 Task: Try Incognito Mode.
Action: Mouse moved to (1019, 29)
Screenshot: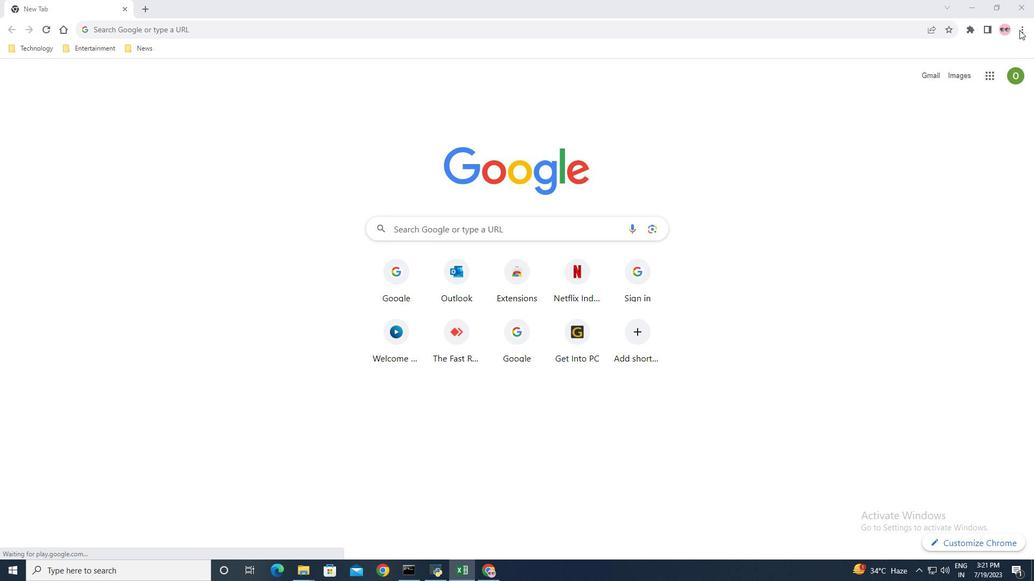 
Action: Mouse pressed left at (1019, 29)
Screenshot: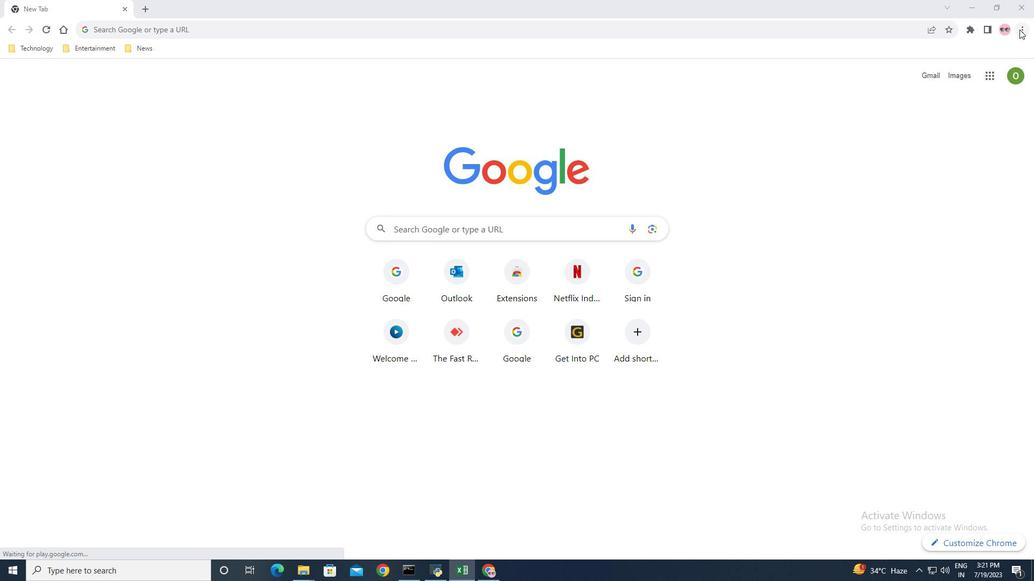
Action: Mouse moved to (928, 68)
Screenshot: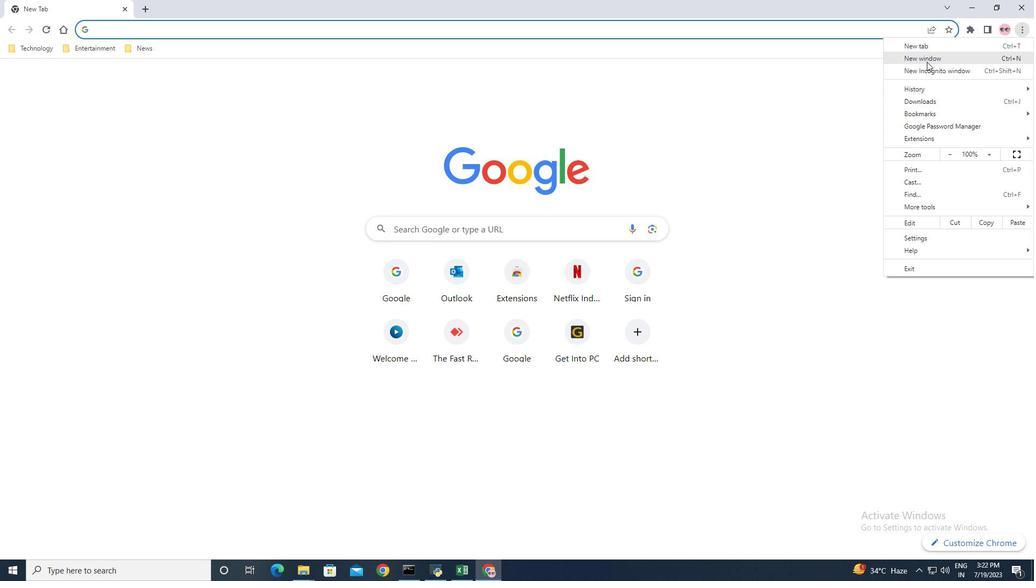 
Action: Mouse pressed left at (928, 68)
Screenshot: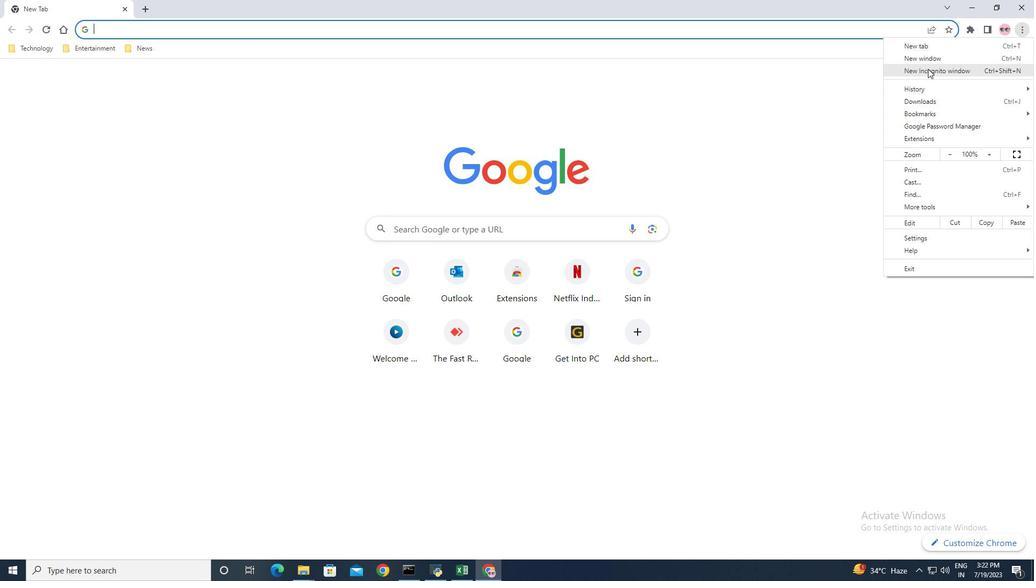 
Action: Mouse moved to (193, 30)
Screenshot: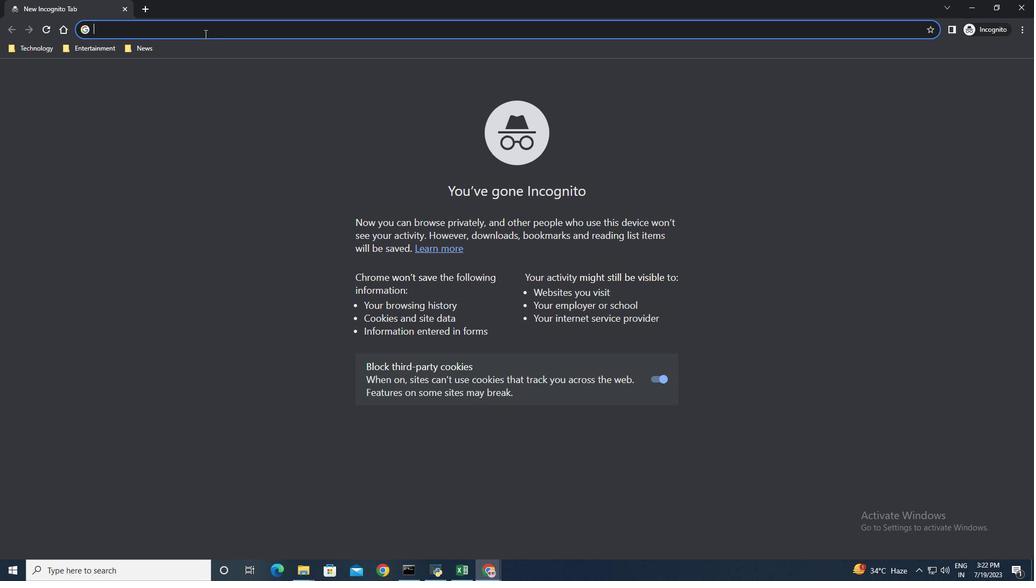 
Action: Mouse pressed left at (193, 30)
Screenshot: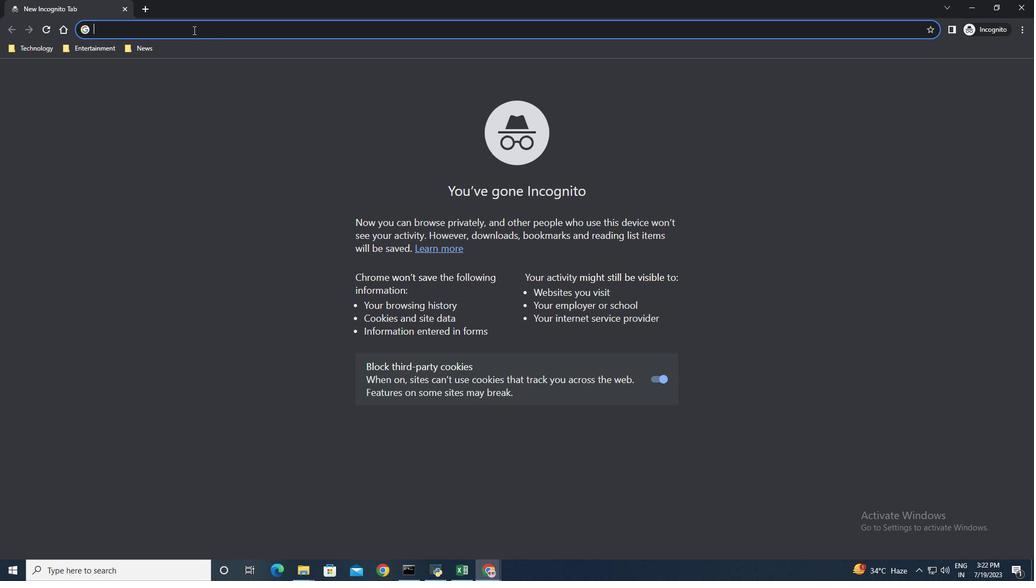 
Action: Key pressed www.news<Key.enter>
Screenshot: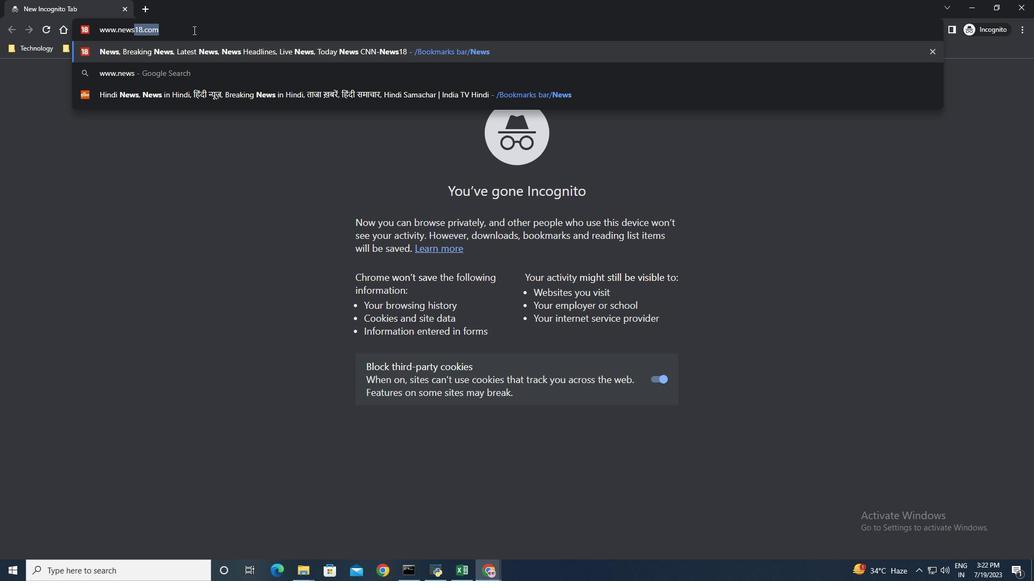 
Action: Mouse moved to (295, 271)
Screenshot: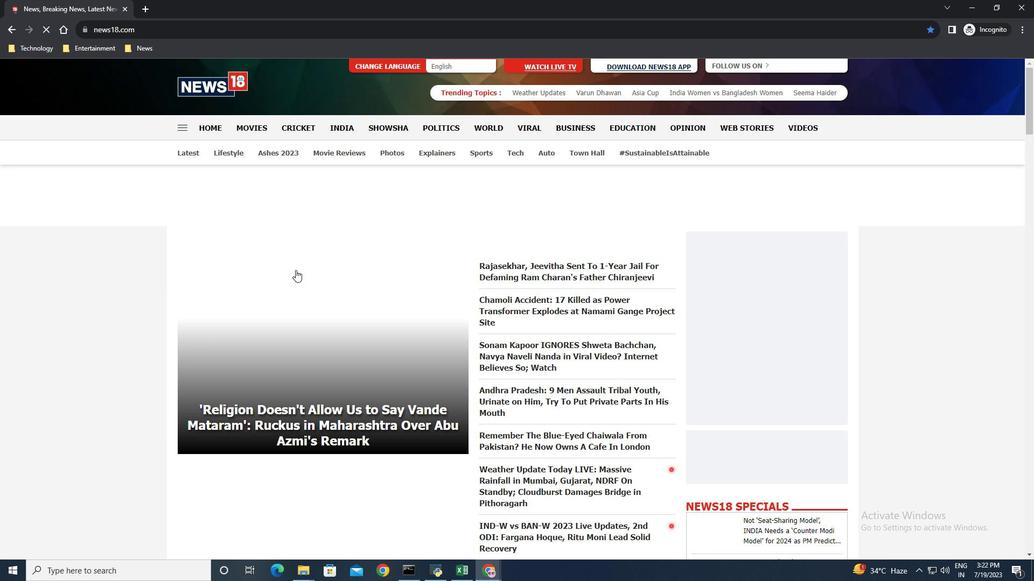 
Action: Mouse scrolled (295, 270) with delta (0, 0)
Screenshot: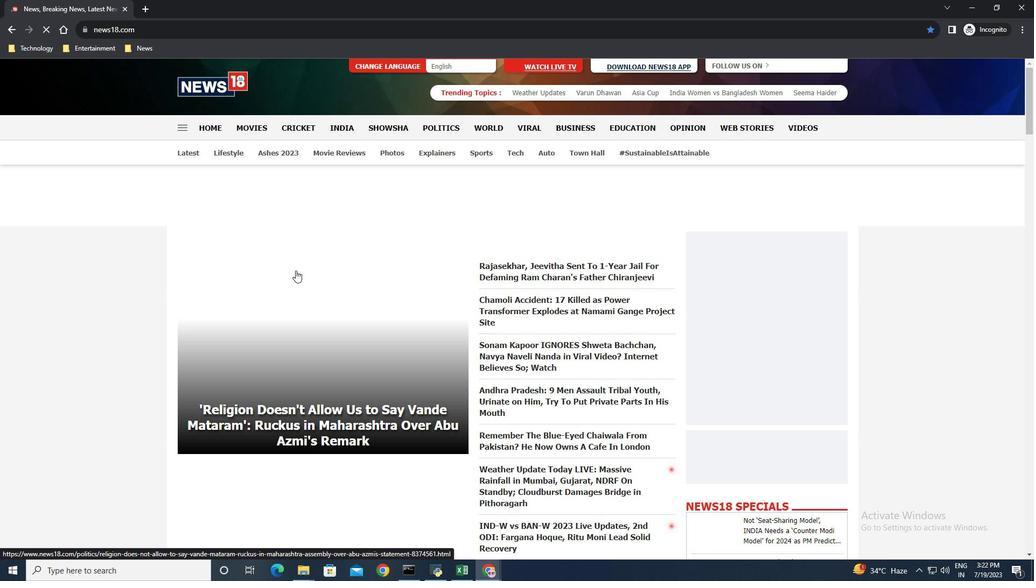 
Action: Mouse scrolled (295, 270) with delta (0, 0)
Screenshot: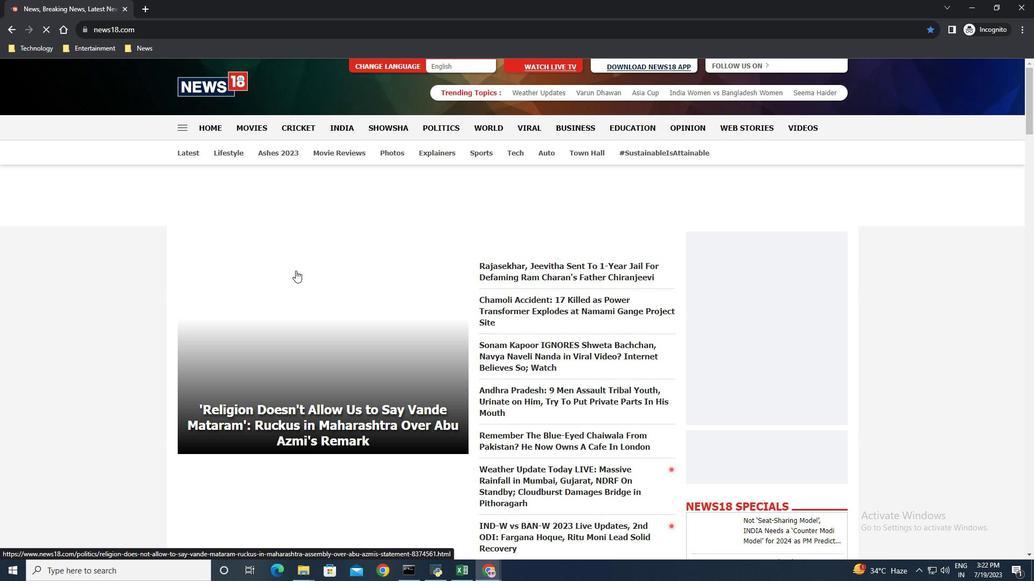 
Action: Mouse scrolled (295, 270) with delta (0, 0)
Screenshot: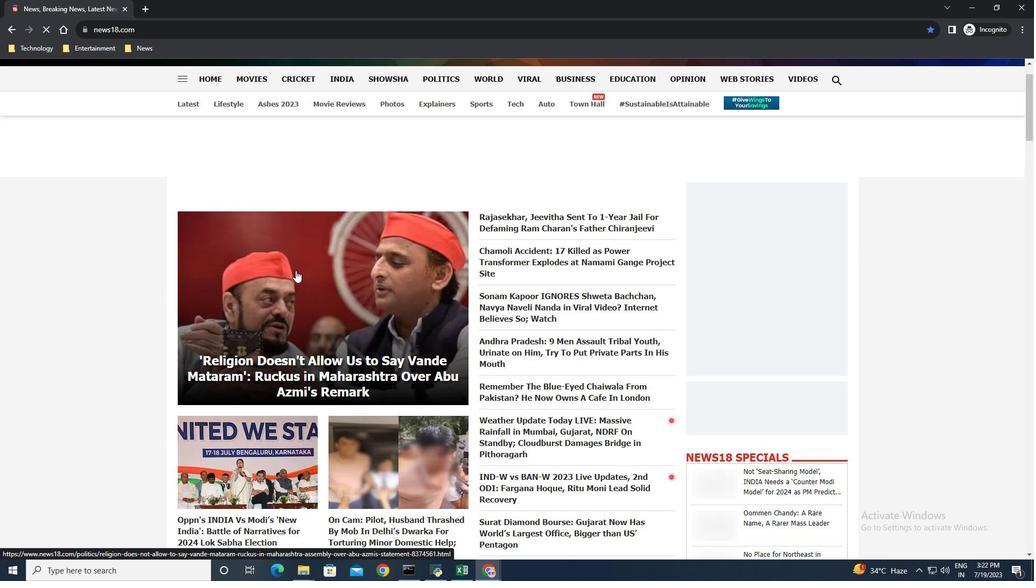 
Action: Mouse scrolled (295, 270) with delta (0, 0)
Screenshot: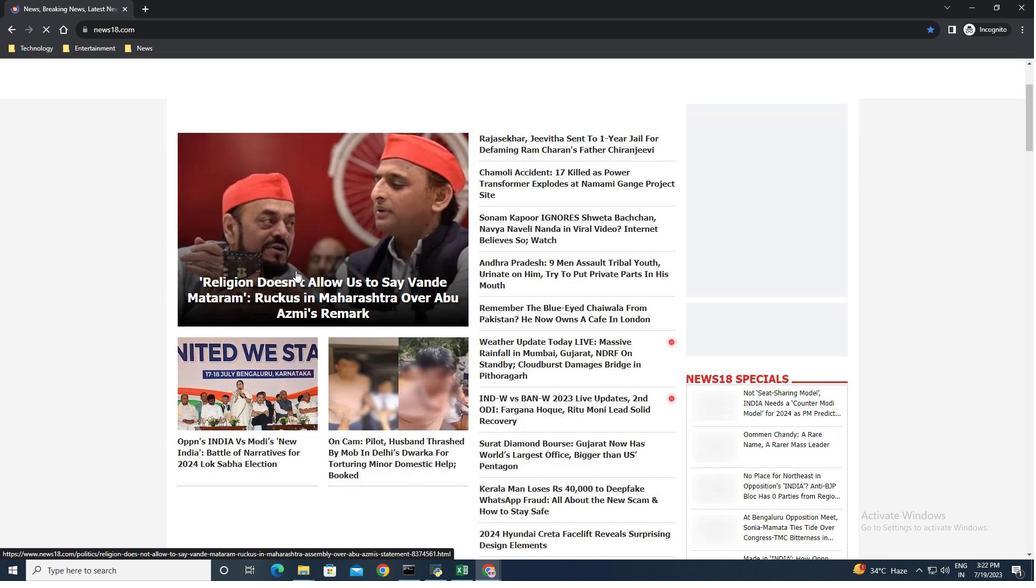 
Action: Mouse scrolled (295, 270) with delta (0, 0)
Screenshot: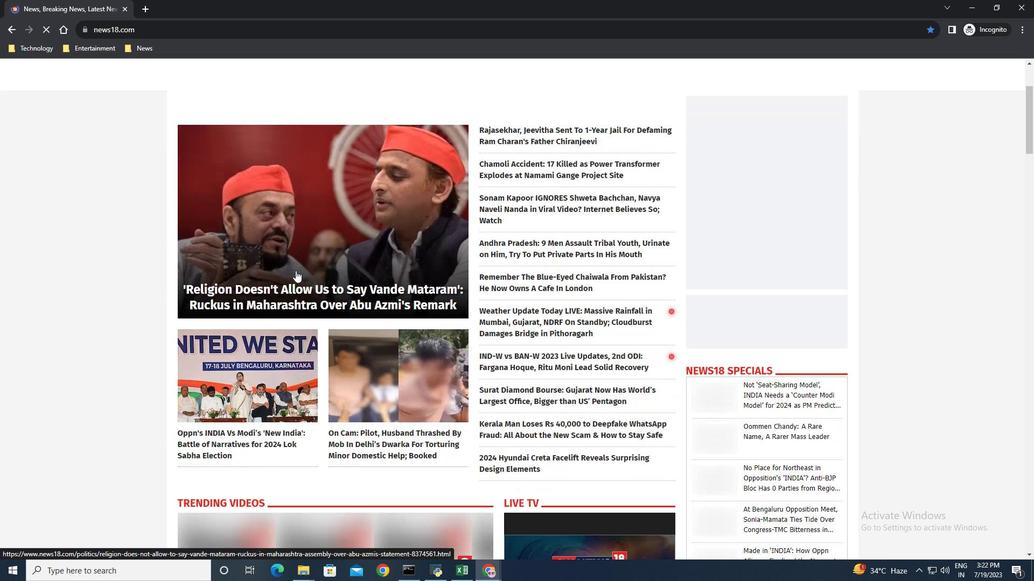 
Action: Mouse scrolled (295, 270) with delta (0, 0)
Screenshot: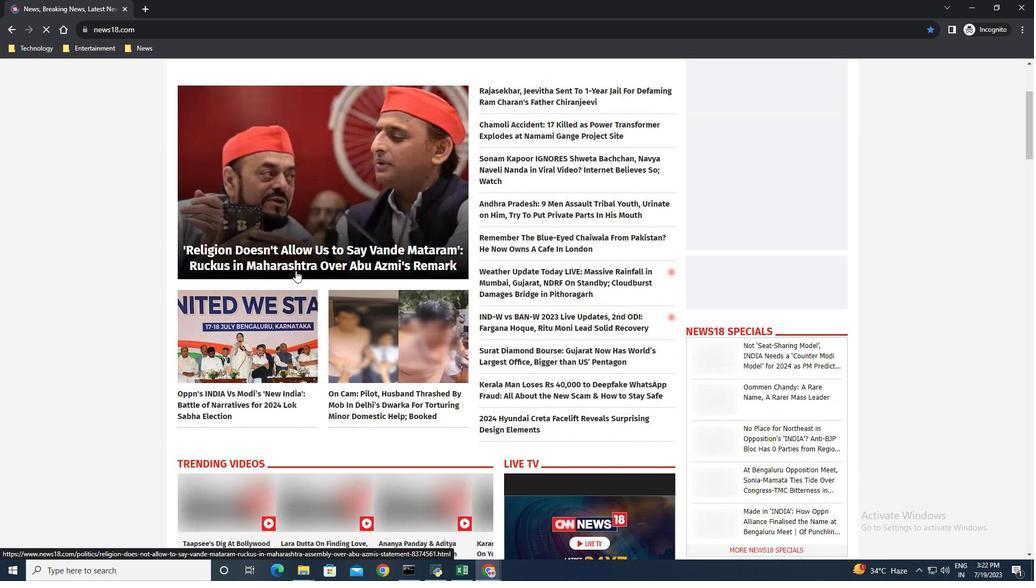 
Action: Mouse scrolled (295, 270) with delta (0, 0)
Screenshot: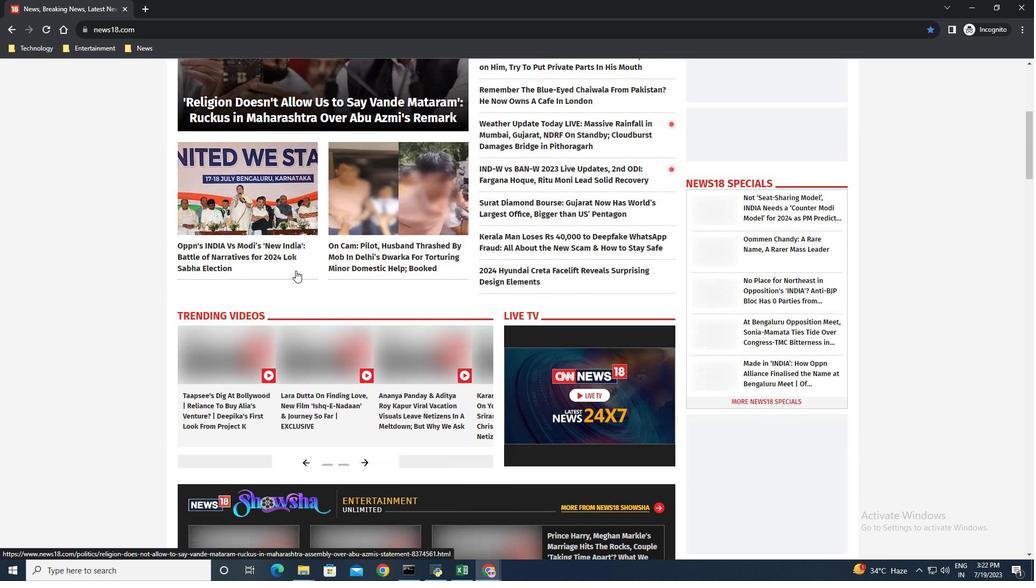 
Action: Mouse scrolled (295, 270) with delta (0, 0)
Screenshot: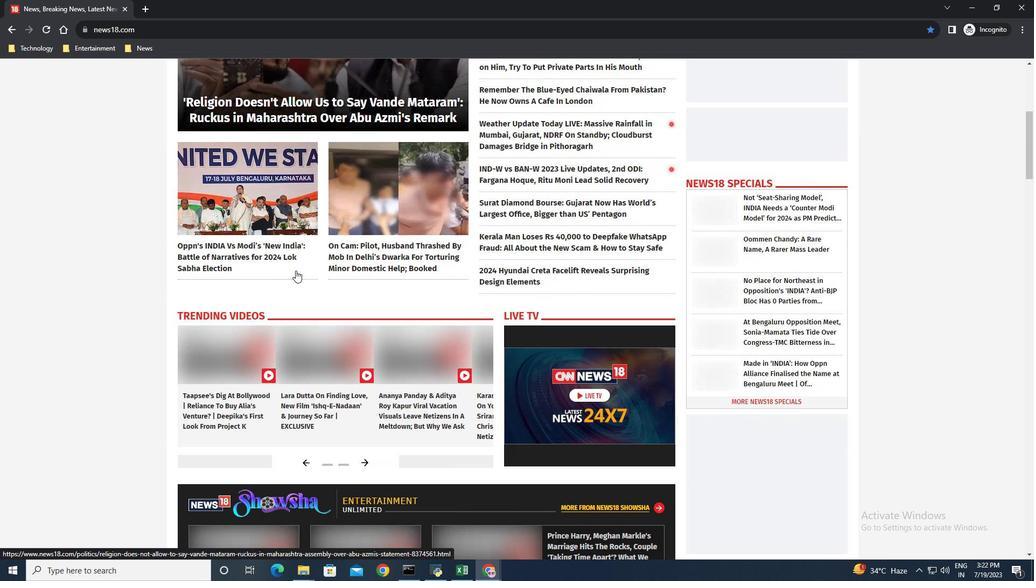 
Action: Mouse scrolled (295, 270) with delta (0, 0)
Screenshot: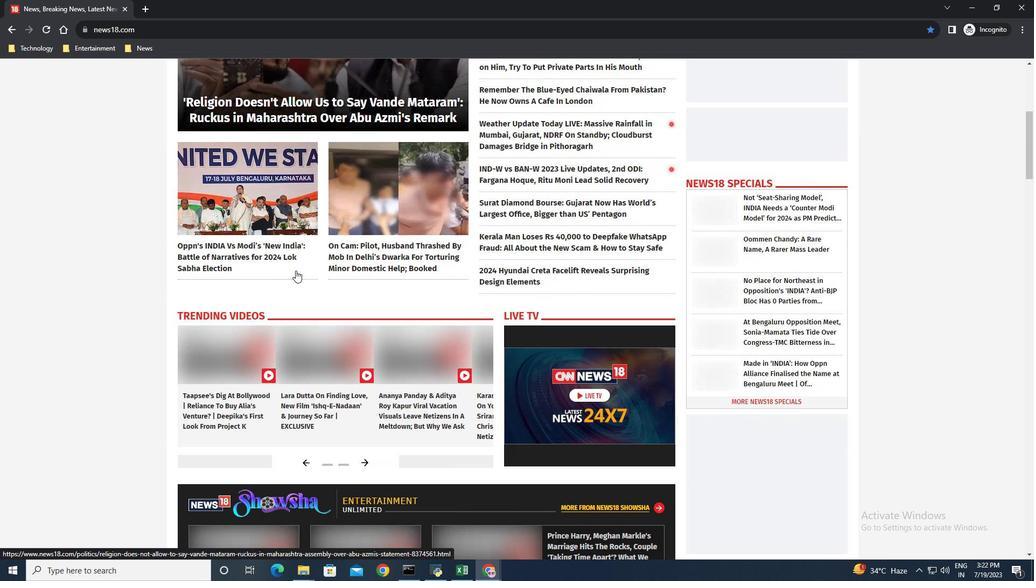 
Action: Mouse scrolled (295, 270) with delta (0, 0)
Screenshot: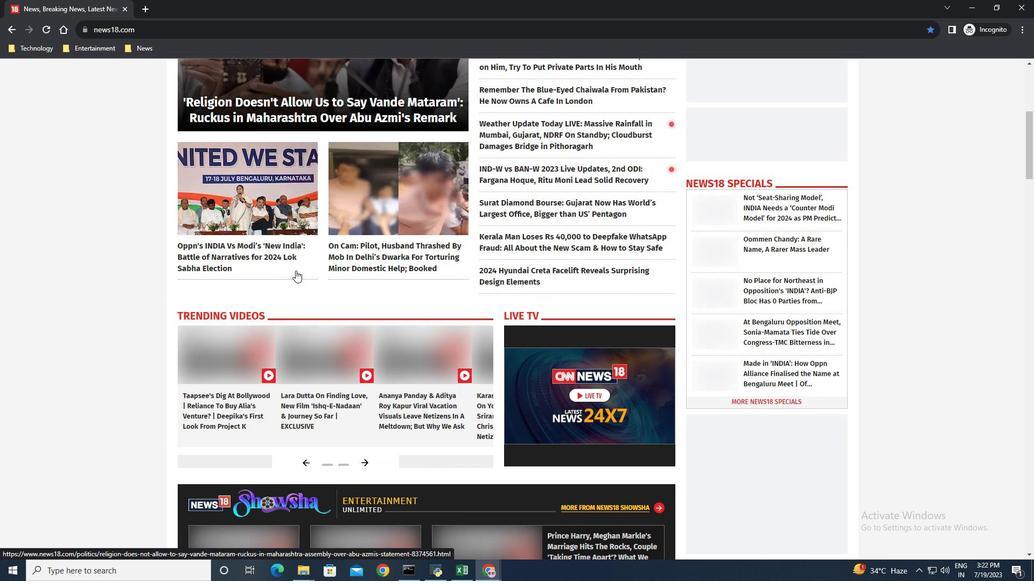 
Action: Mouse scrolled (295, 270) with delta (0, 0)
Screenshot: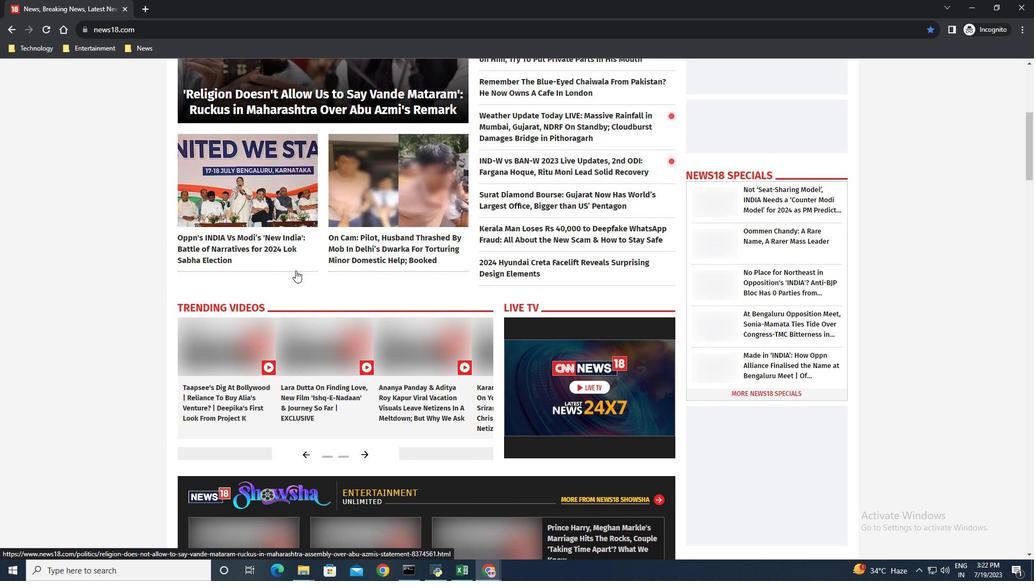 
Action: Mouse scrolled (295, 270) with delta (0, 0)
Screenshot: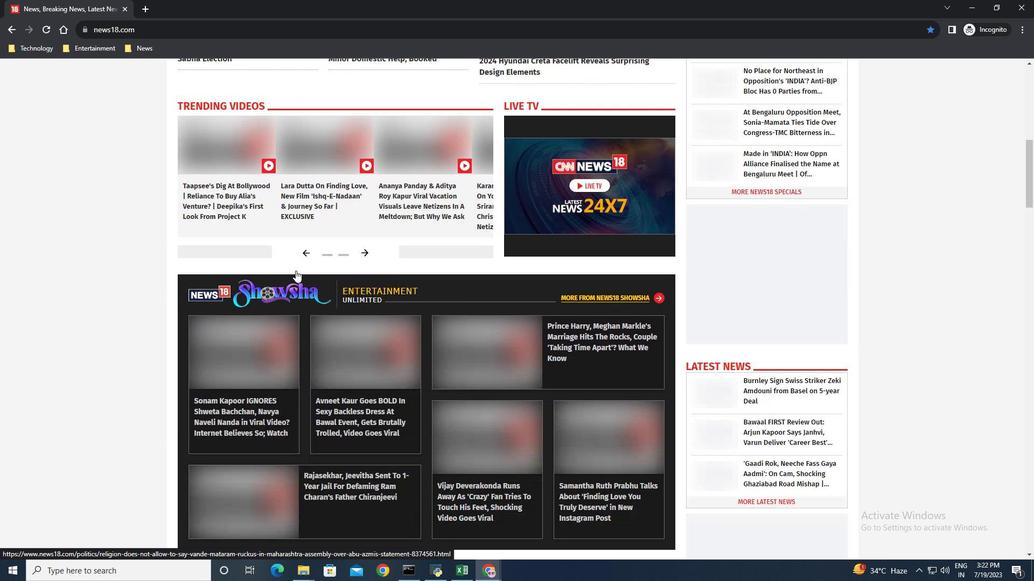 
Action: Mouse scrolled (295, 270) with delta (0, 0)
Screenshot: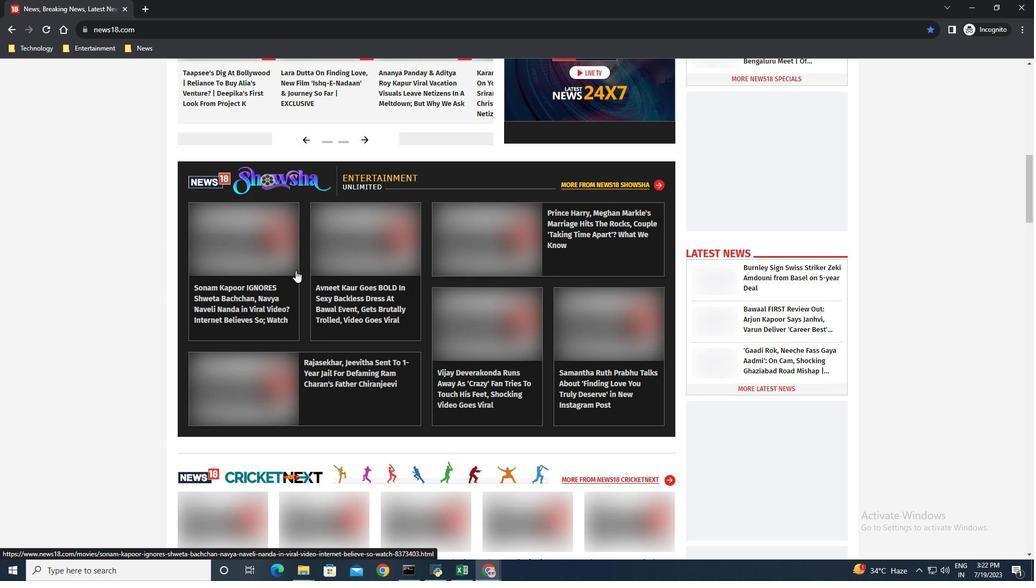 
Action: Mouse scrolled (295, 270) with delta (0, 0)
Screenshot: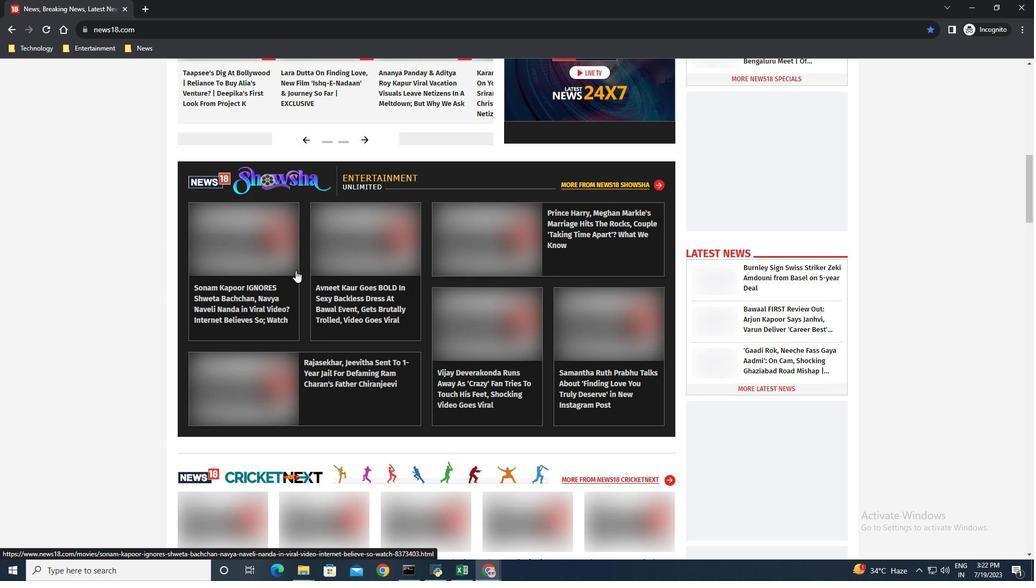 
Action: Mouse scrolled (295, 270) with delta (0, 0)
Screenshot: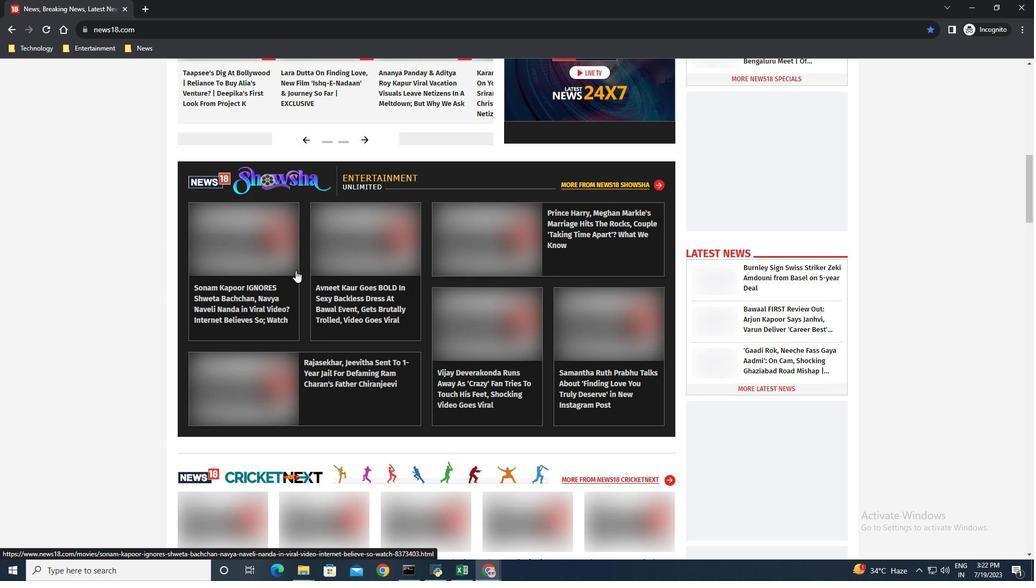 
Action: Mouse scrolled (295, 270) with delta (0, 0)
Screenshot: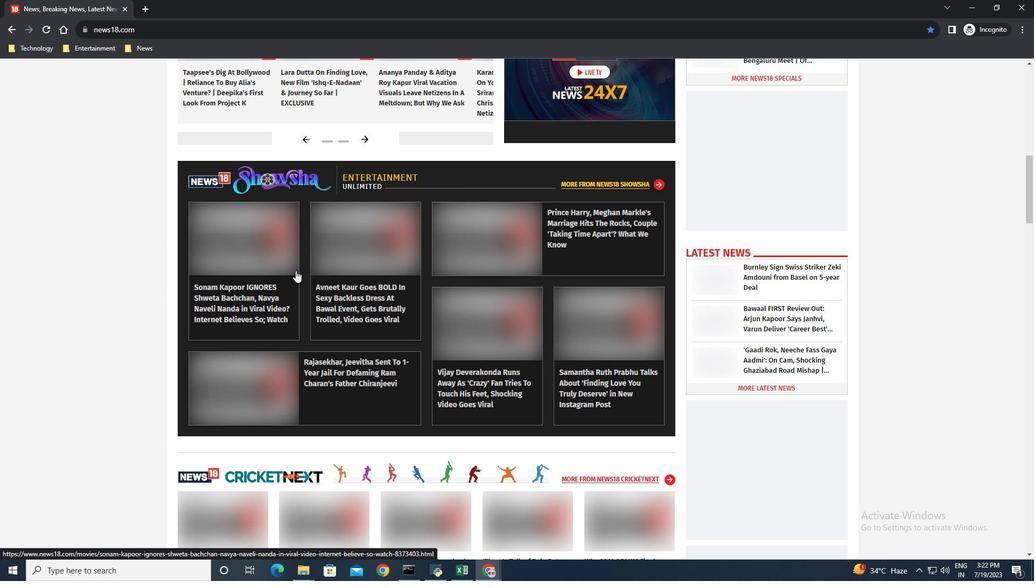
Action: Mouse scrolled (295, 270) with delta (0, 0)
Screenshot: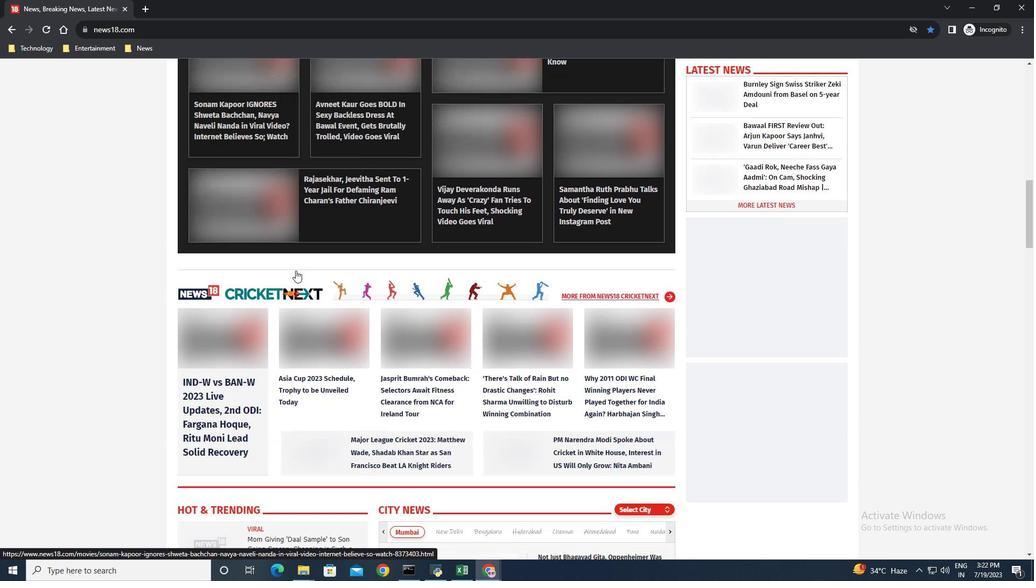 
Action: Mouse scrolled (295, 270) with delta (0, 0)
Screenshot: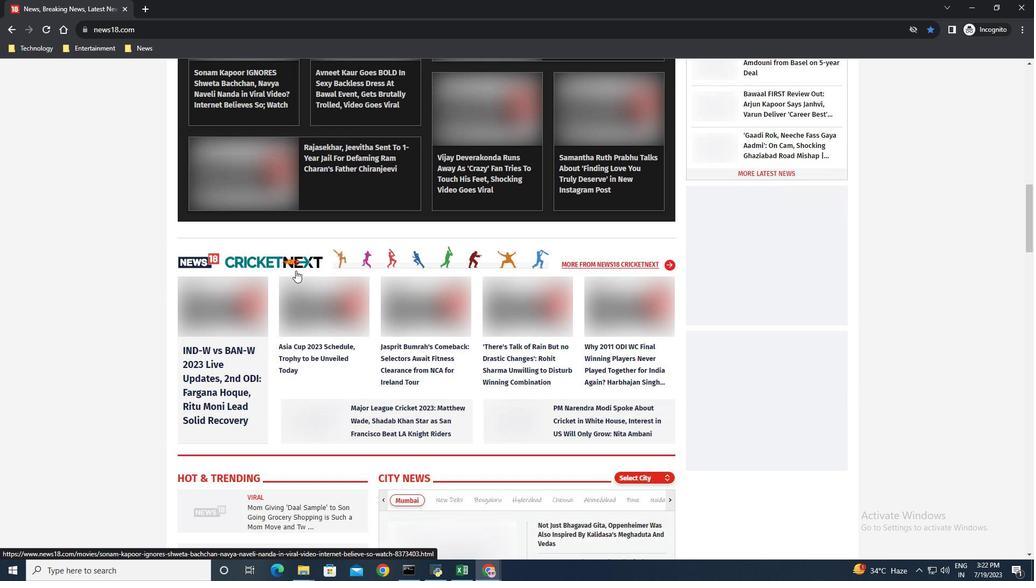 
Action: Mouse scrolled (295, 270) with delta (0, 0)
Screenshot: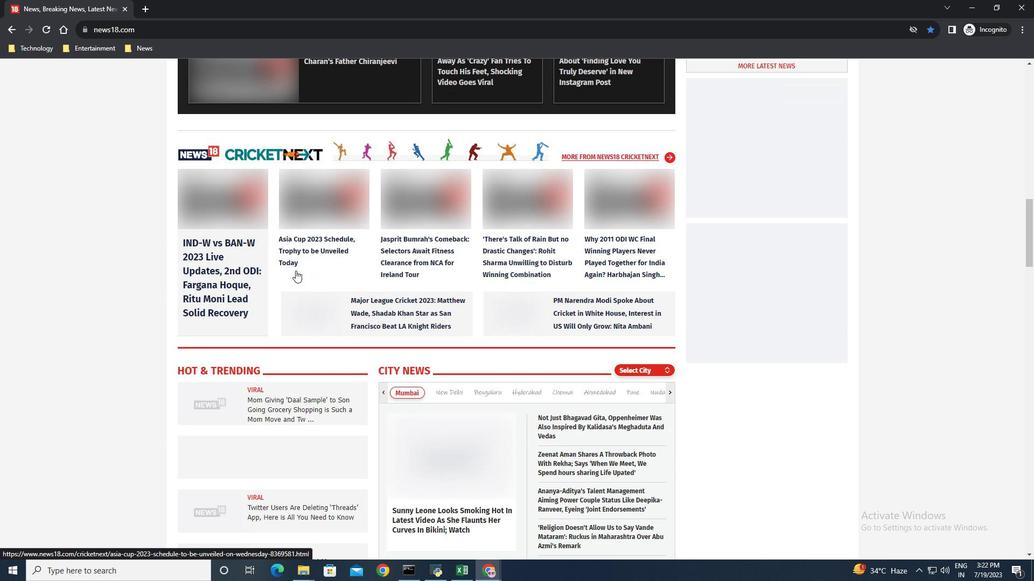 
Action: Mouse scrolled (295, 270) with delta (0, 0)
Screenshot: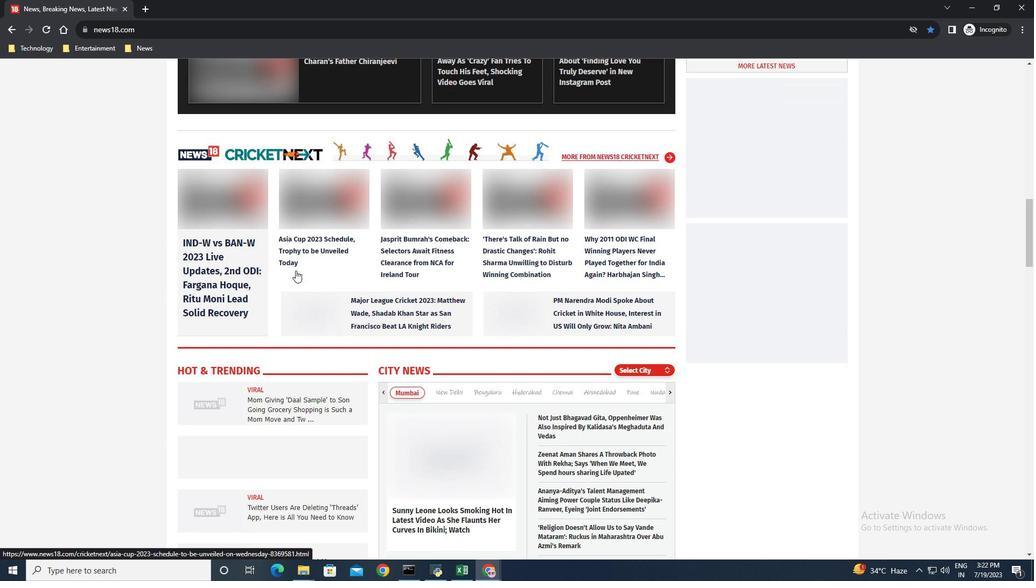 
Action: Mouse scrolled (295, 270) with delta (0, 0)
Screenshot: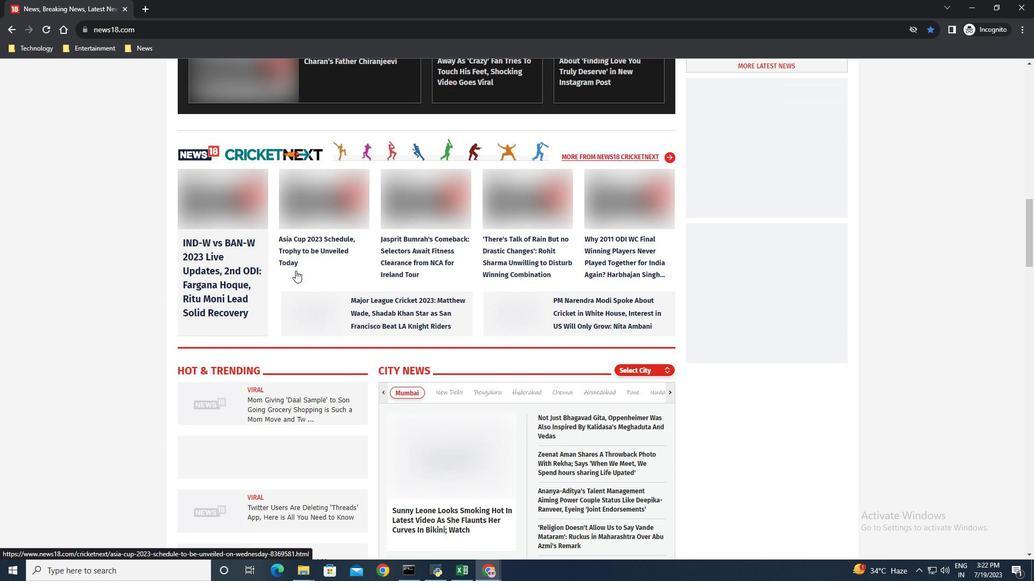 
Action: Mouse scrolled (295, 270) with delta (0, 0)
Screenshot: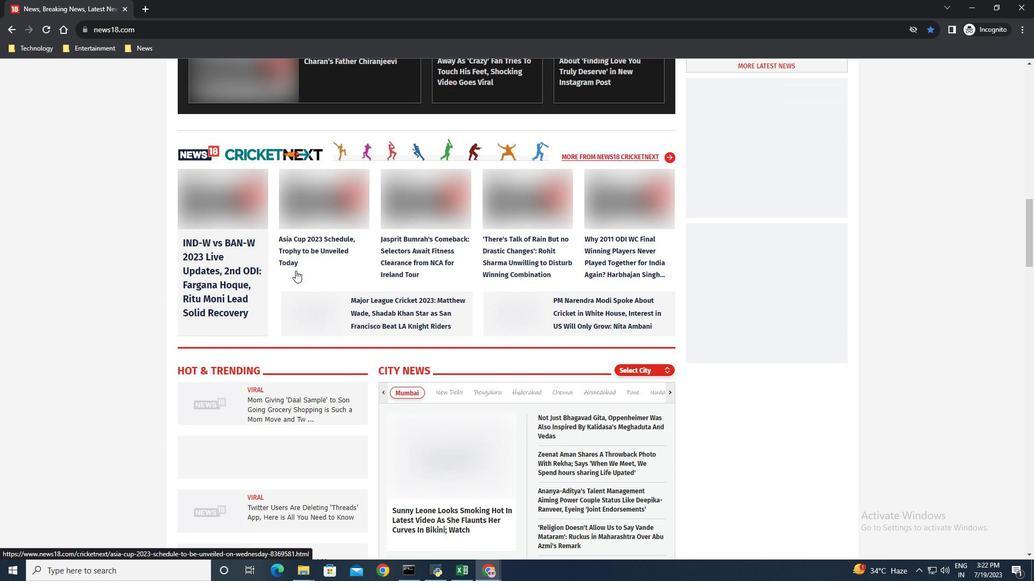 
Action: Mouse scrolled (295, 270) with delta (0, 0)
Screenshot: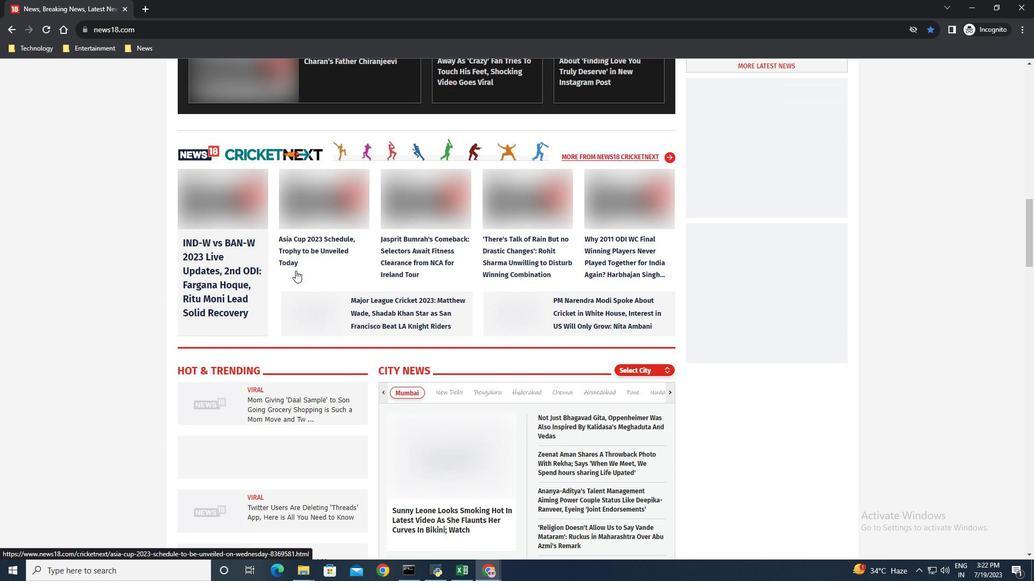 
Action: Mouse scrolled (295, 270) with delta (0, 0)
Screenshot: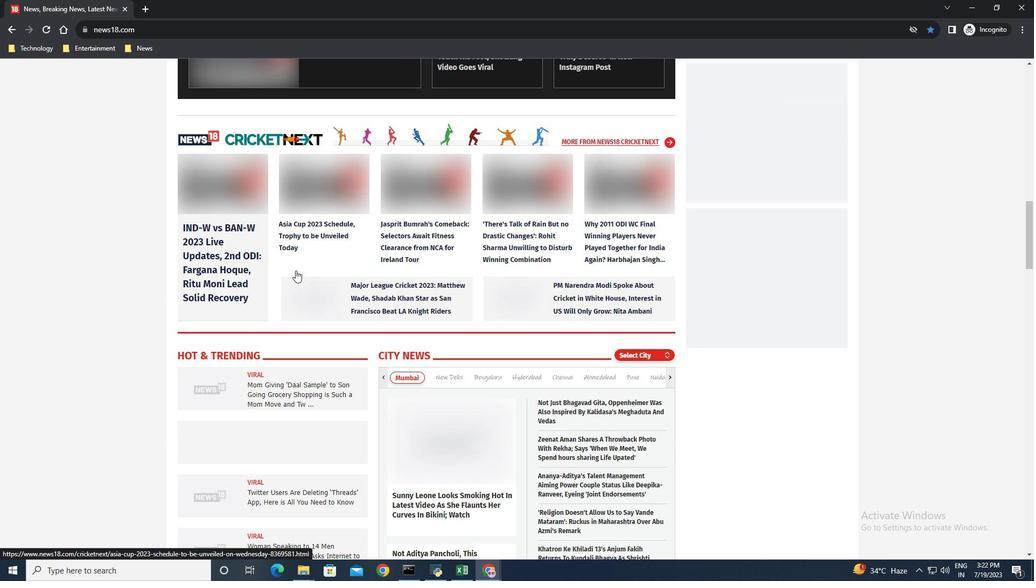 
Action: Mouse scrolled (295, 270) with delta (0, 0)
Screenshot: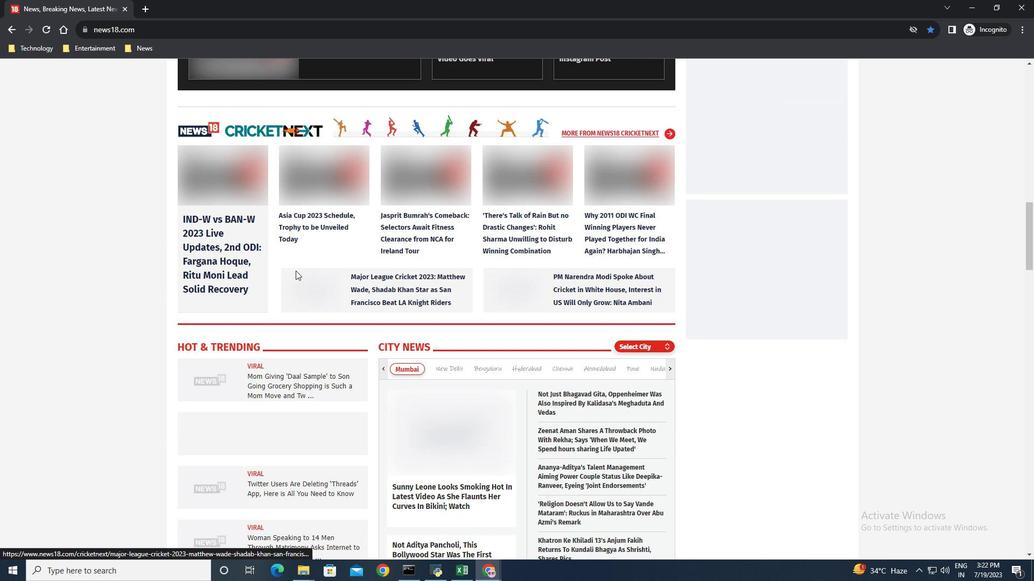 
Action: Mouse scrolled (295, 270) with delta (0, 0)
Screenshot: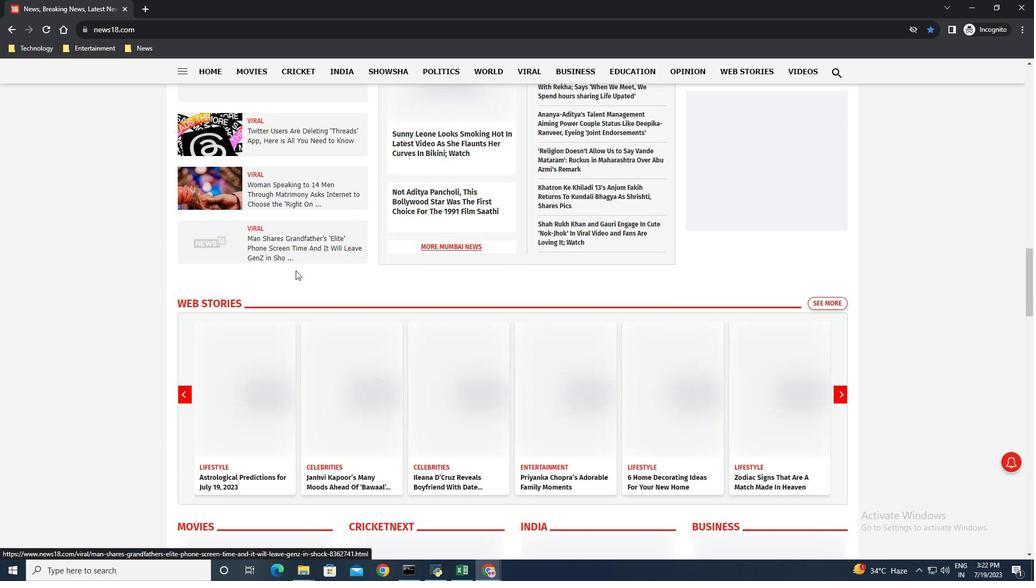 
Action: Mouse scrolled (295, 270) with delta (0, 0)
Screenshot: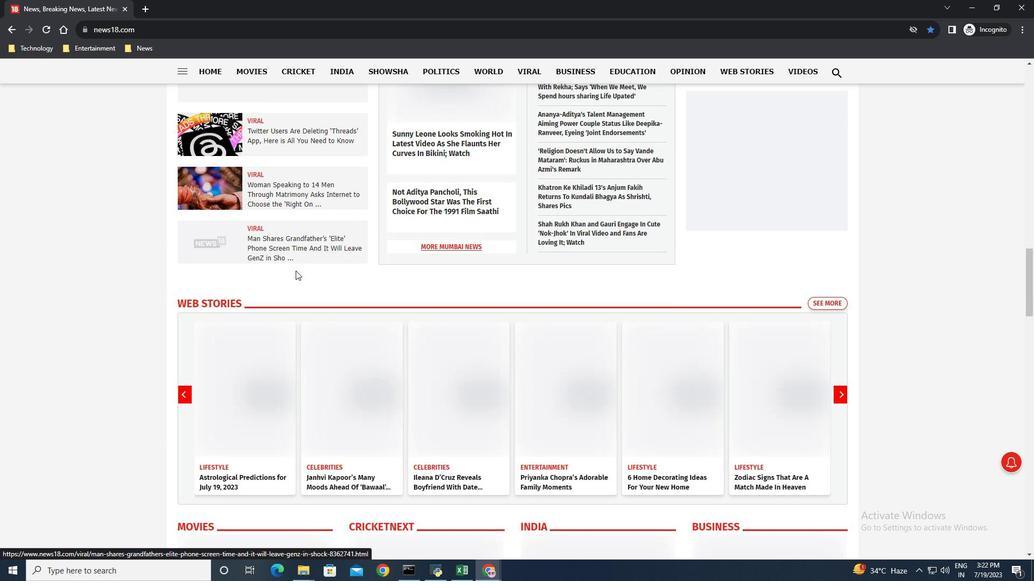 
Action: Mouse scrolled (295, 270) with delta (0, 0)
Screenshot: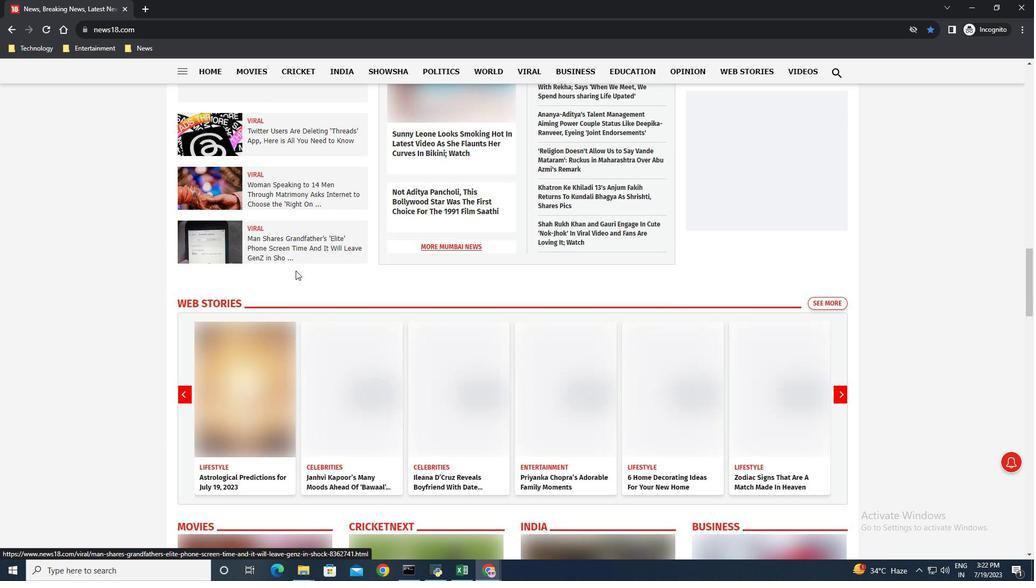 
Action: Mouse scrolled (295, 270) with delta (0, 0)
Screenshot: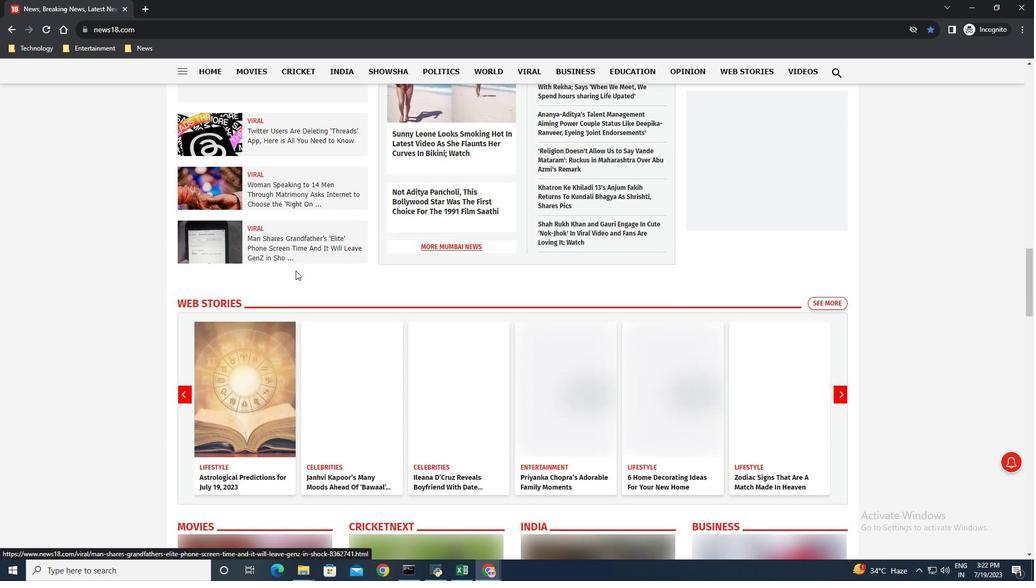 
Action: Mouse scrolled (295, 270) with delta (0, 0)
Screenshot: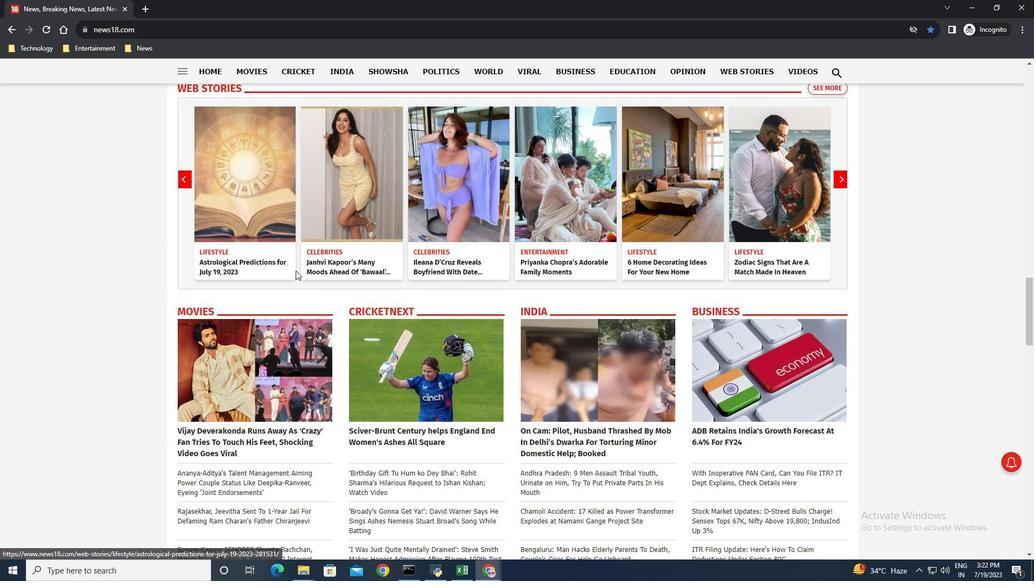 
Action: Mouse scrolled (295, 270) with delta (0, 0)
Screenshot: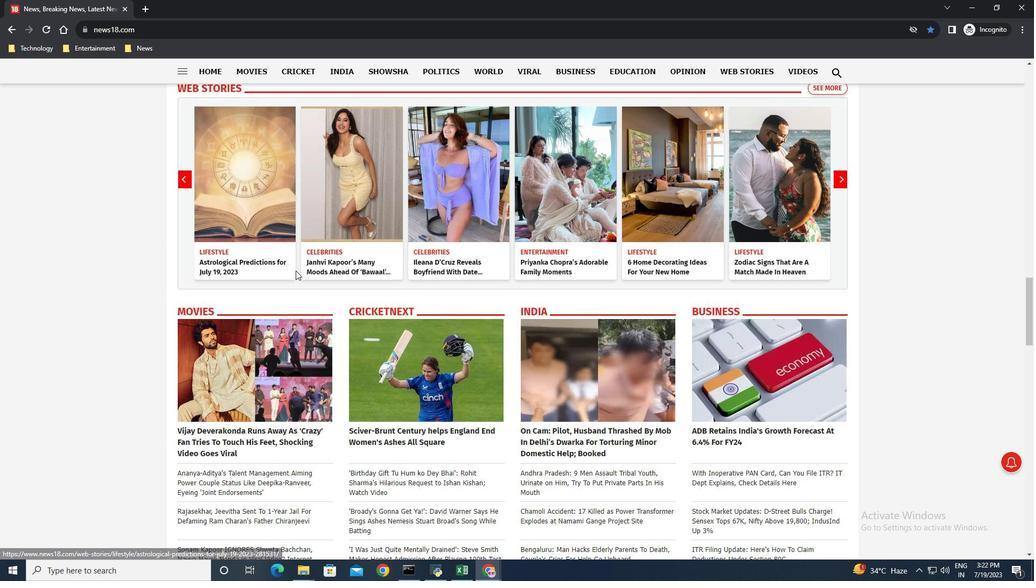 
Action: Mouse scrolled (295, 270) with delta (0, 0)
Screenshot: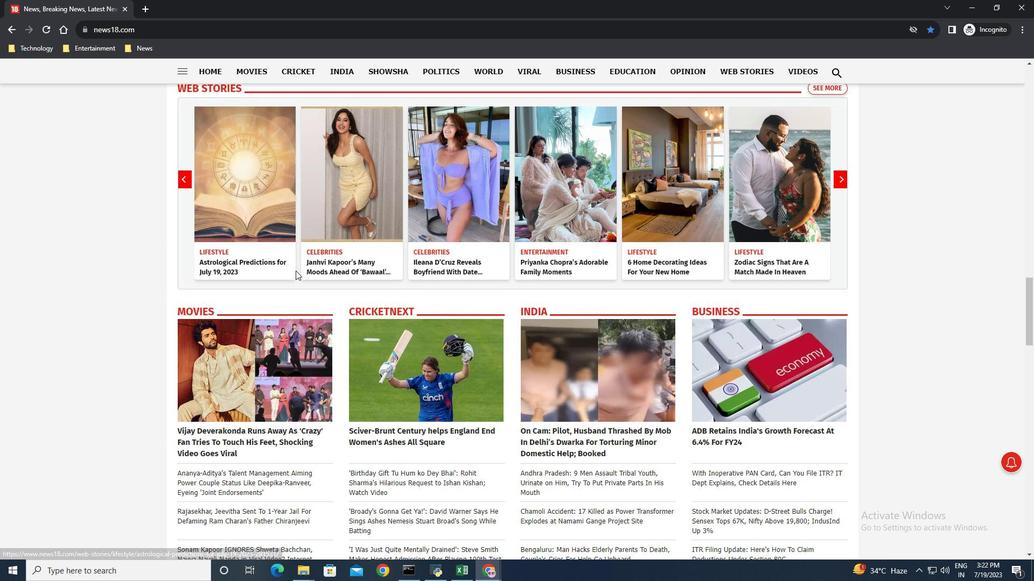 
Action: Mouse scrolled (295, 270) with delta (0, 0)
Screenshot: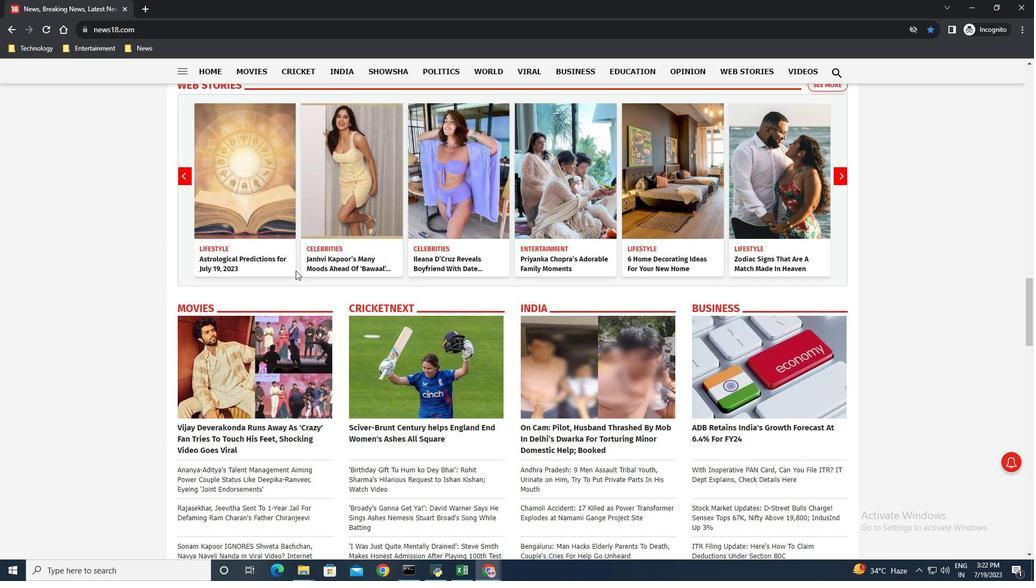 
Action: Mouse scrolled (295, 270) with delta (0, 0)
Screenshot: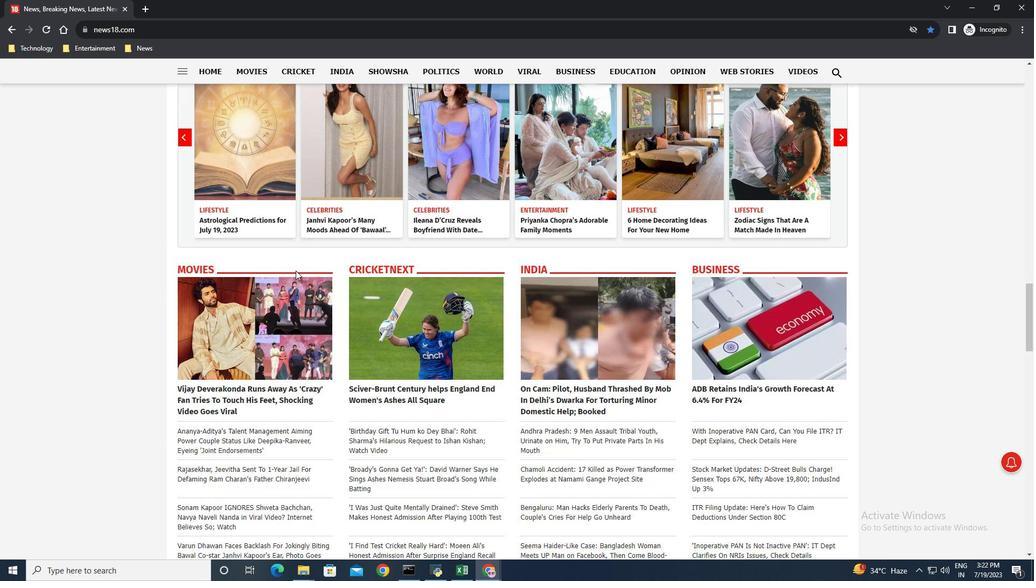 
Action: Mouse scrolled (295, 270) with delta (0, 0)
Screenshot: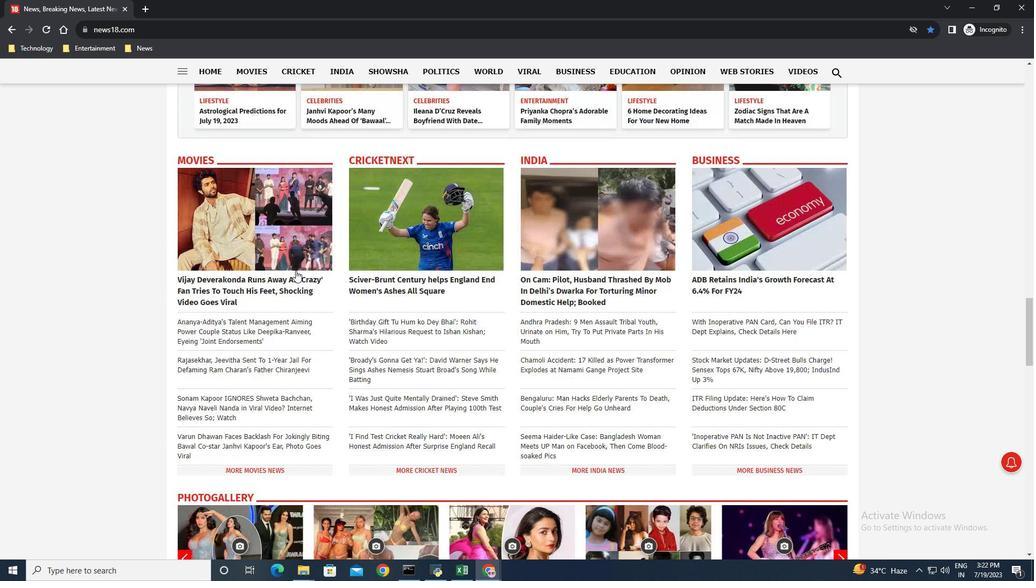 
Action: Mouse scrolled (295, 270) with delta (0, 0)
Screenshot: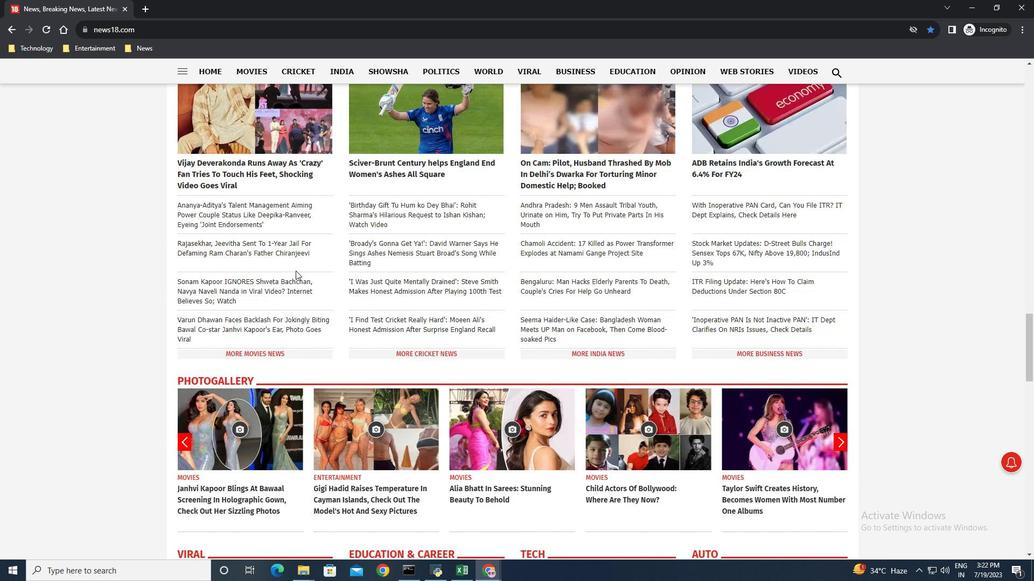 
Action: Mouse scrolled (295, 270) with delta (0, 0)
Screenshot: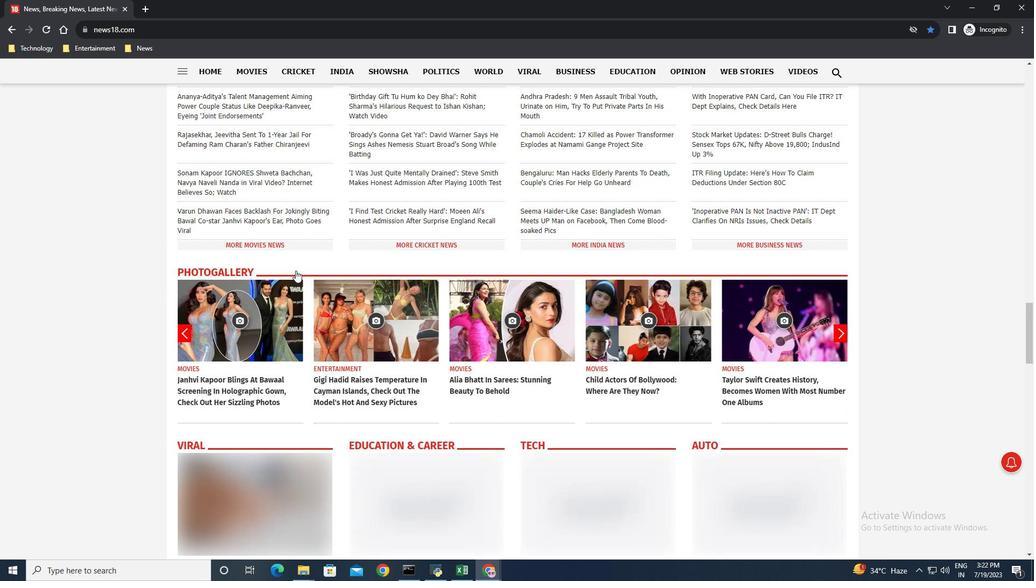 
Action: Mouse scrolled (295, 270) with delta (0, 0)
Screenshot: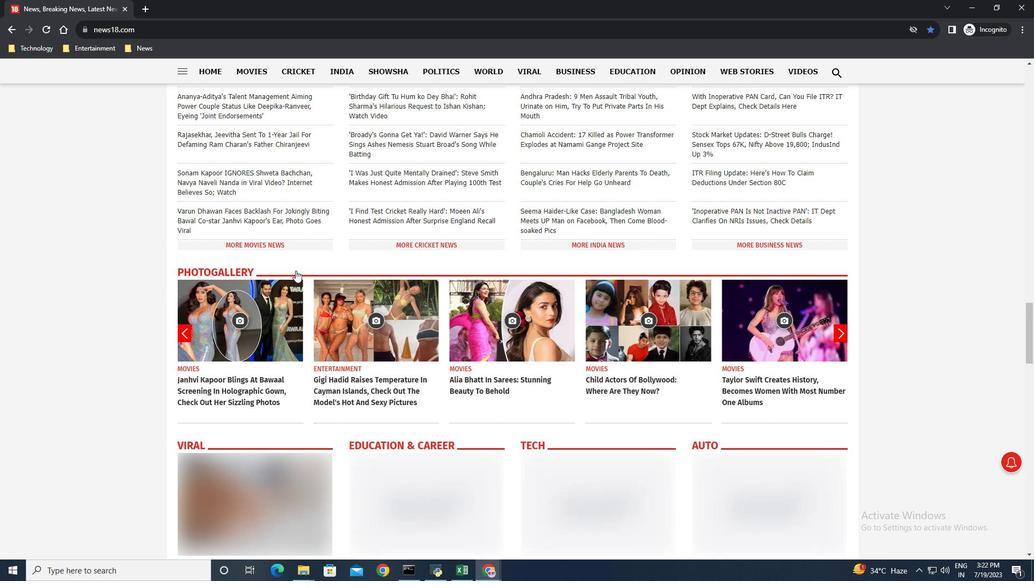 
Action: Mouse scrolled (295, 270) with delta (0, 0)
Screenshot: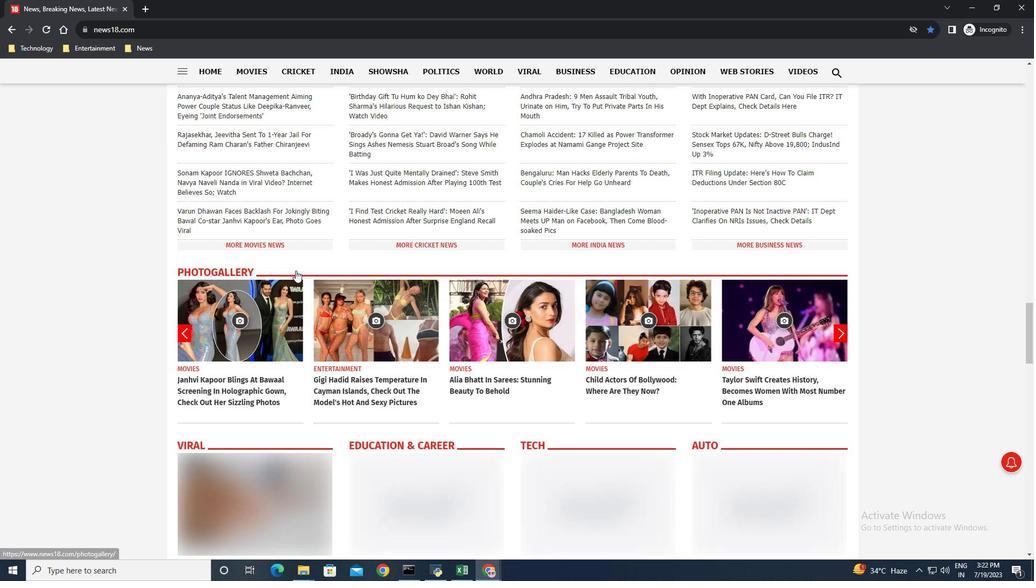 
Action: Mouse scrolled (295, 270) with delta (0, 0)
Screenshot: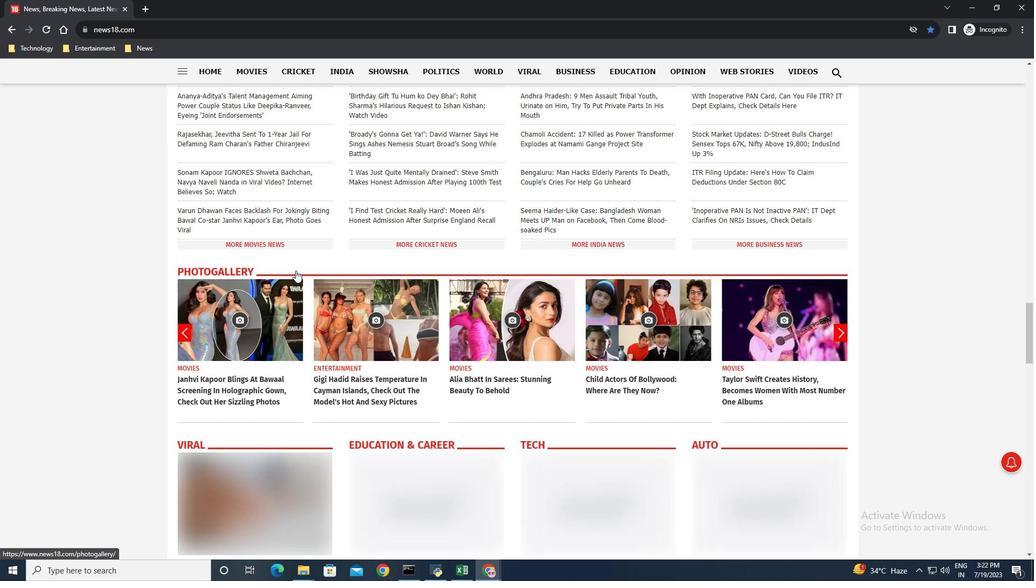 
Action: Mouse scrolled (295, 270) with delta (0, 0)
Screenshot: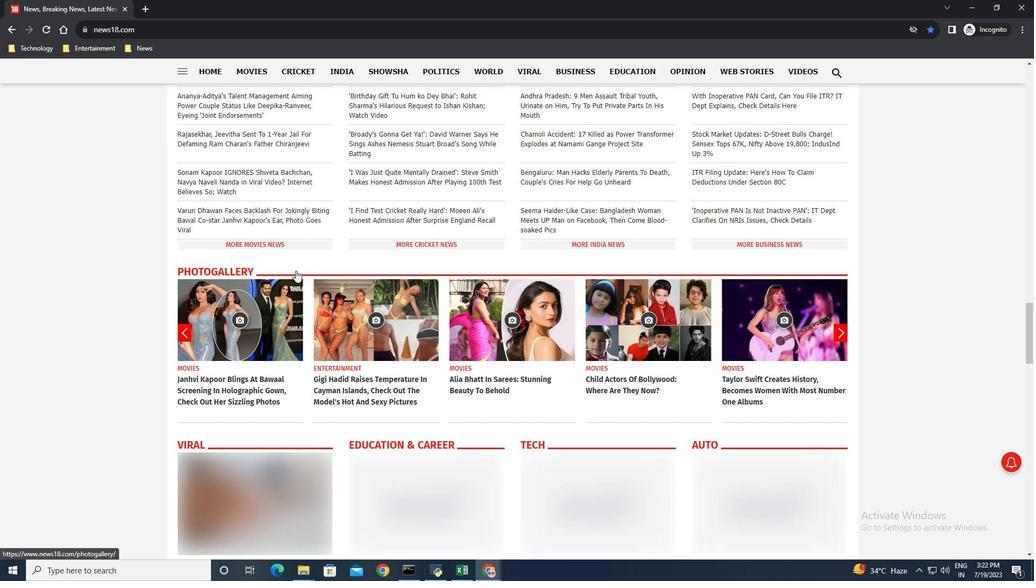 
Action: Mouse scrolled (295, 270) with delta (0, 0)
Screenshot: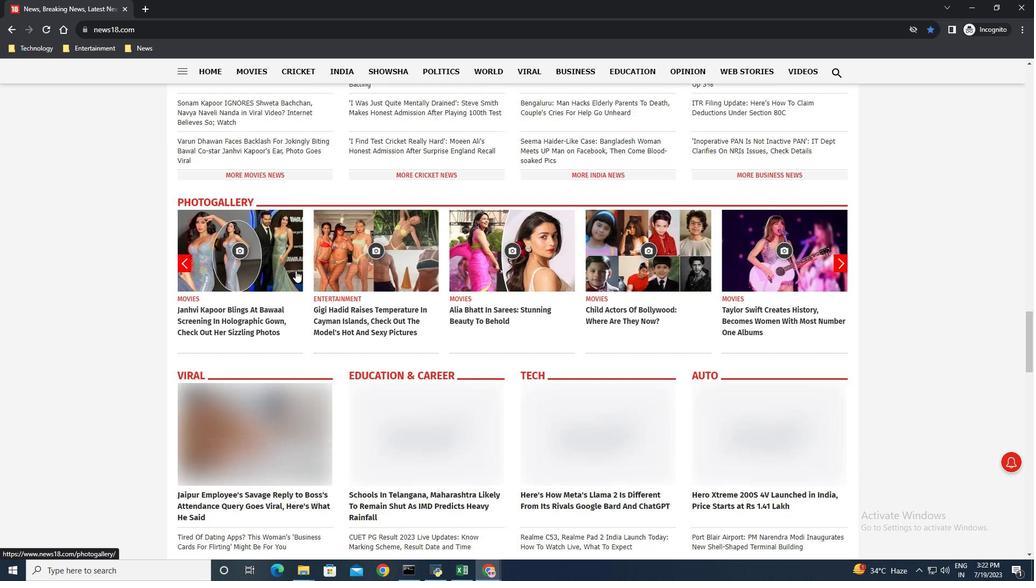 
Action: Mouse moved to (296, 272)
Screenshot: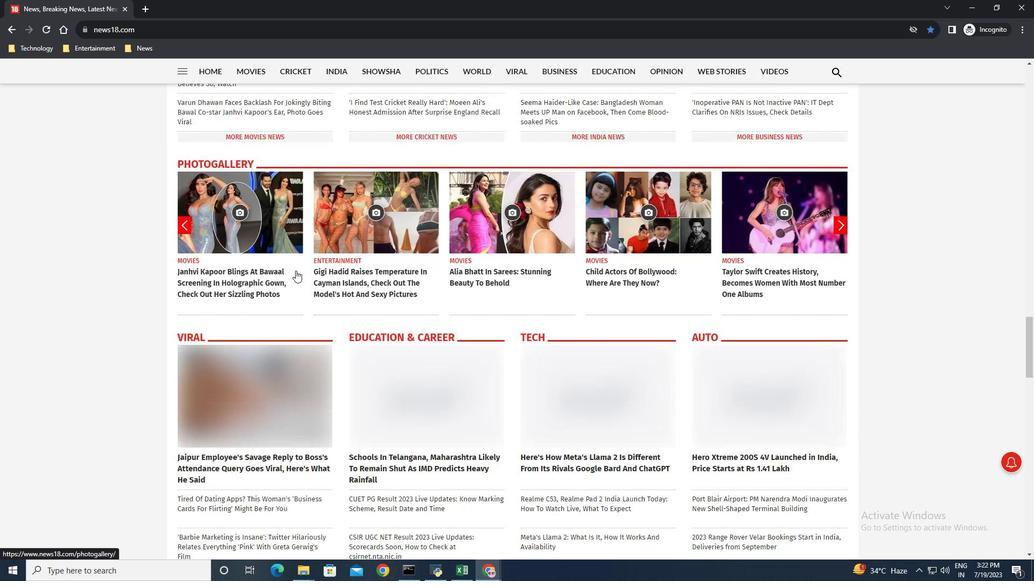 
Action: Mouse scrolled (296, 272) with delta (0, 0)
Screenshot: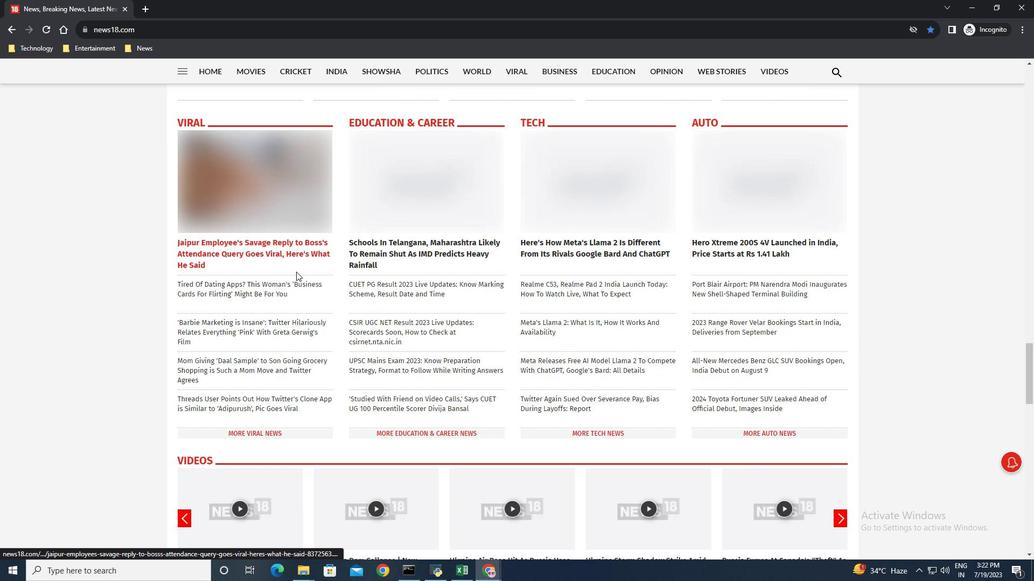 
Action: Mouse scrolled (296, 272) with delta (0, 0)
Screenshot: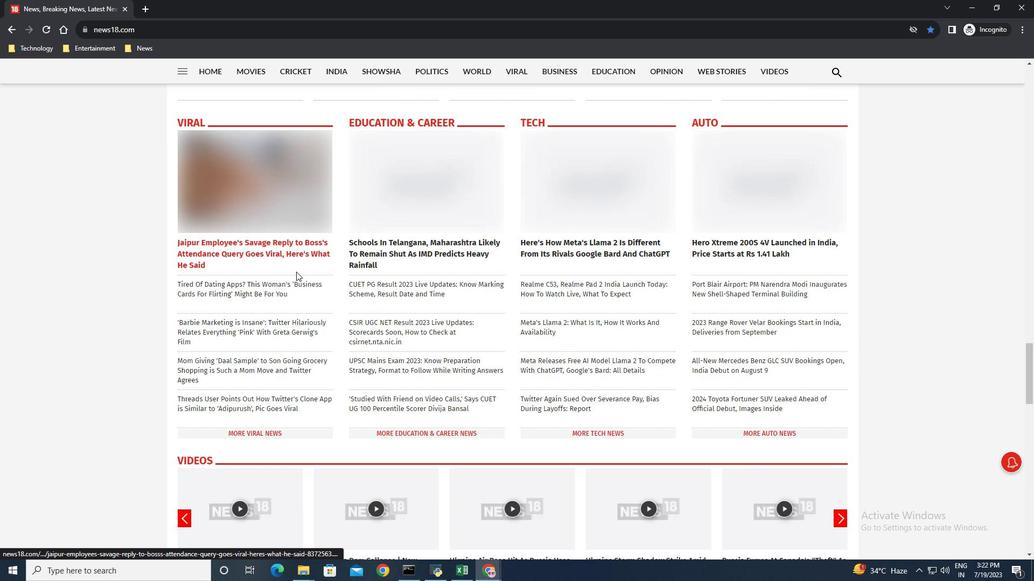 
Action: Mouse scrolled (296, 272) with delta (0, 0)
Screenshot: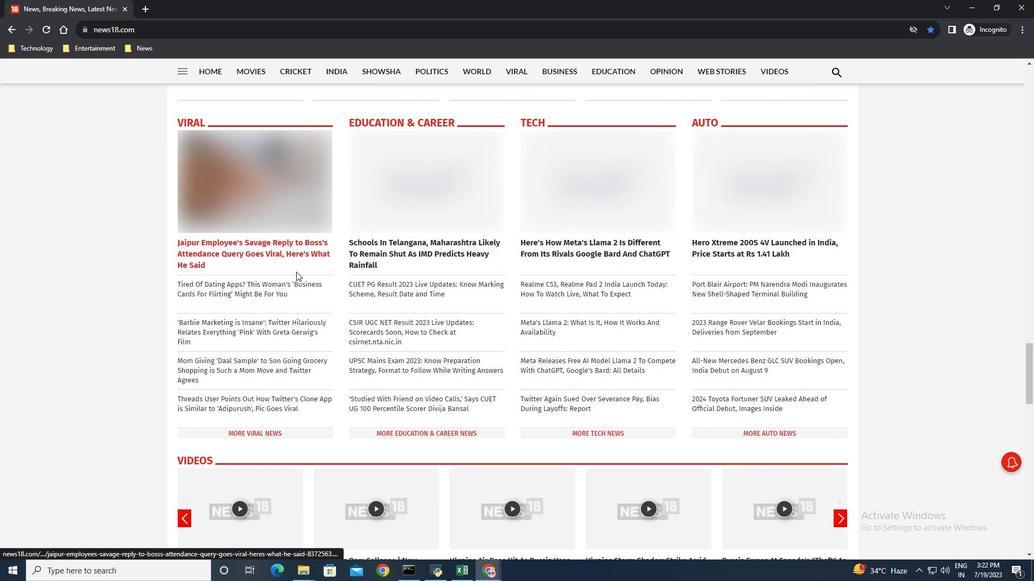 
Action: Mouse scrolled (296, 272) with delta (0, 0)
Screenshot: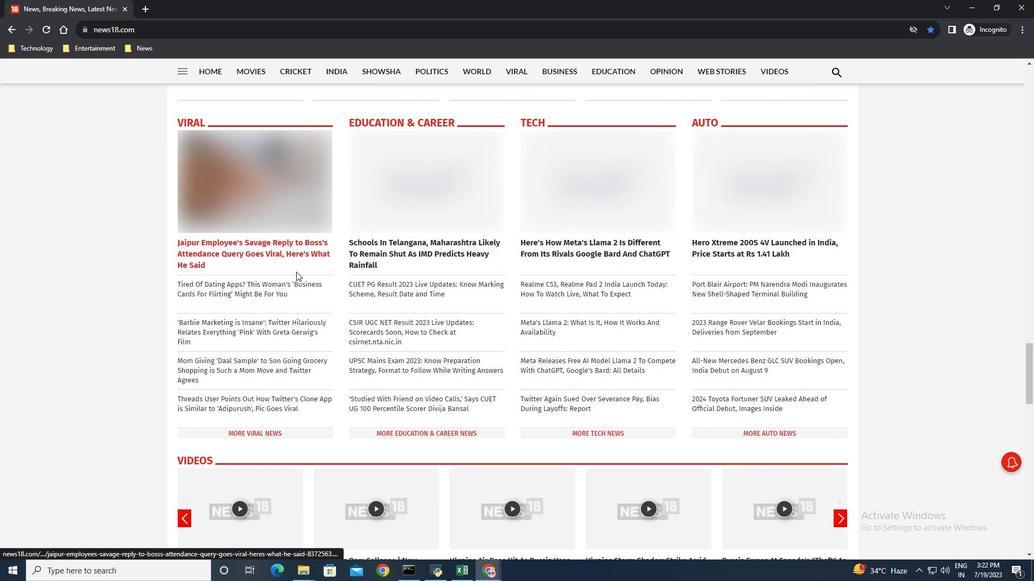 
Action: Mouse scrolled (296, 272) with delta (0, 0)
Screenshot: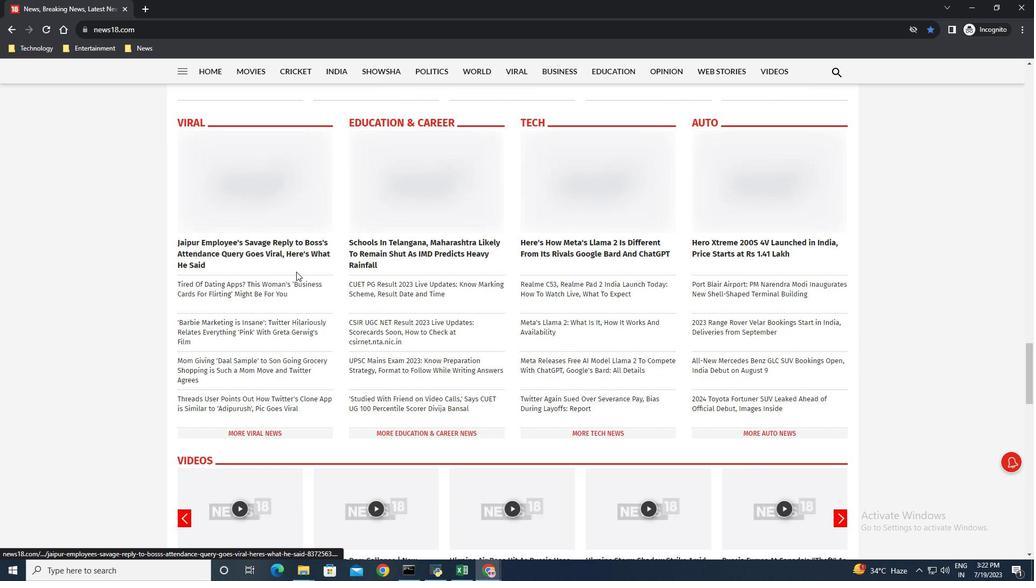 
Action: Mouse scrolled (296, 272) with delta (0, 0)
Screenshot: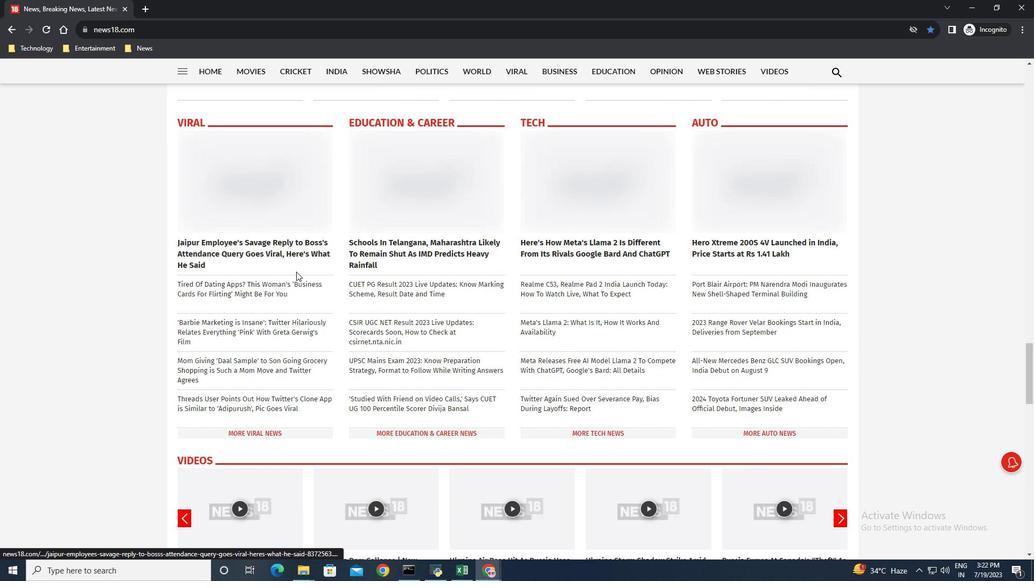 
Action: Mouse scrolled (296, 272) with delta (0, 0)
Screenshot: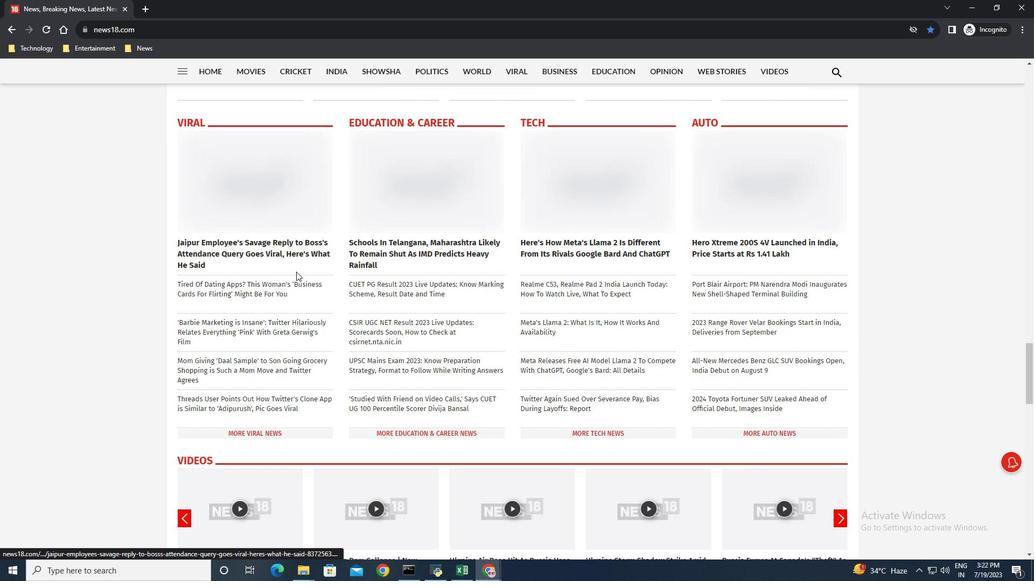 
Action: Mouse scrolled (296, 272) with delta (0, 0)
Screenshot: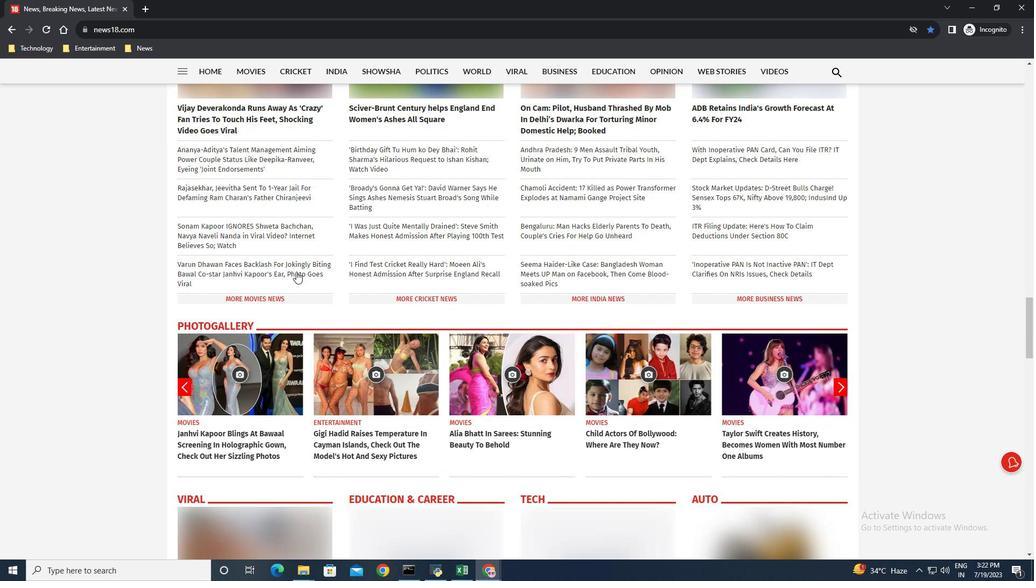 
Action: Mouse scrolled (296, 272) with delta (0, 0)
Screenshot: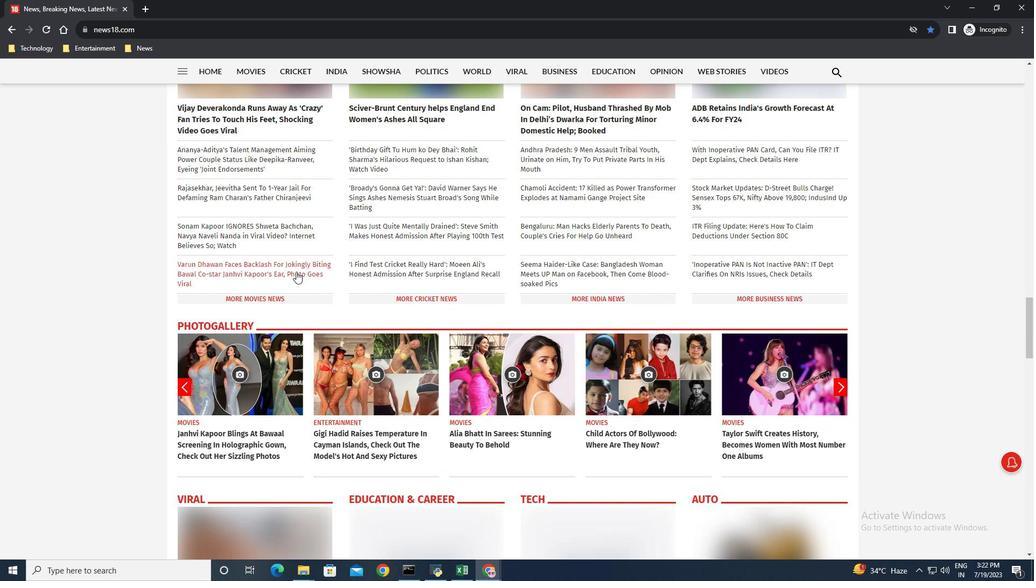 
Action: Mouse scrolled (296, 272) with delta (0, 0)
Screenshot: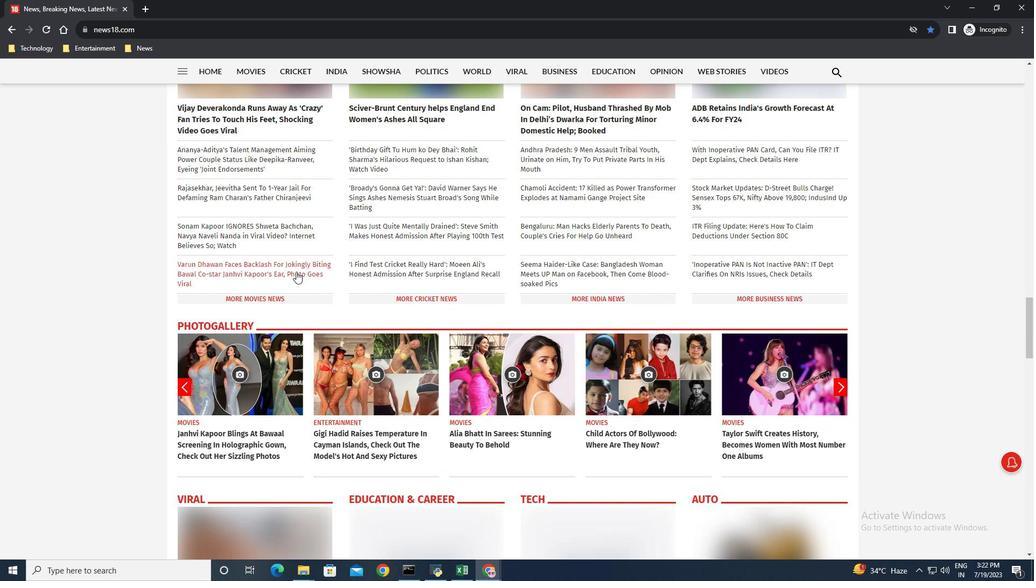 
Action: Mouse scrolled (296, 272) with delta (0, 0)
Screenshot: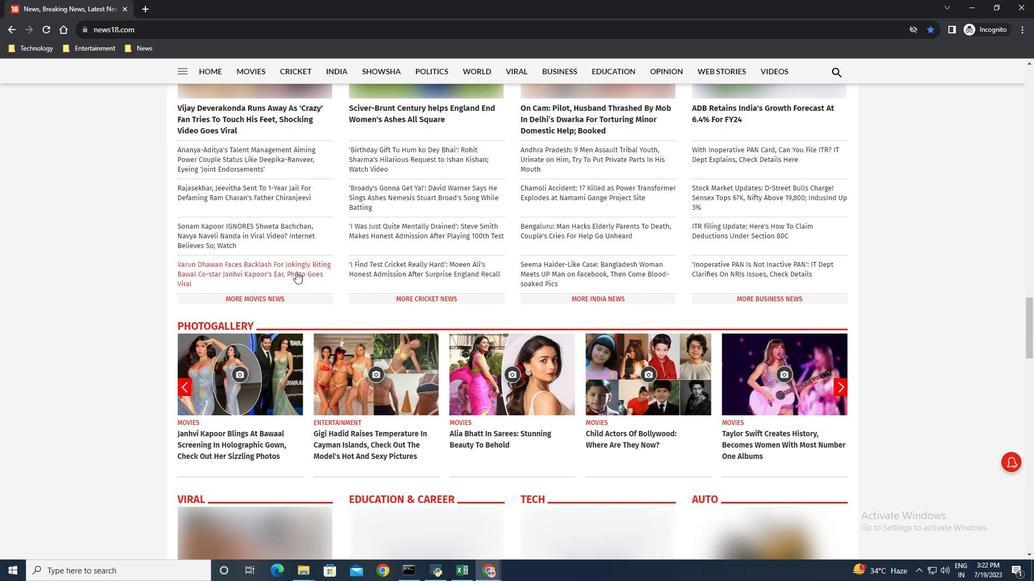 
Action: Mouse scrolled (296, 272) with delta (0, 0)
Screenshot: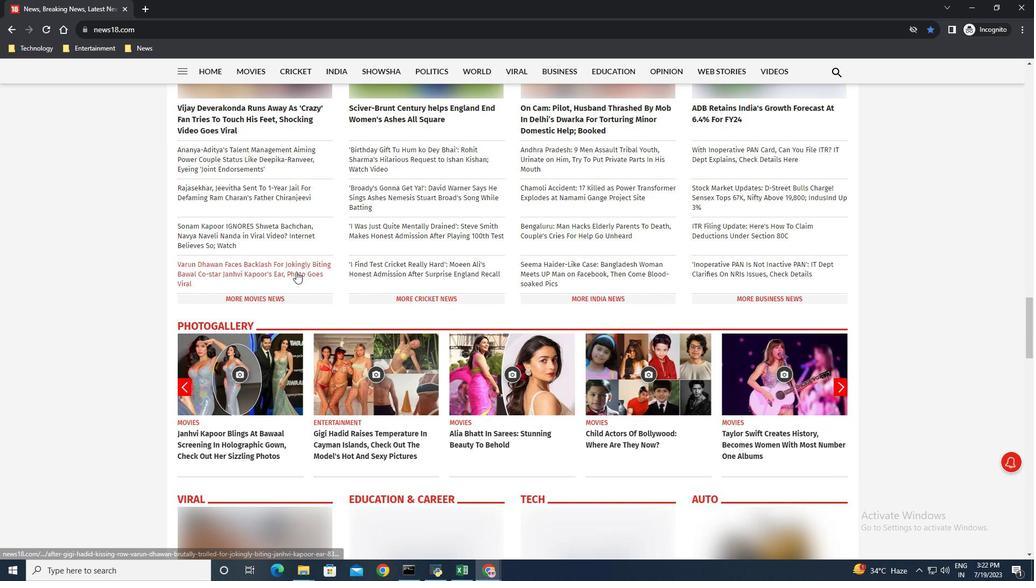 
Action: Mouse scrolled (296, 272) with delta (0, 0)
Screenshot: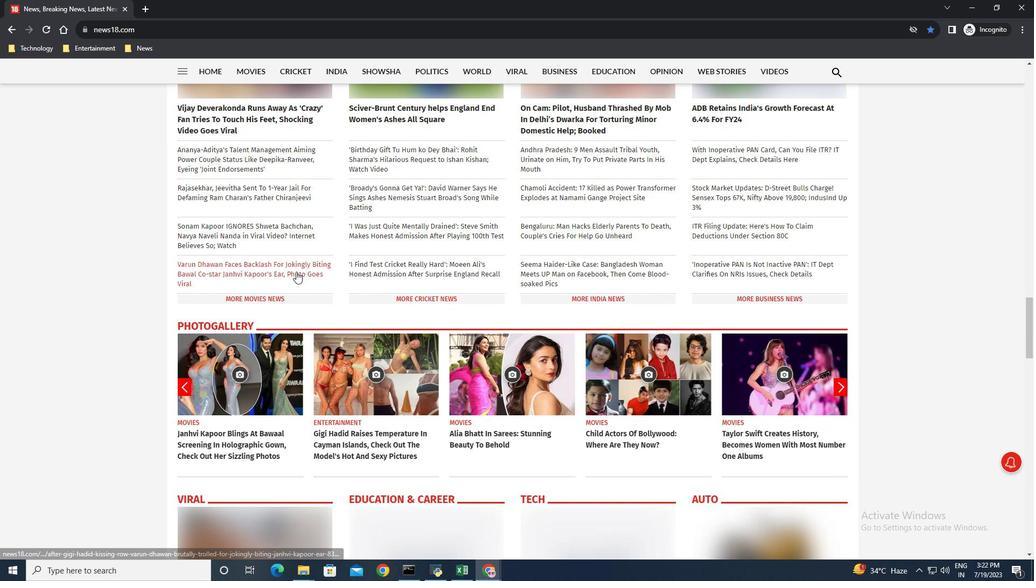 
Action: Mouse scrolled (296, 272) with delta (0, 0)
Screenshot: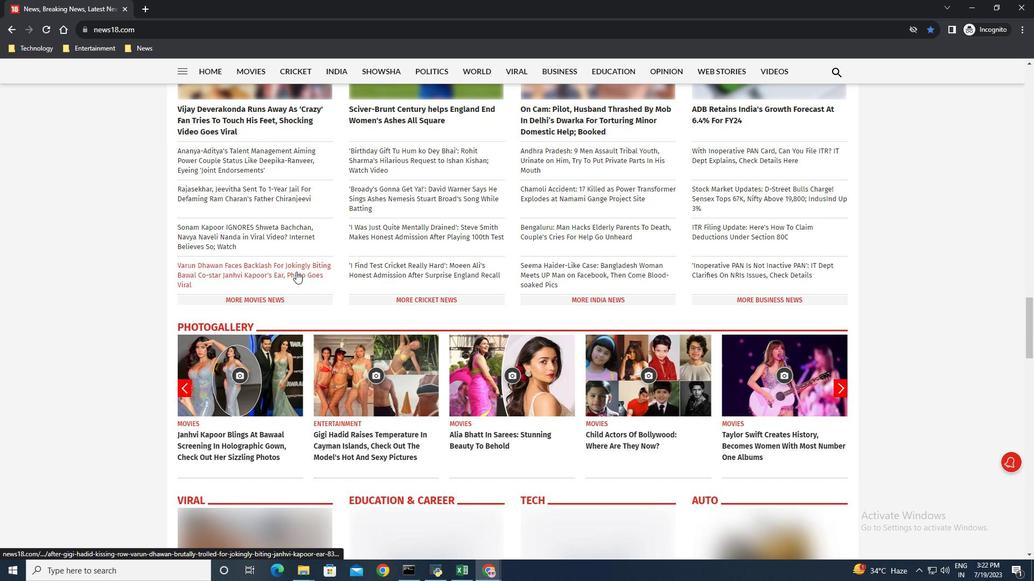 
Action: Mouse scrolled (296, 272) with delta (0, 0)
Screenshot: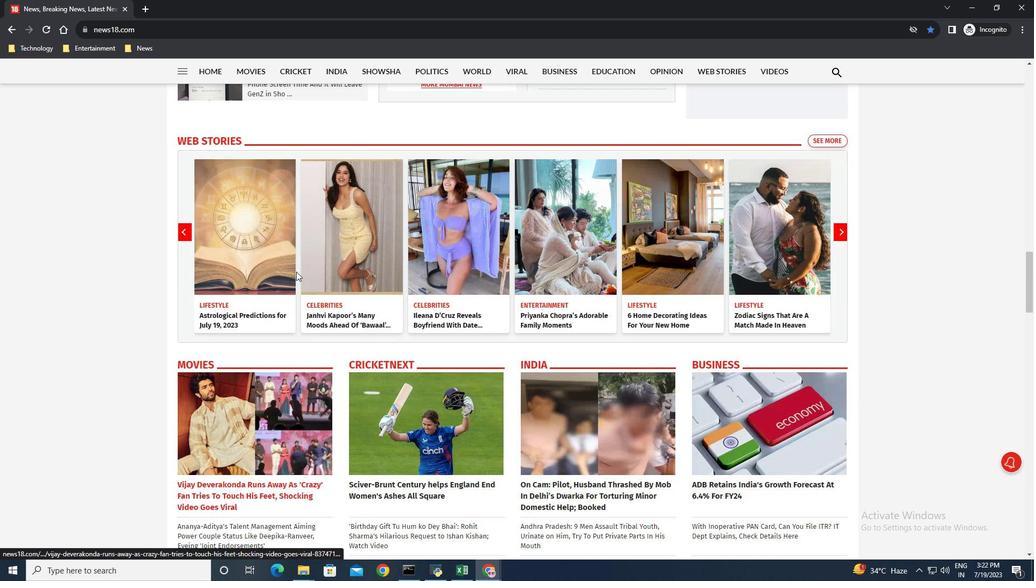 
Action: Mouse scrolled (296, 272) with delta (0, 0)
Screenshot: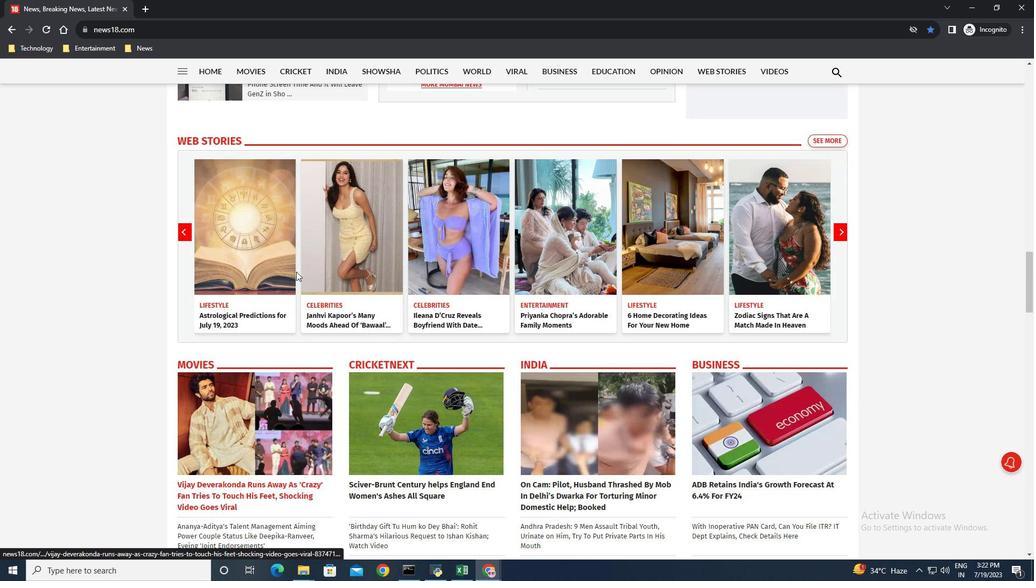 
Action: Mouse scrolled (296, 272) with delta (0, 0)
Screenshot: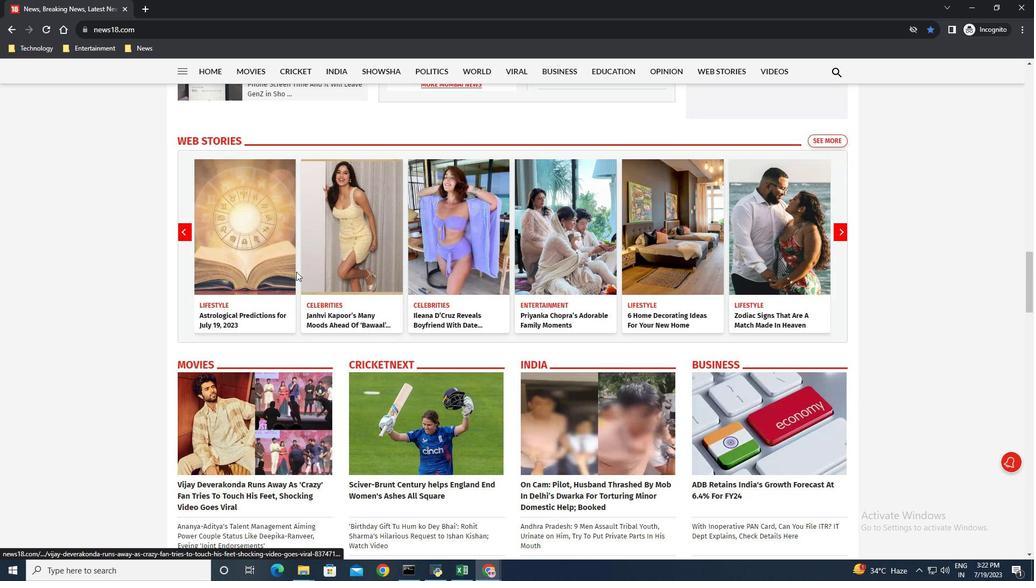 
Action: Mouse scrolled (296, 272) with delta (0, 0)
Screenshot: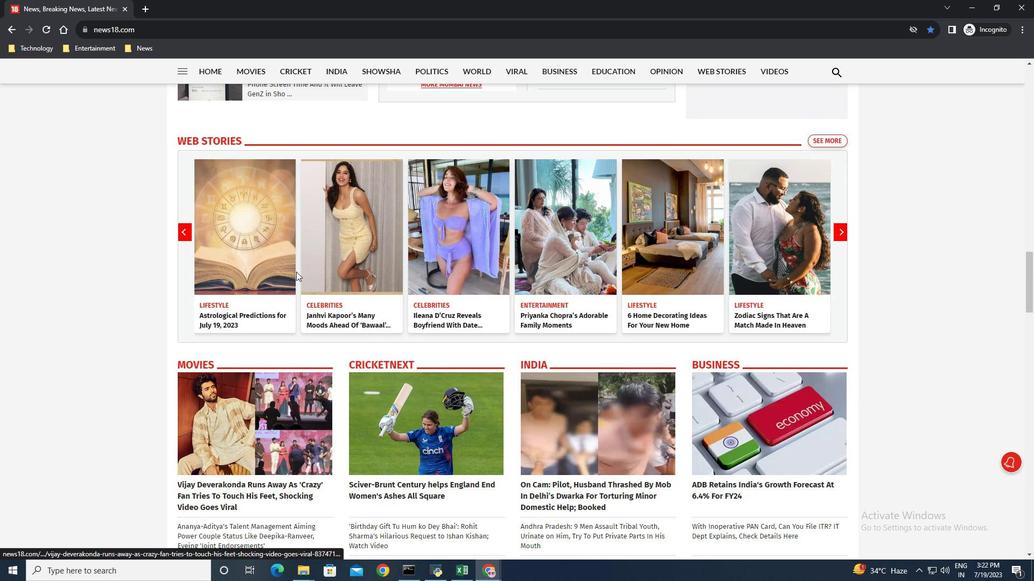 
Action: Mouse scrolled (296, 272) with delta (0, 0)
Screenshot: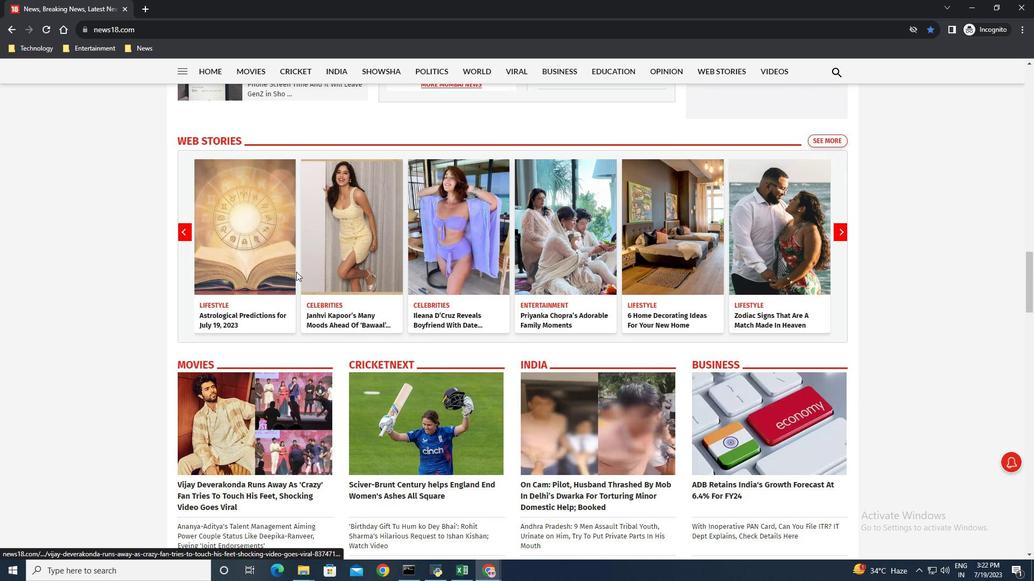 
Action: Mouse scrolled (296, 272) with delta (0, 0)
Screenshot: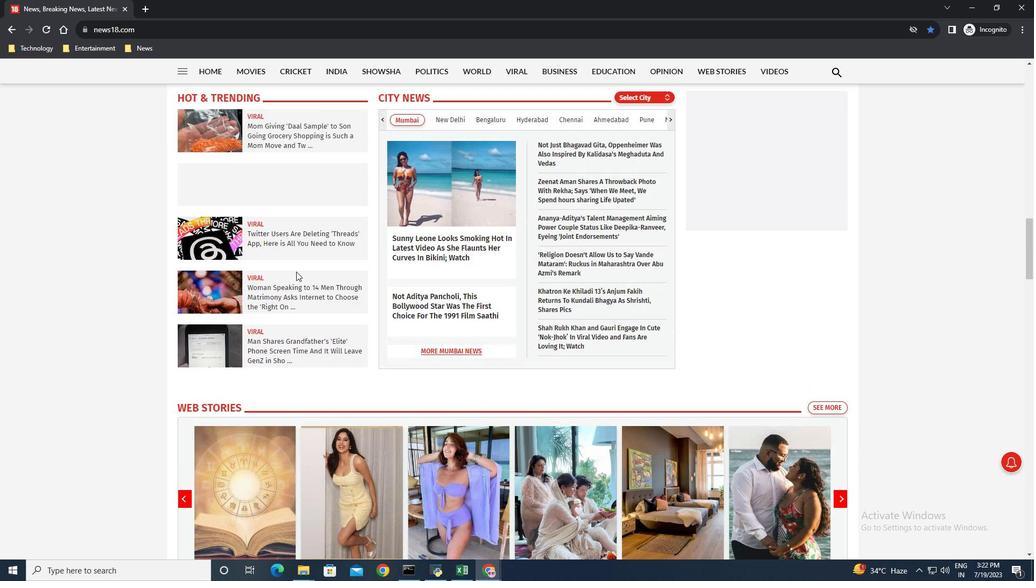 
Action: Mouse scrolled (296, 272) with delta (0, 0)
Screenshot: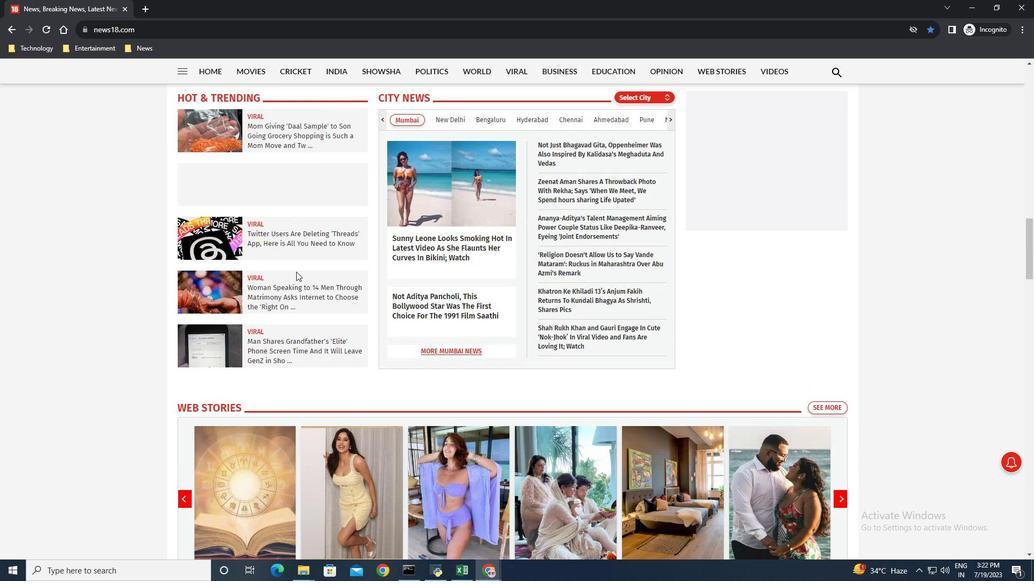 
Action: Mouse scrolled (296, 272) with delta (0, 0)
Screenshot: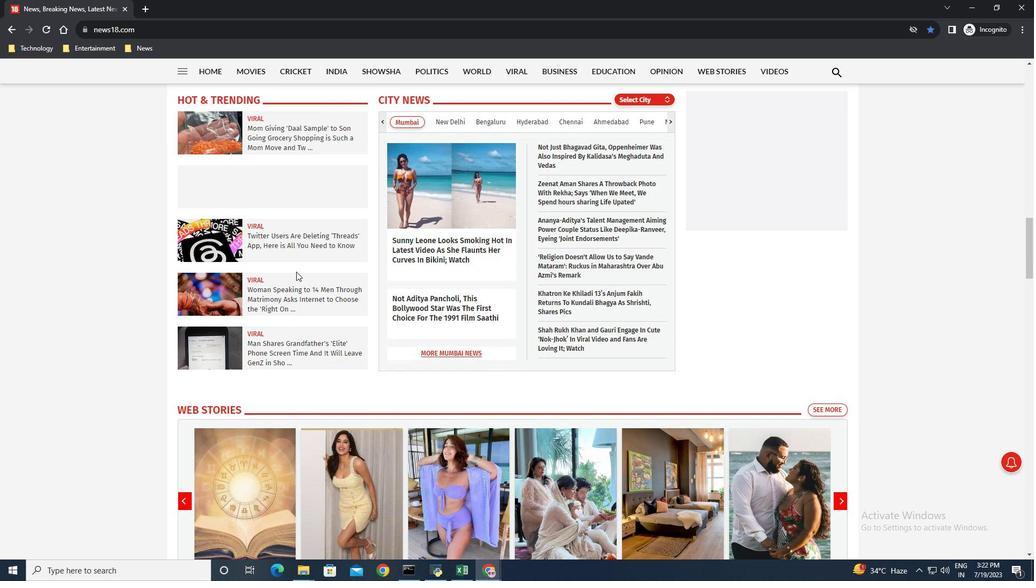 
Action: Mouse scrolled (296, 272) with delta (0, 0)
Screenshot: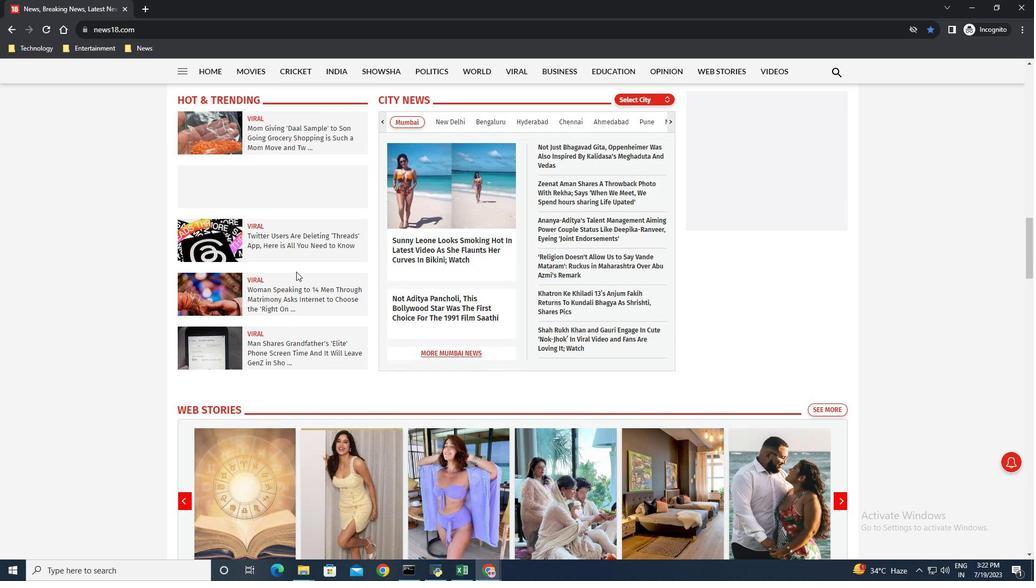 
Action: Mouse scrolled (296, 272) with delta (0, 0)
Screenshot: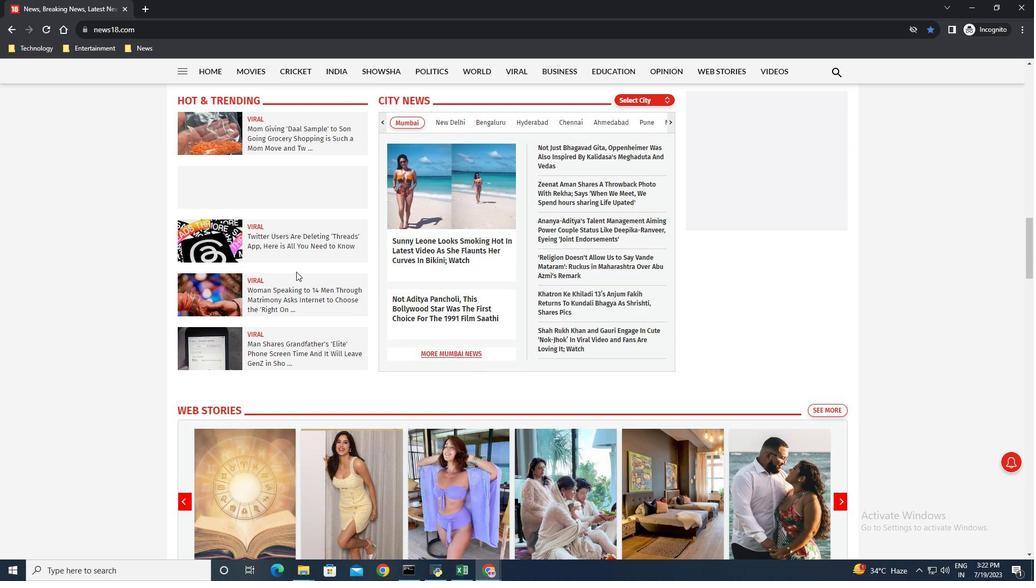 
Action: Mouse scrolled (296, 272) with delta (0, 0)
Screenshot: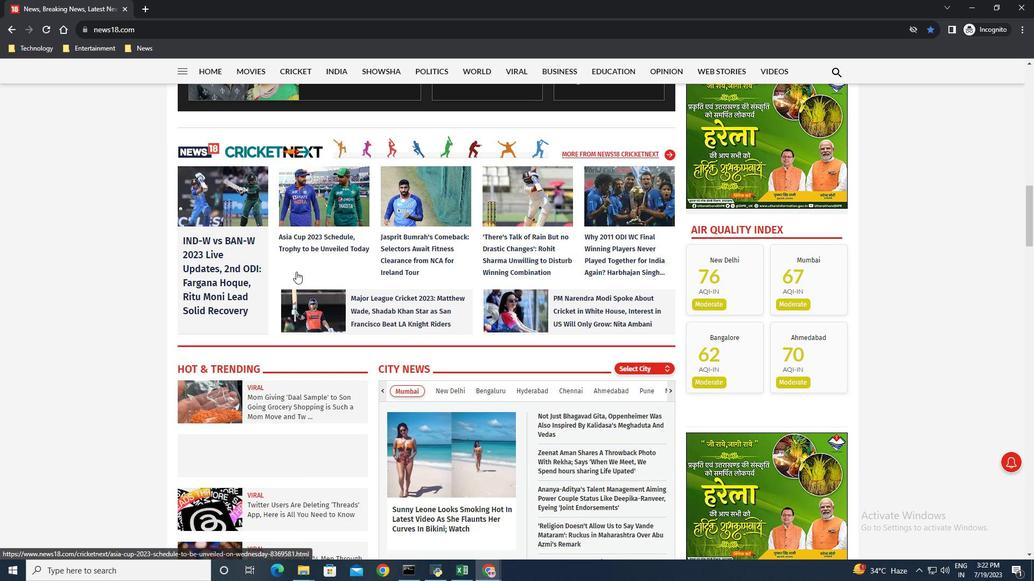 
Action: Mouse scrolled (296, 272) with delta (0, 0)
Screenshot: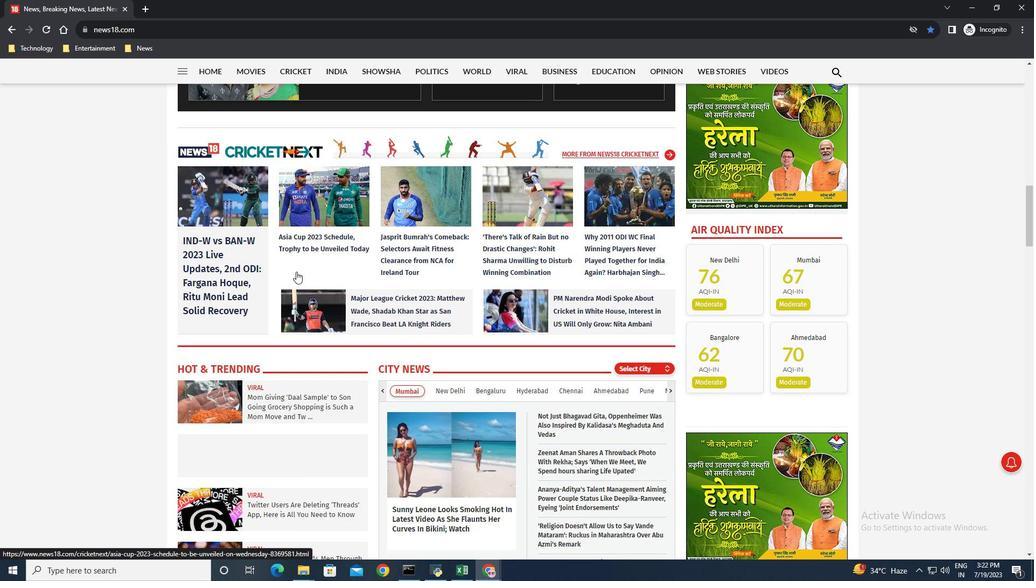 
Action: Mouse scrolled (296, 272) with delta (0, 0)
Screenshot: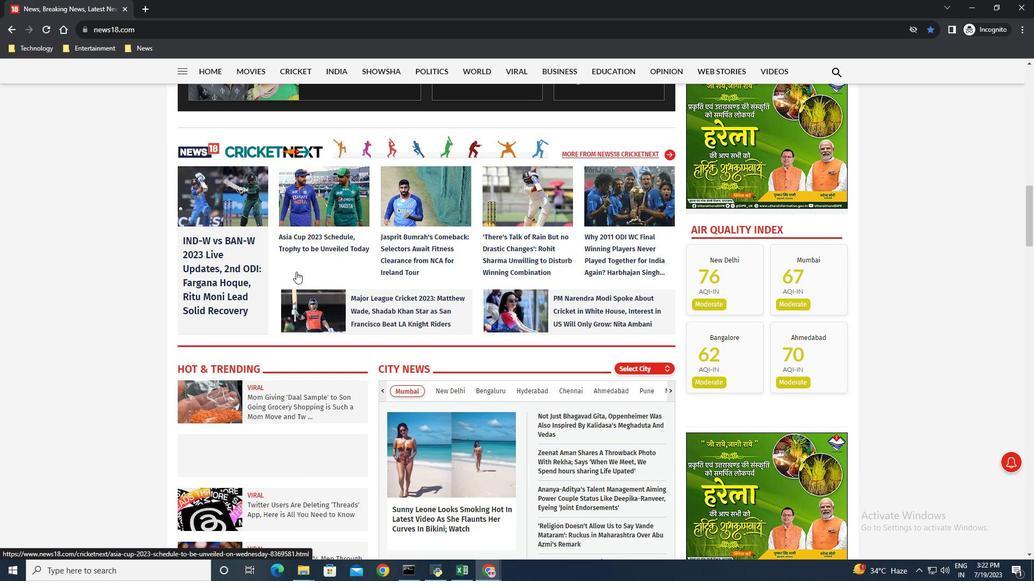 
Action: Mouse scrolled (296, 272) with delta (0, 0)
Screenshot: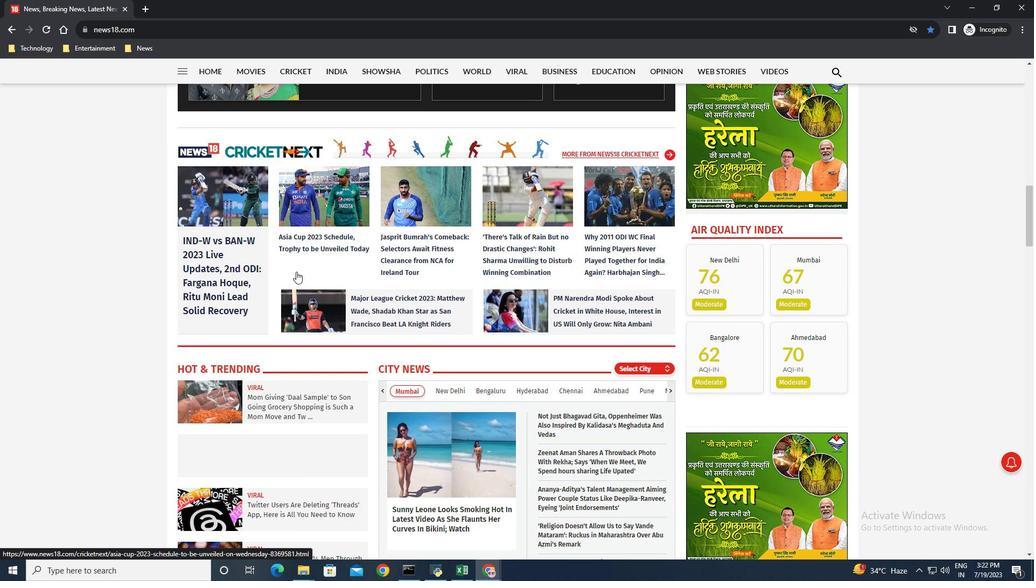
Action: Mouse scrolled (296, 272) with delta (0, 0)
Screenshot: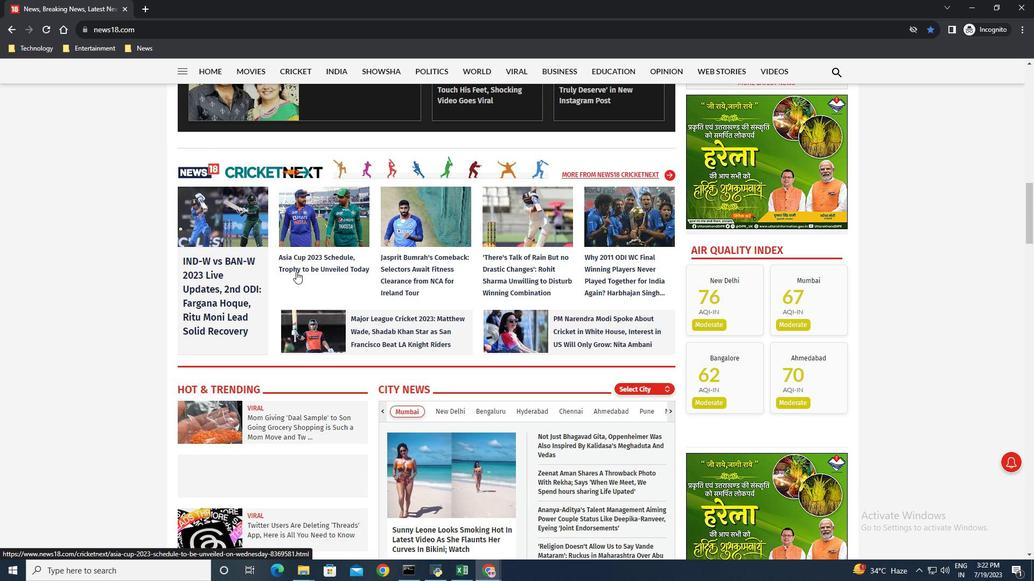 
Action: Mouse scrolled (296, 272) with delta (0, 0)
Screenshot: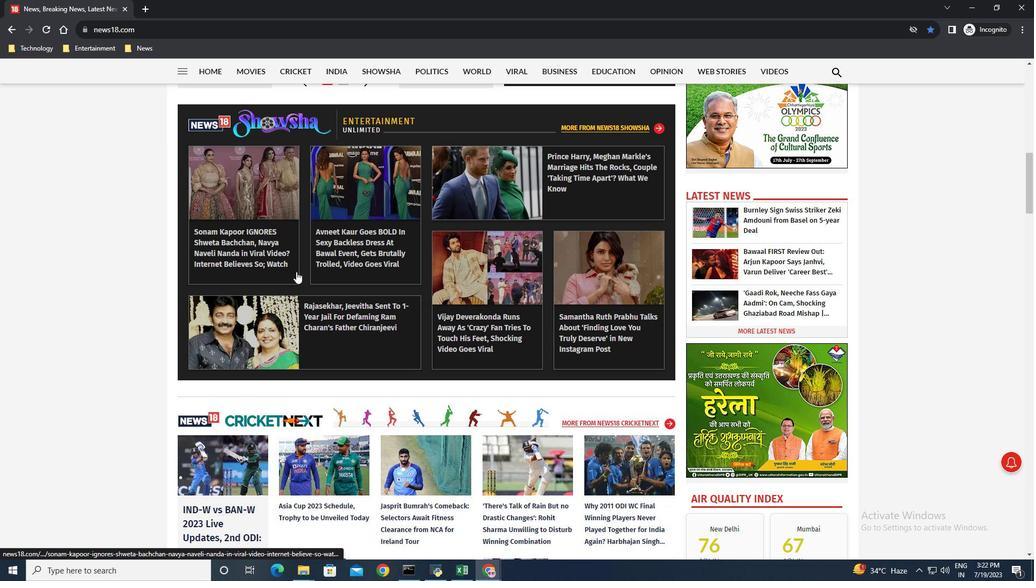 
Action: Mouse scrolled (296, 272) with delta (0, 0)
Screenshot: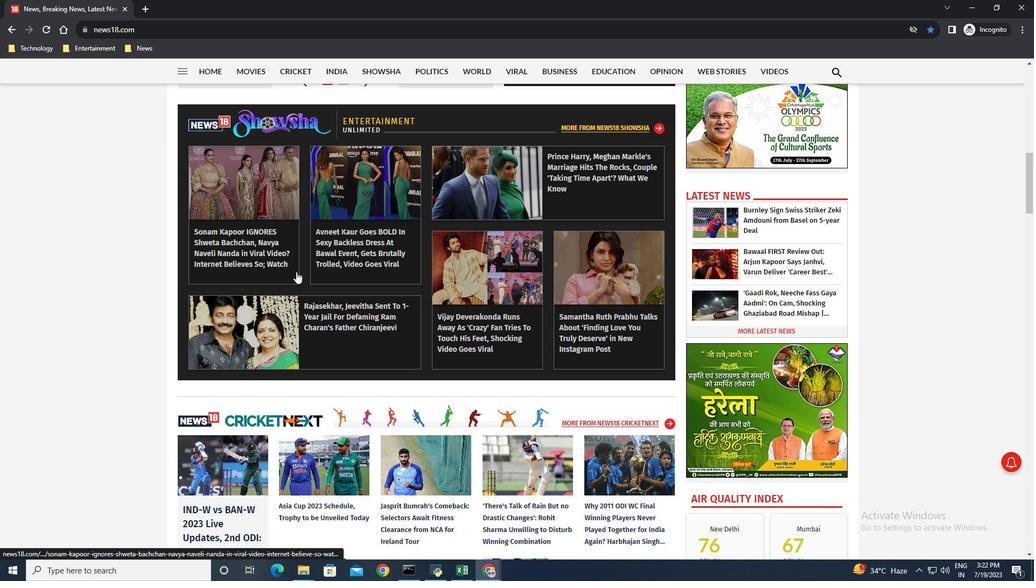 
Action: Mouse scrolled (296, 272) with delta (0, 0)
Screenshot: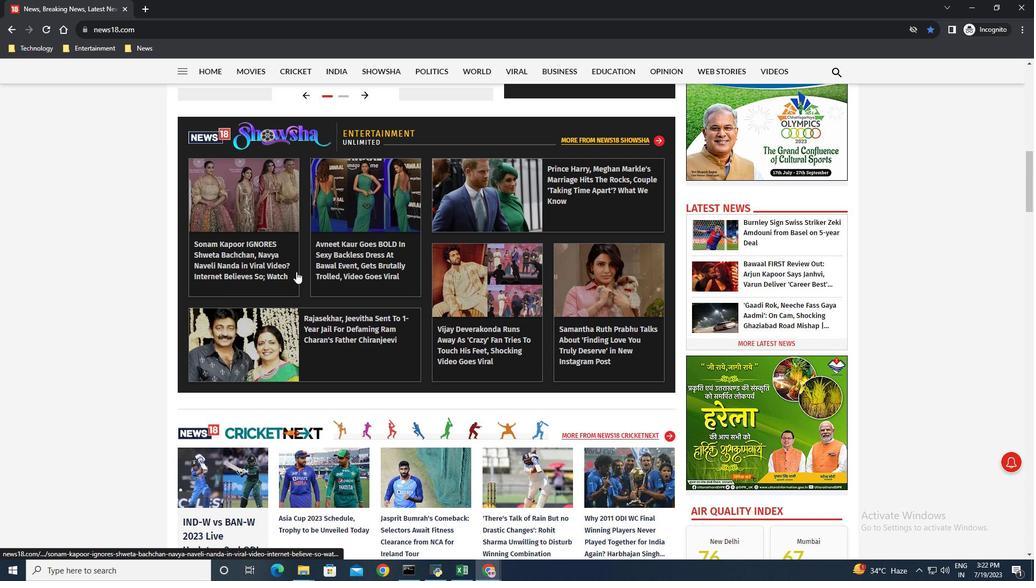 
Action: Mouse scrolled (296, 272) with delta (0, 0)
Screenshot: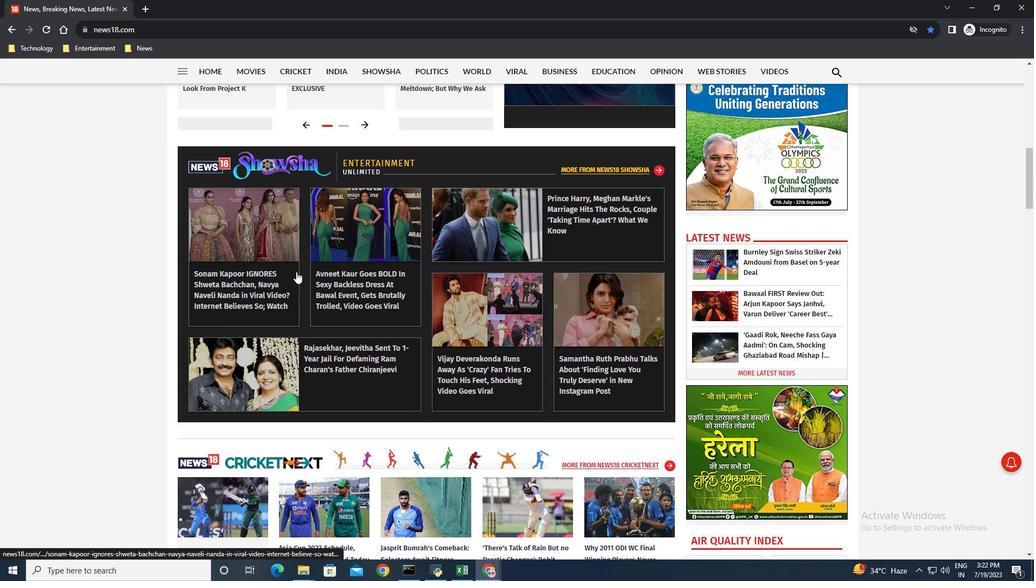 
Action: Mouse scrolled (296, 272) with delta (0, 0)
Screenshot: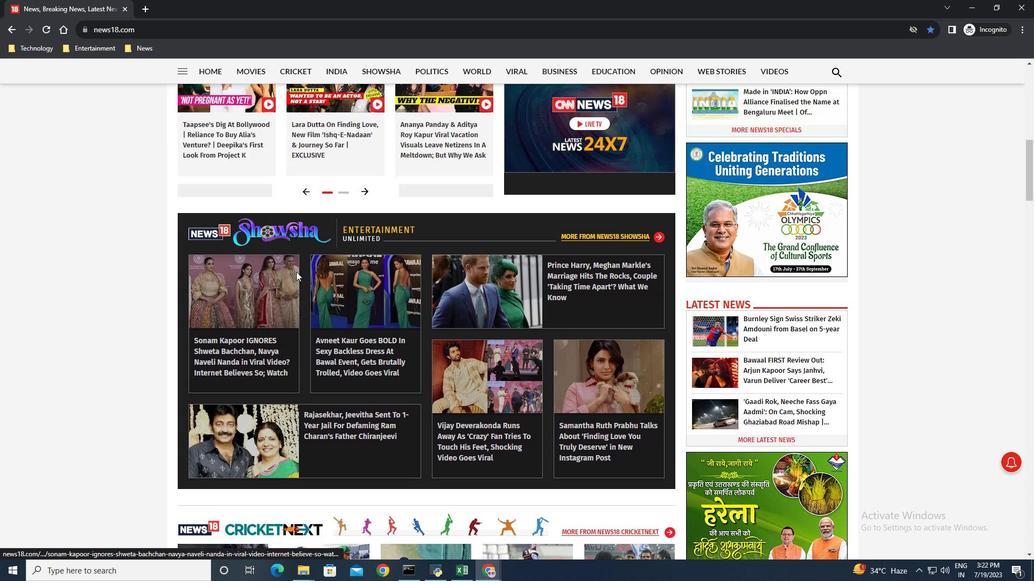 
Action: Mouse scrolled (296, 272) with delta (0, 0)
Screenshot: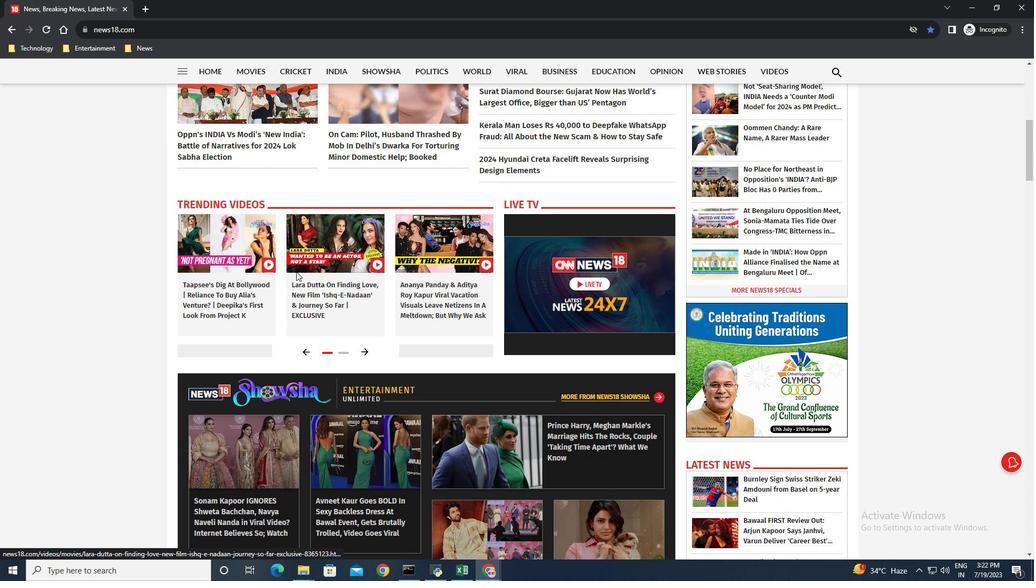 
Action: Mouse scrolled (296, 272) with delta (0, 0)
Screenshot: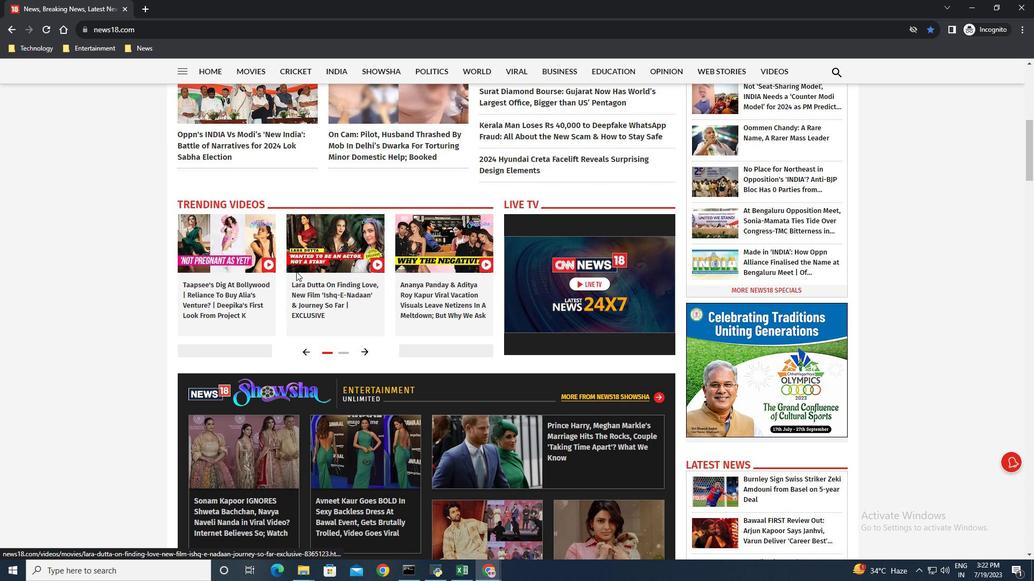 
Action: Mouse scrolled (296, 272) with delta (0, 0)
Screenshot: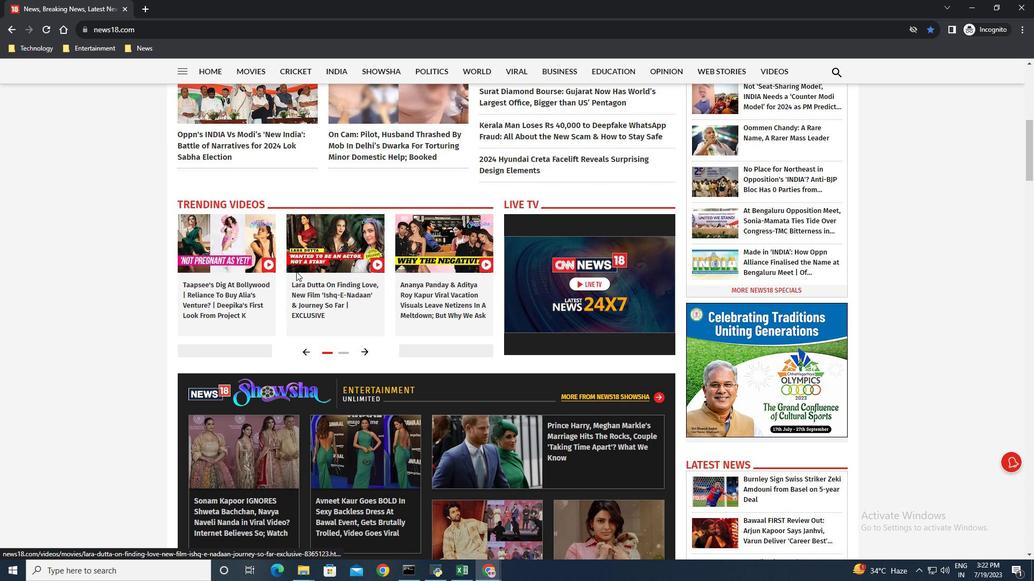
Action: Mouse scrolled (296, 272) with delta (0, 0)
Screenshot: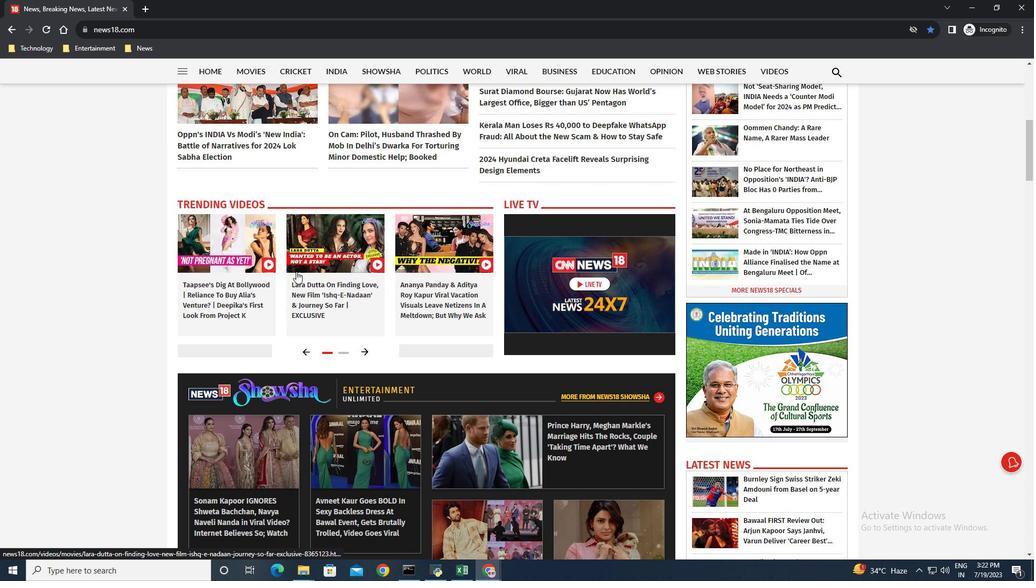 
Action: Mouse scrolled (296, 272) with delta (0, 0)
Screenshot: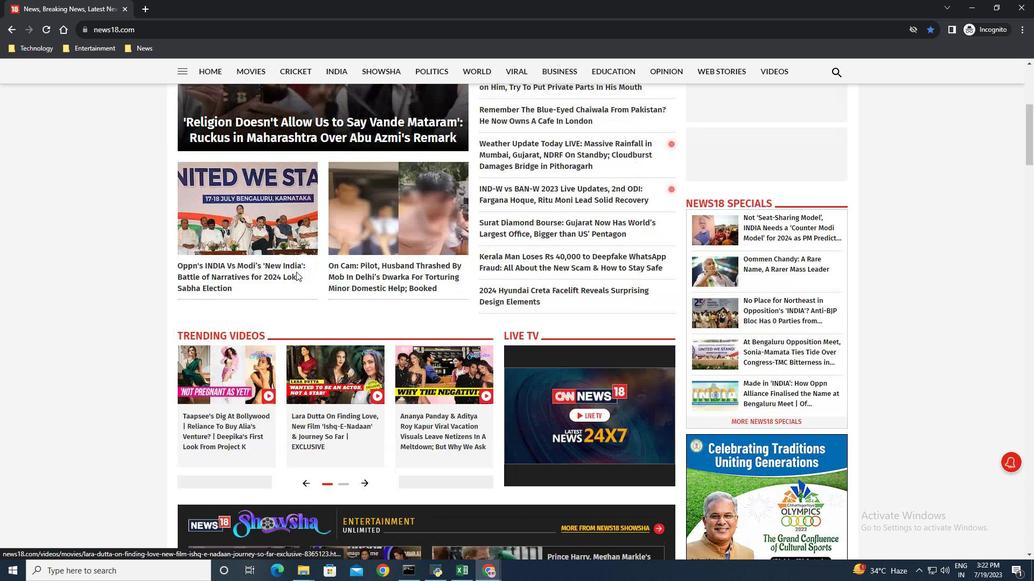 
Action: Mouse scrolled (296, 272) with delta (0, 0)
Screenshot: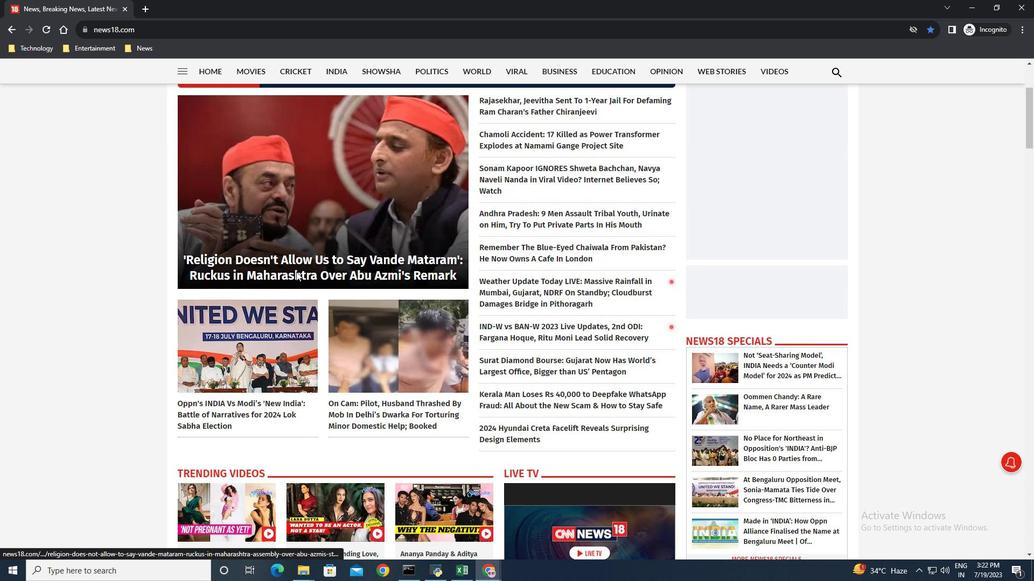 
Action: Mouse scrolled (296, 272) with delta (0, 0)
Screenshot: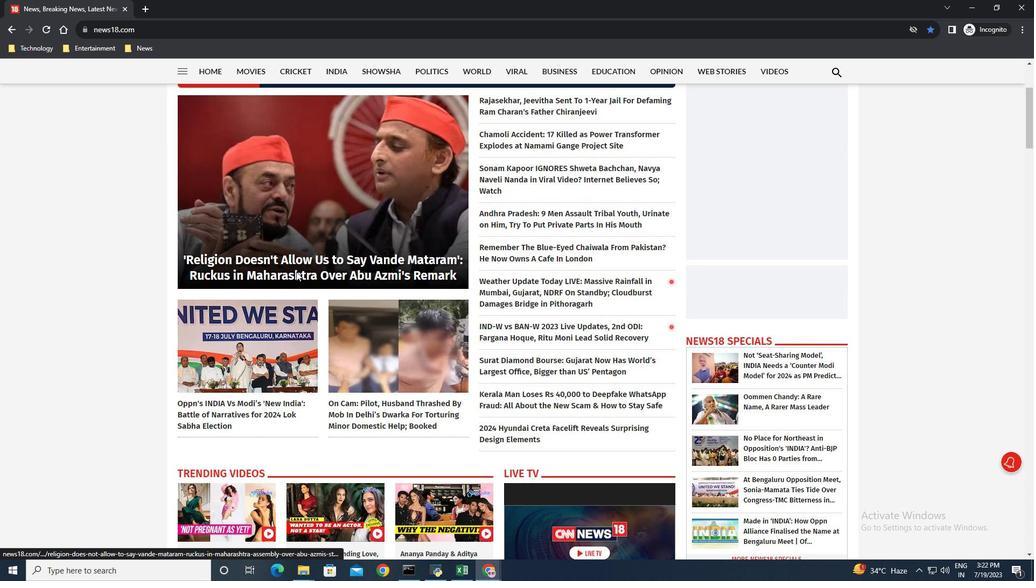 
Action: Mouse scrolled (296, 272) with delta (0, 0)
Screenshot: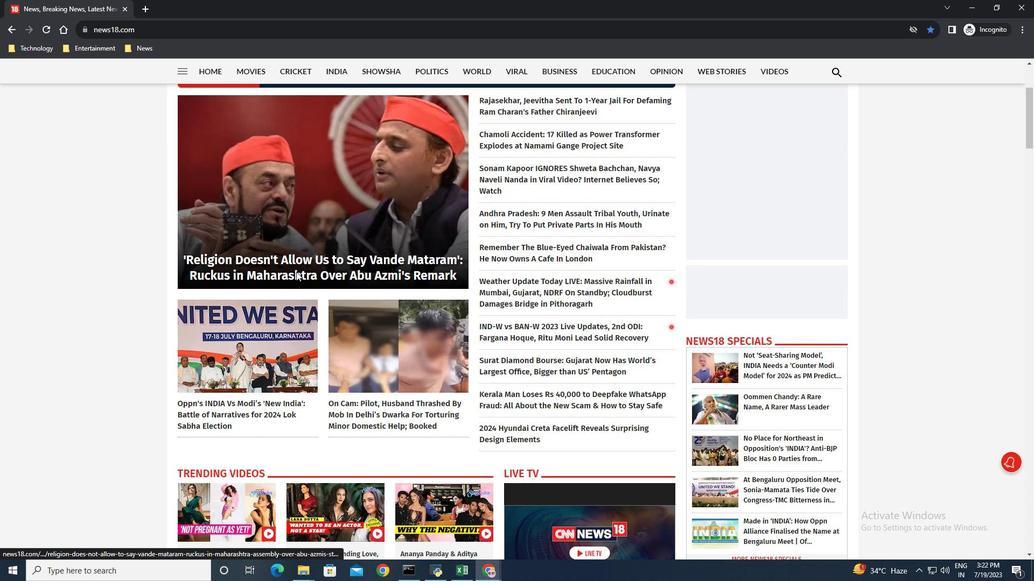
Action: Mouse moved to (433, 125)
Screenshot: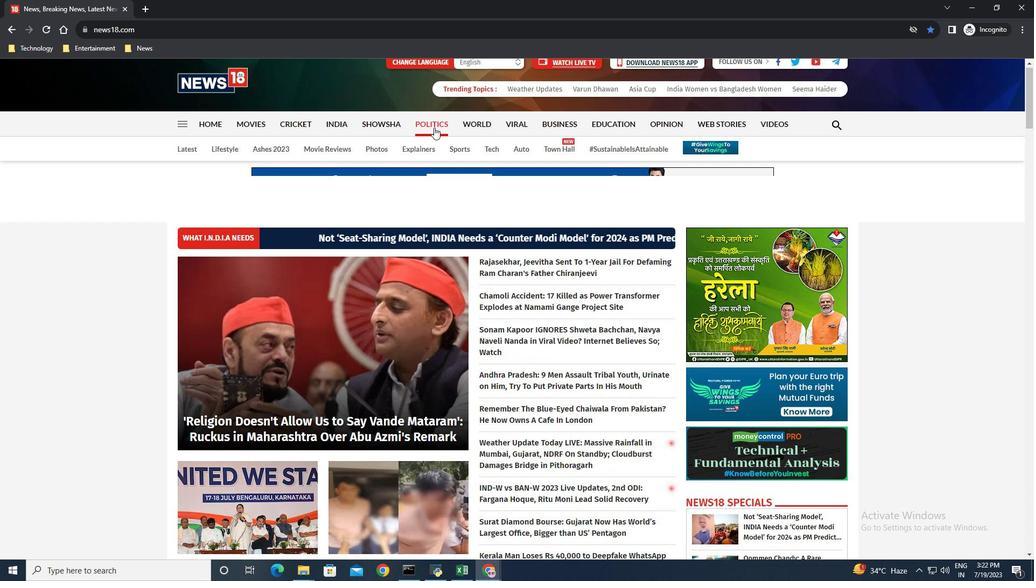 
Action: Mouse pressed left at (433, 125)
Screenshot: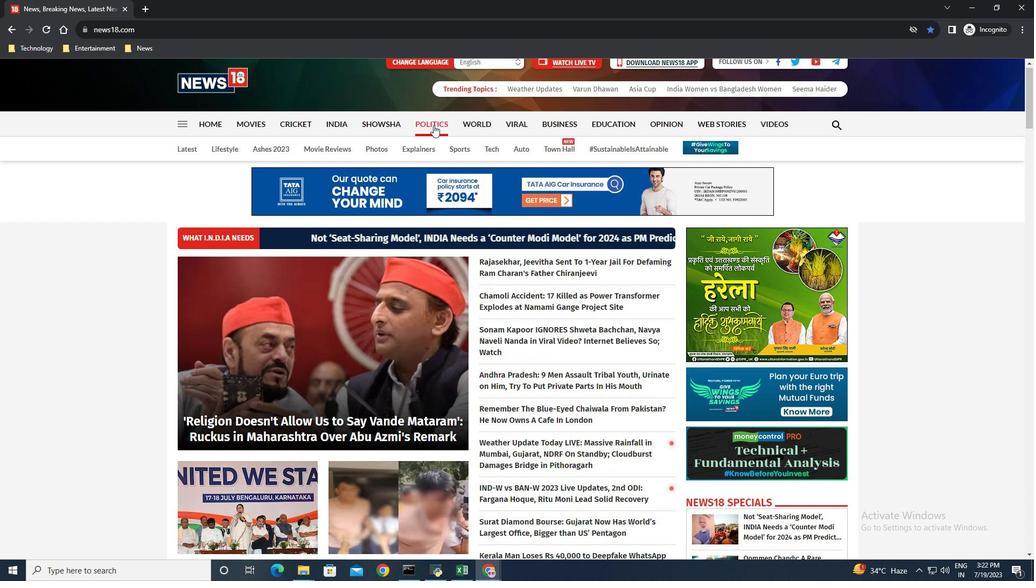 
Action: Mouse moved to (325, 126)
Screenshot: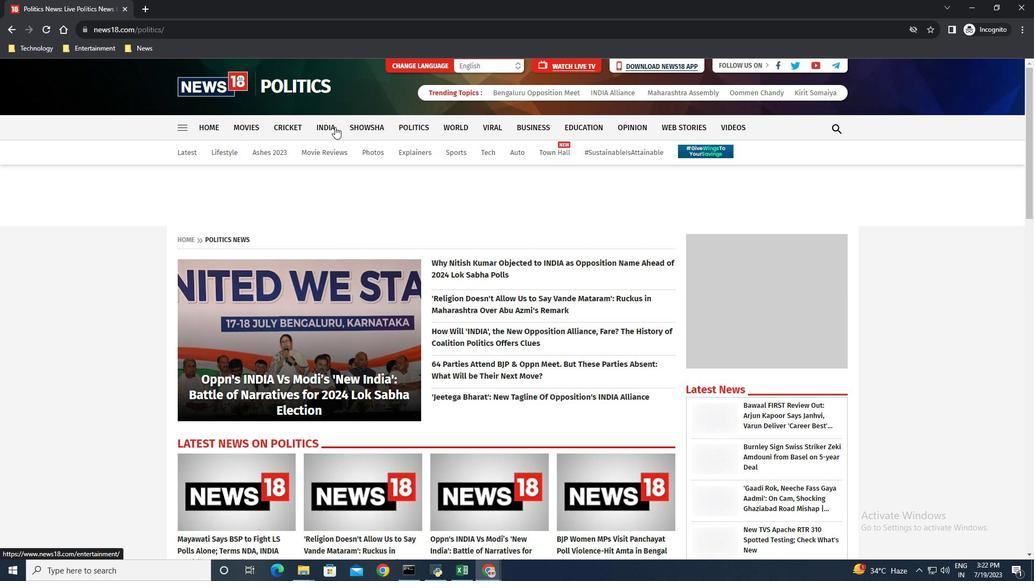 
Action: Mouse pressed left at (325, 126)
Screenshot: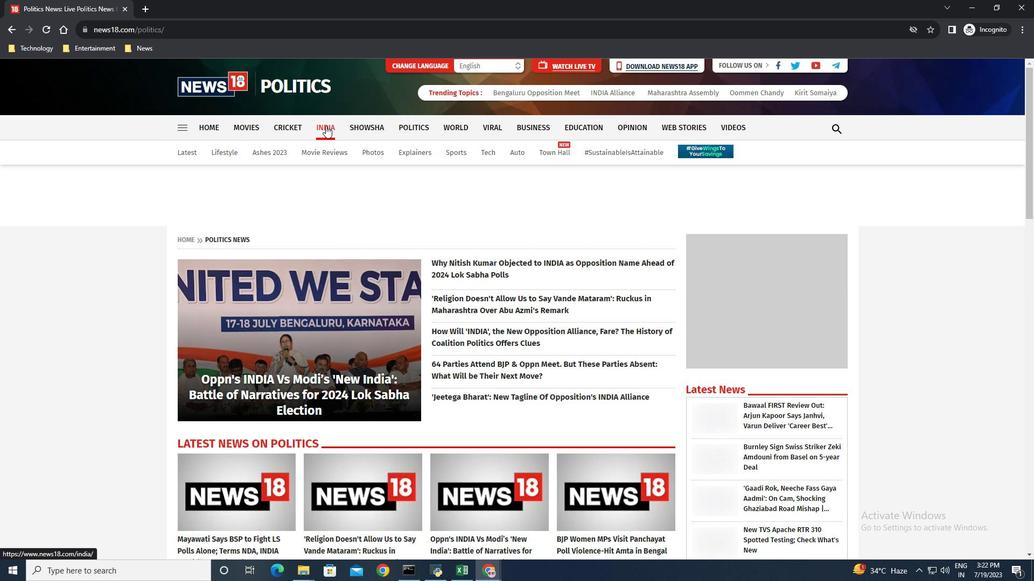 
Action: Mouse moved to (537, 238)
Screenshot: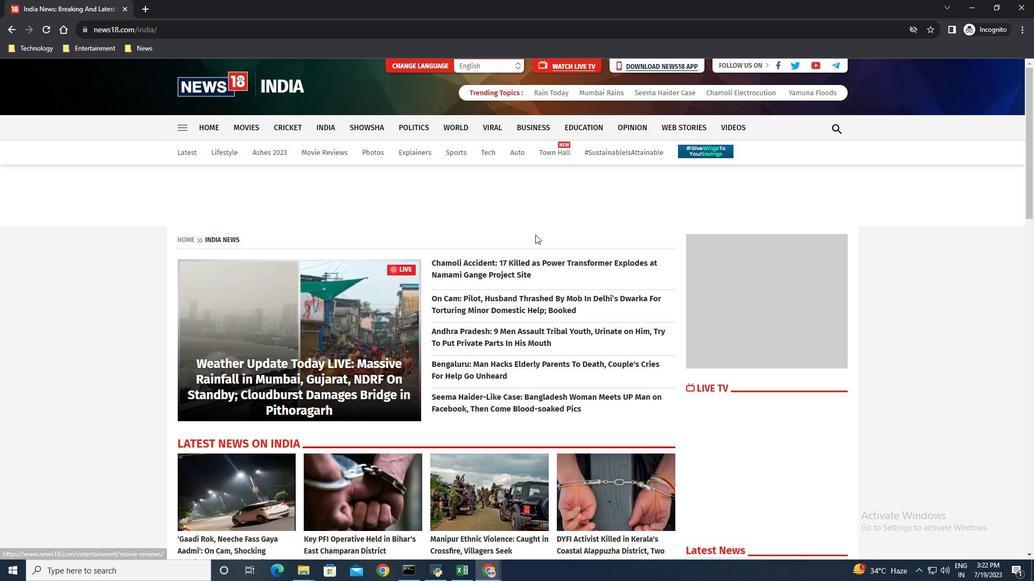 
Action: Mouse scrolled (537, 238) with delta (0, 0)
Screenshot: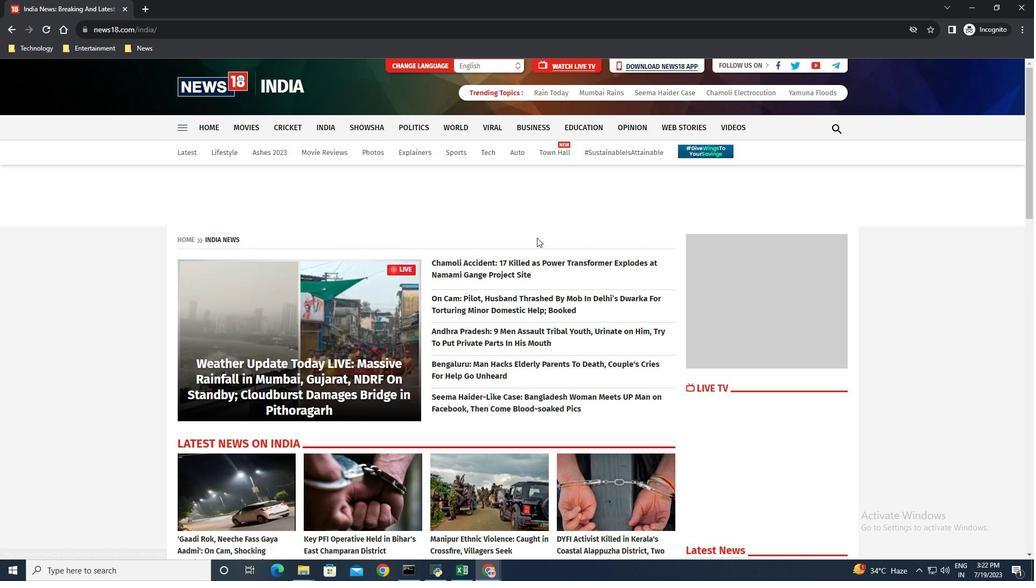 
Action: Mouse scrolled (537, 238) with delta (0, 0)
Screenshot: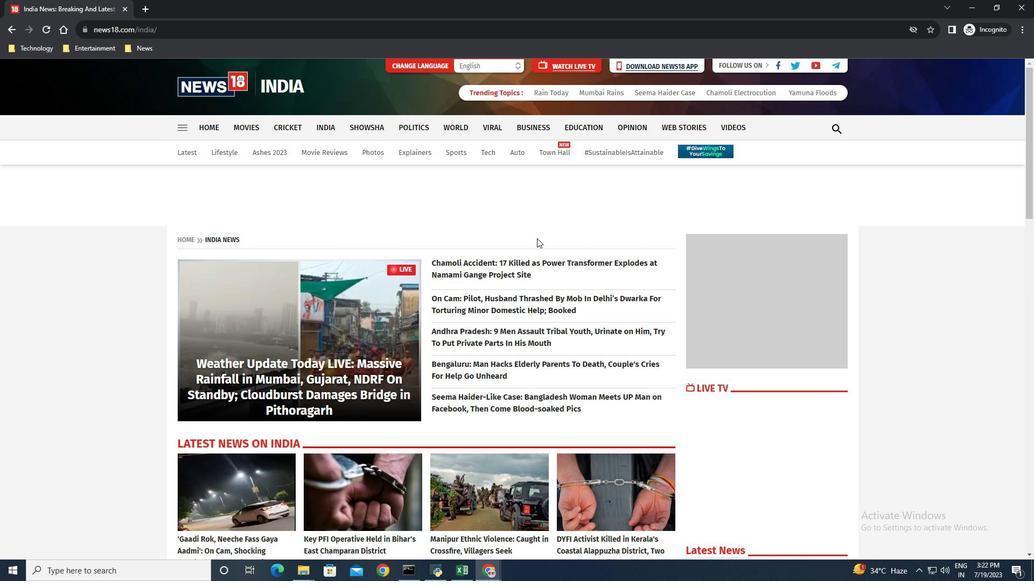 
Action: Mouse moved to (538, 239)
Screenshot: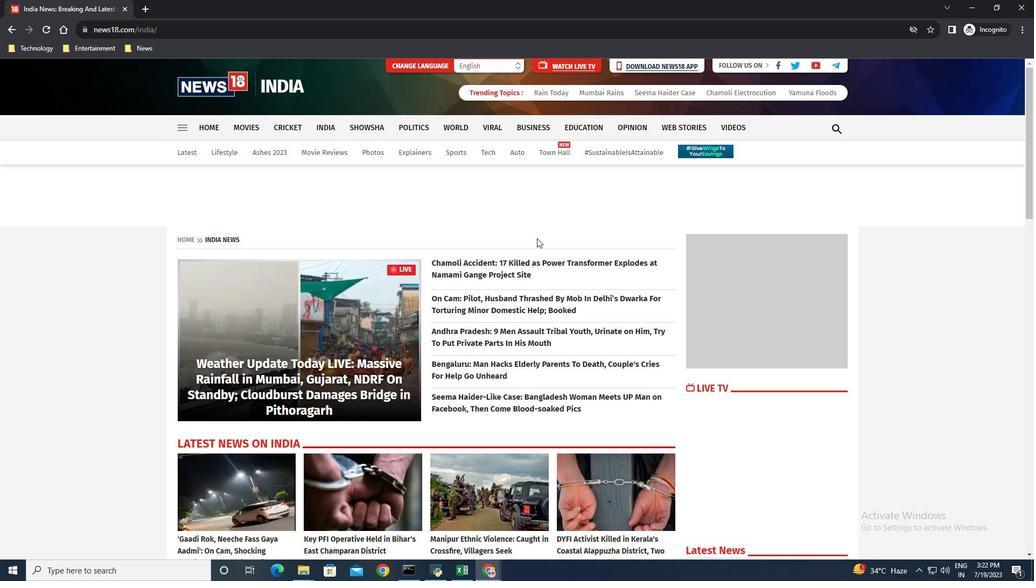 
Action: Mouse scrolled (538, 239) with delta (0, 0)
Screenshot: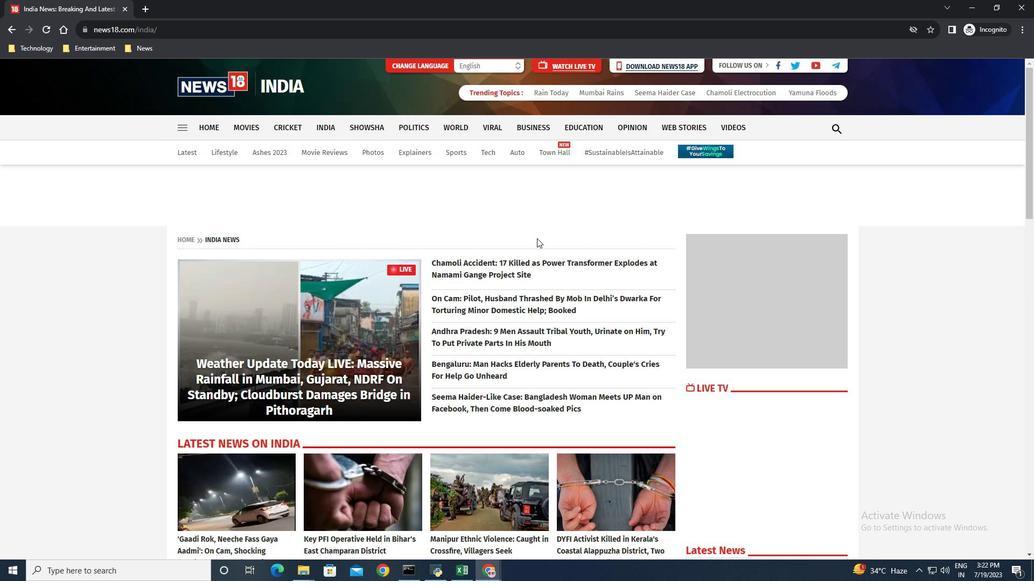 
Action: Mouse scrolled (538, 239) with delta (0, 0)
Screenshot: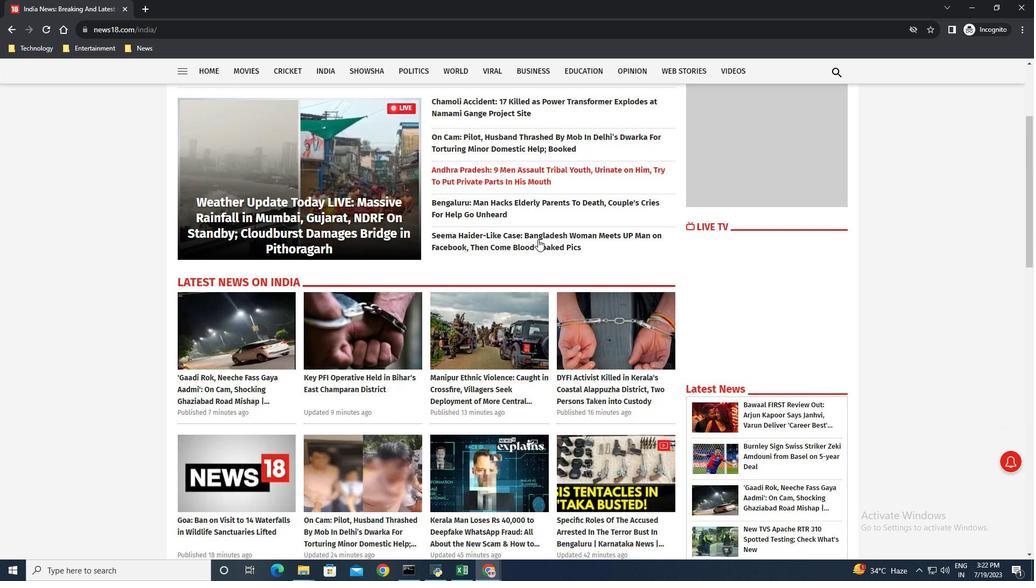 
Action: Mouse scrolled (538, 239) with delta (0, 0)
Screenshot: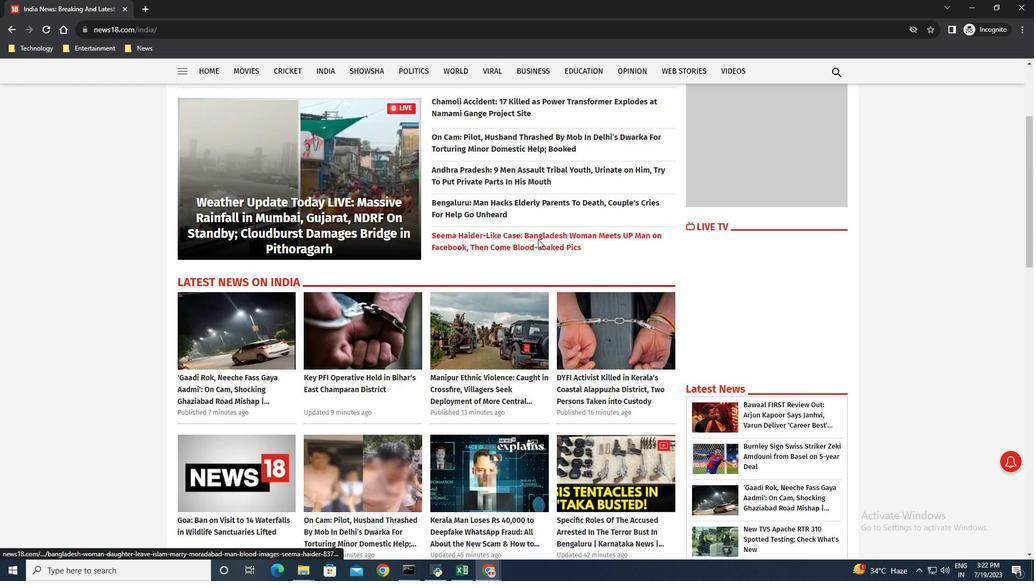 
Action: Mouse scrolled (538, 239) with delta (0, 0)
Screenshot: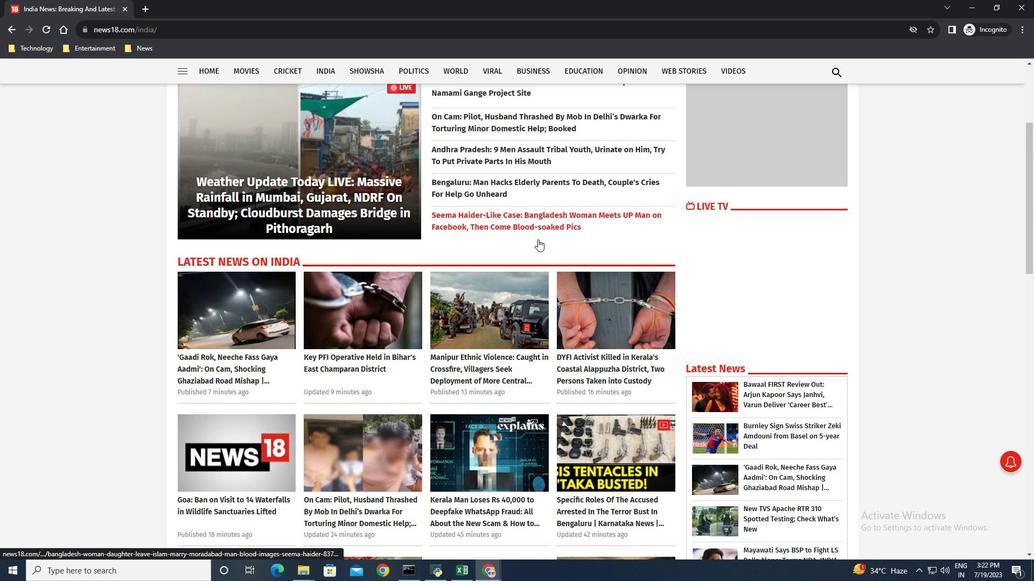 
Action: Mouse scrolled (538, 239) with delta (0, 0)
Screenshot: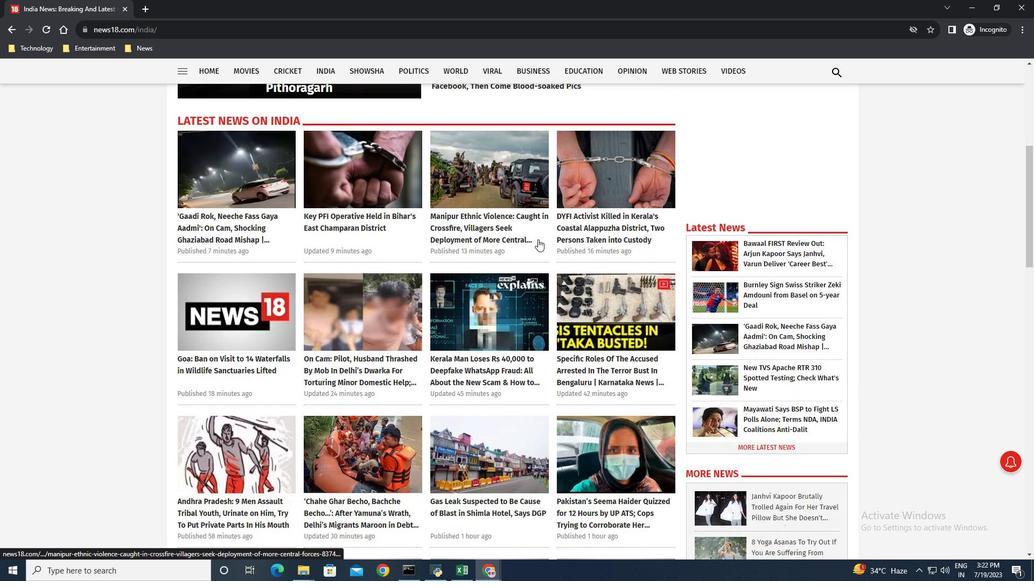 
Action: Mouse scrolled (538, 239) with delta (0, 0)
Screenshot: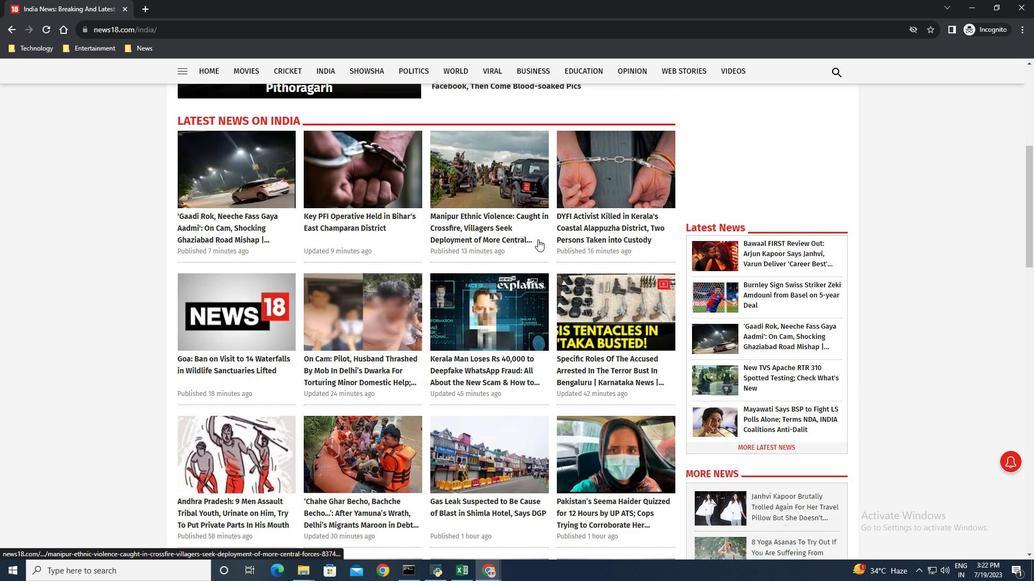 
Action: Mouse scrolled (538, 239) with delta (0, 0)
Screenshot: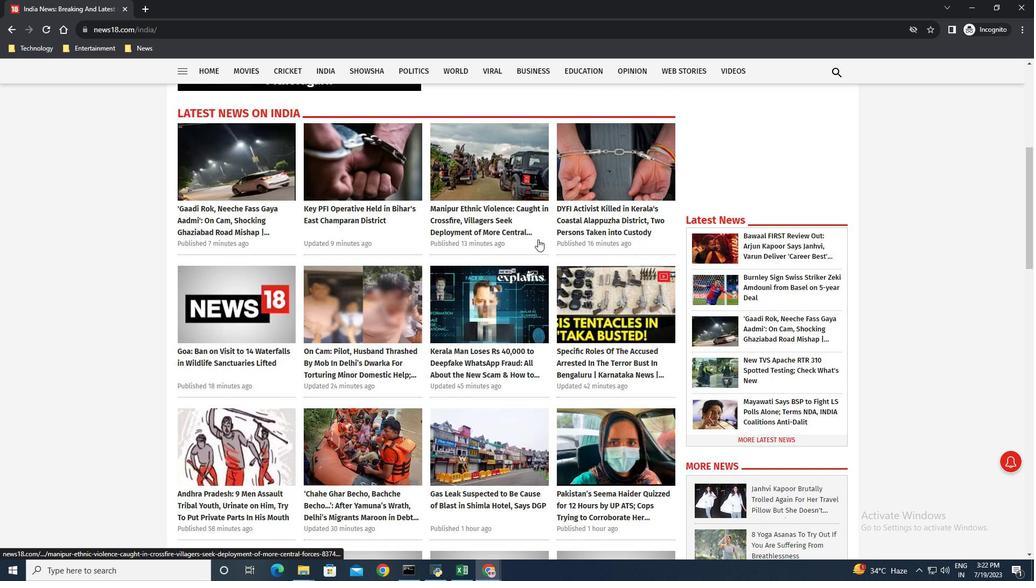 
Action: Mouse moved to (538, 239)
Screenshot: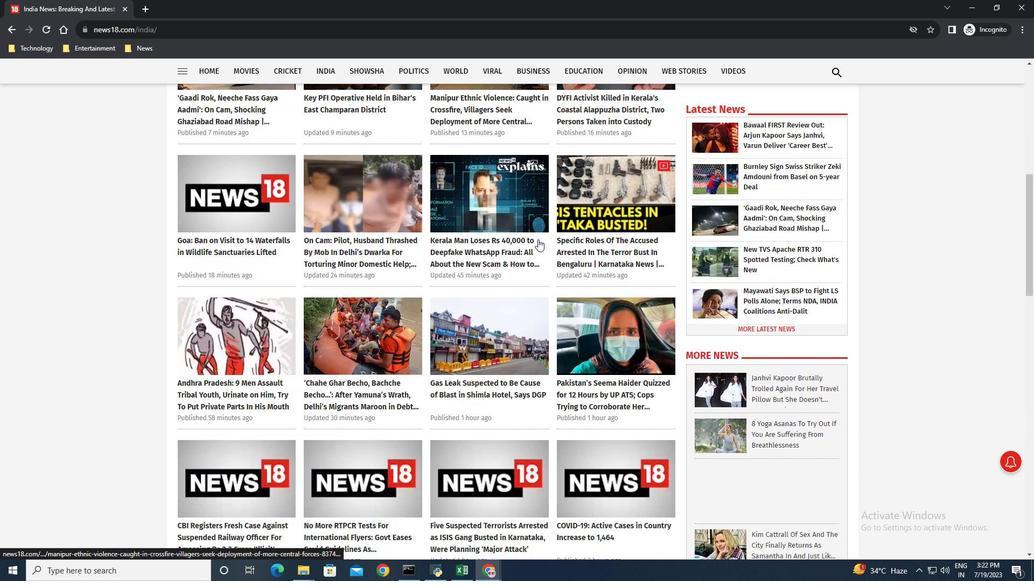 
Action: Mouse scrolled (538, 239) with delta (0, 0)
Screenshot: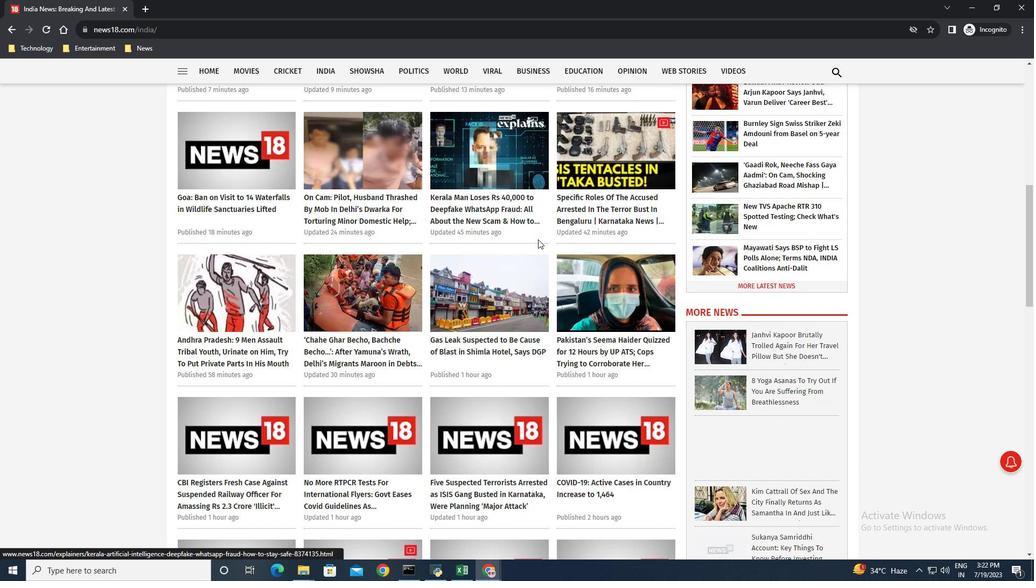 
Action: Mouse scrolled (538, 239) with delta (0, 0)
Screenshot: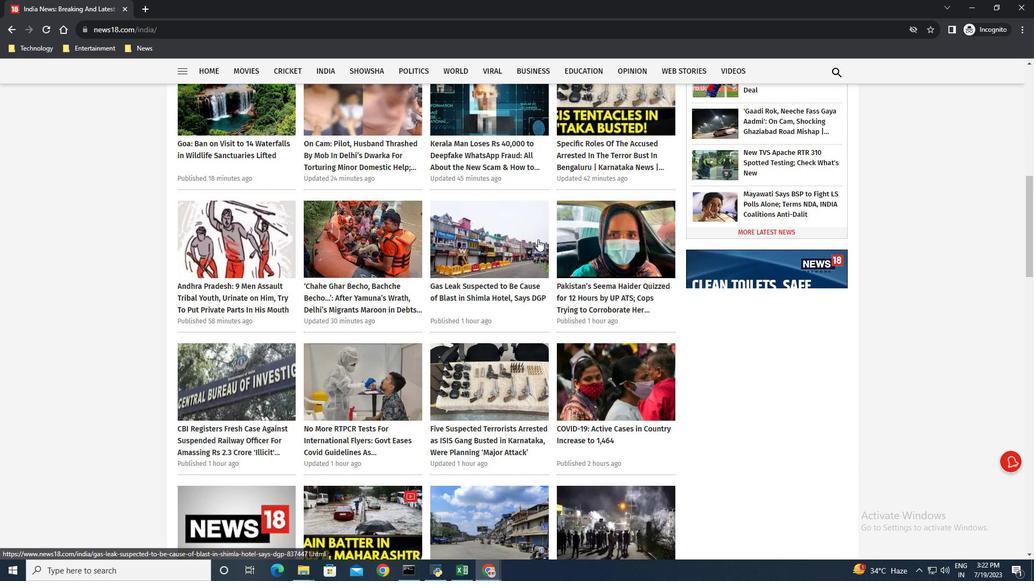 
Action: Mouse scrolled (538, 239) with delta (0, 0)
Screenshot: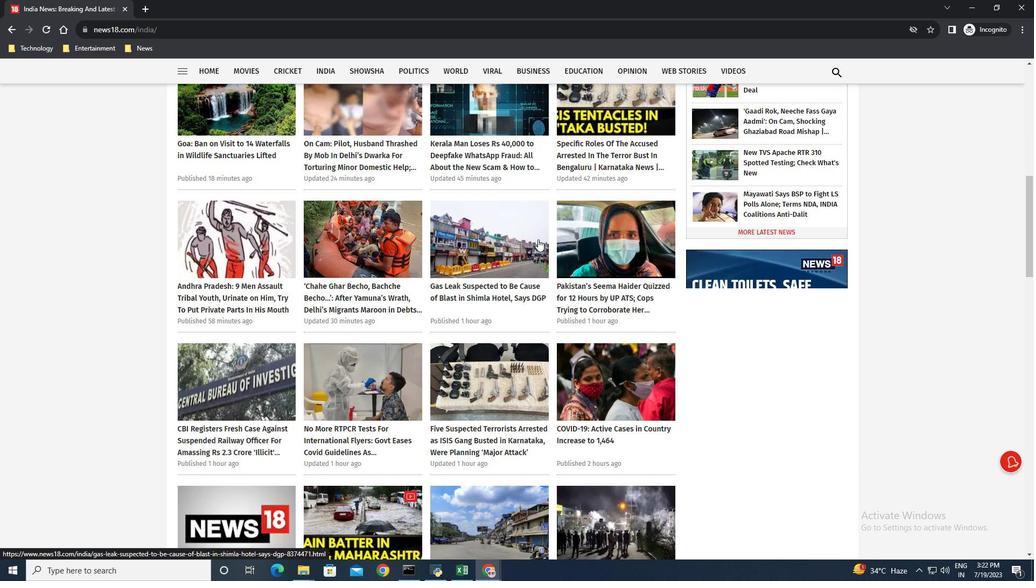 
Action: Mouse scrolled (538, 239) with delta (0, 0)
Screenshot: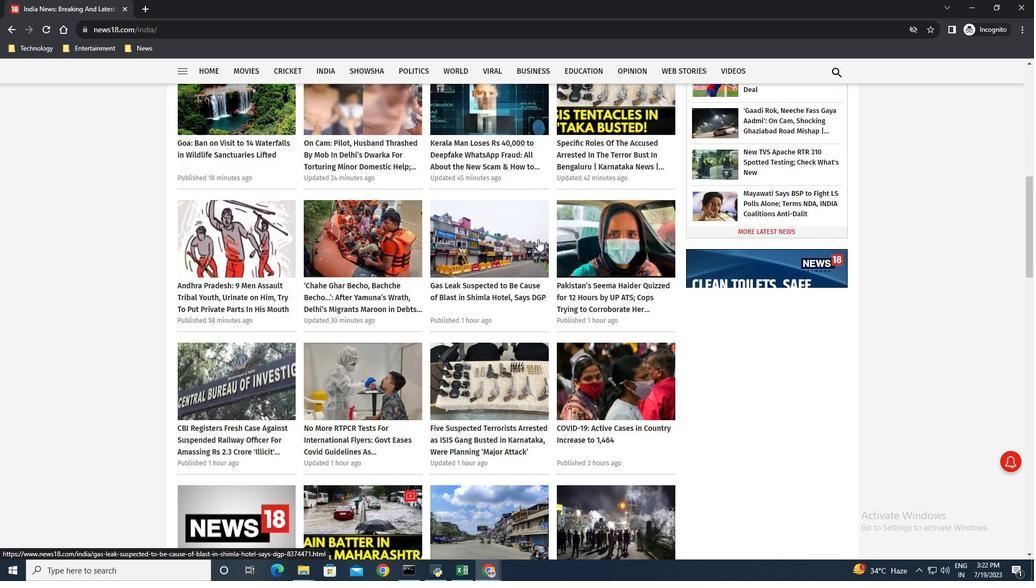 
Action: Mouse scrolled (538, 239) with delta (0, 0)
Screenshot: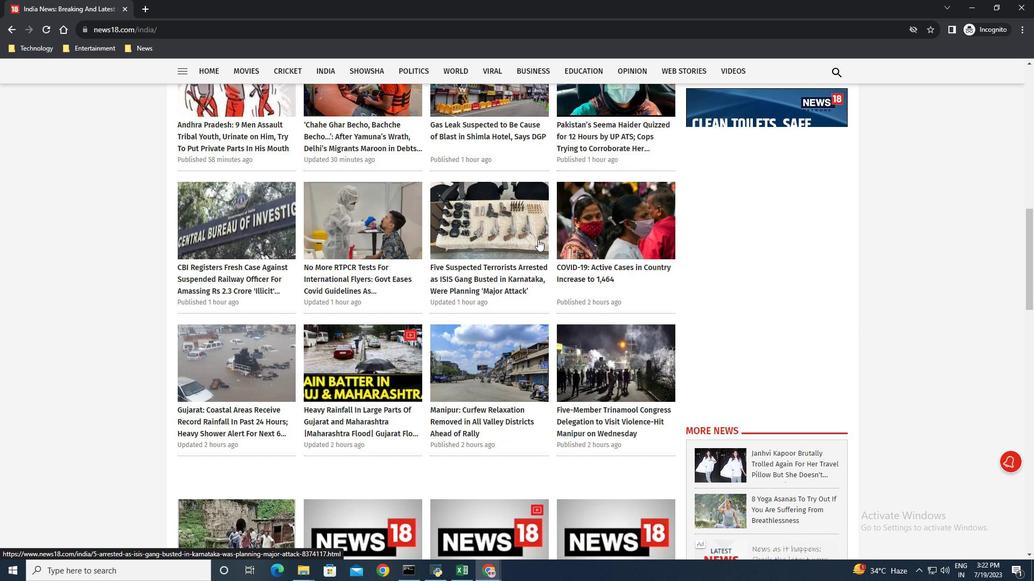 
Action: Mouse moved to (522, 236)
Screenshot: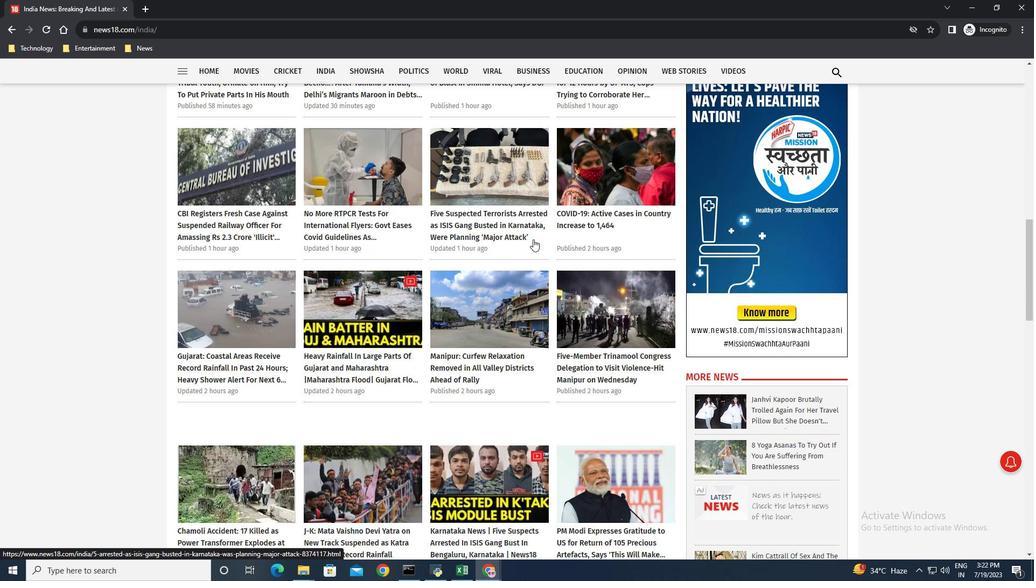 
Action: Mouse scrolled (522, 235) with delta (0, 0)
Screenshot: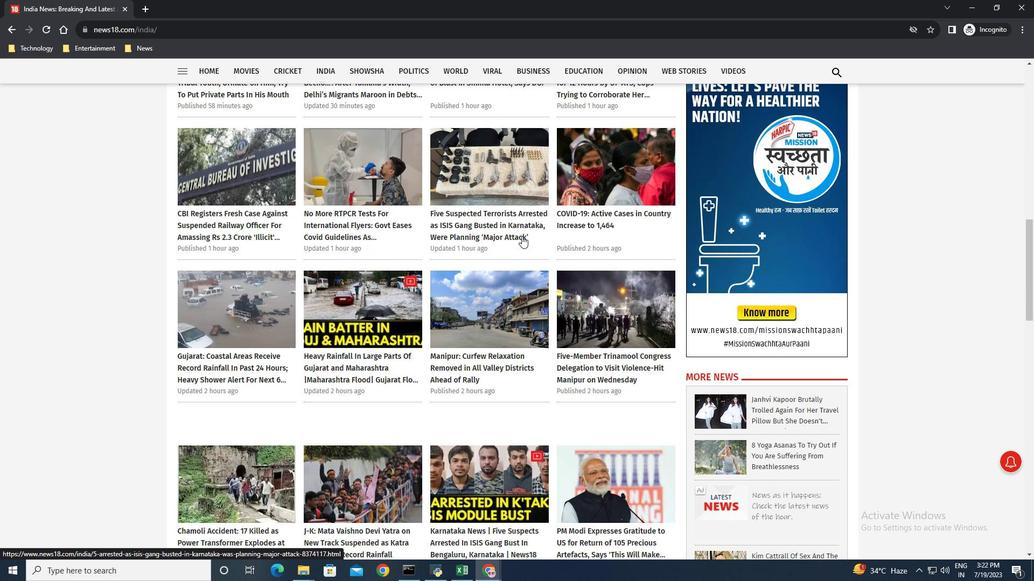 
Action: Mouse scrolled (522, 235) with delta (0, 0)
Screenshot: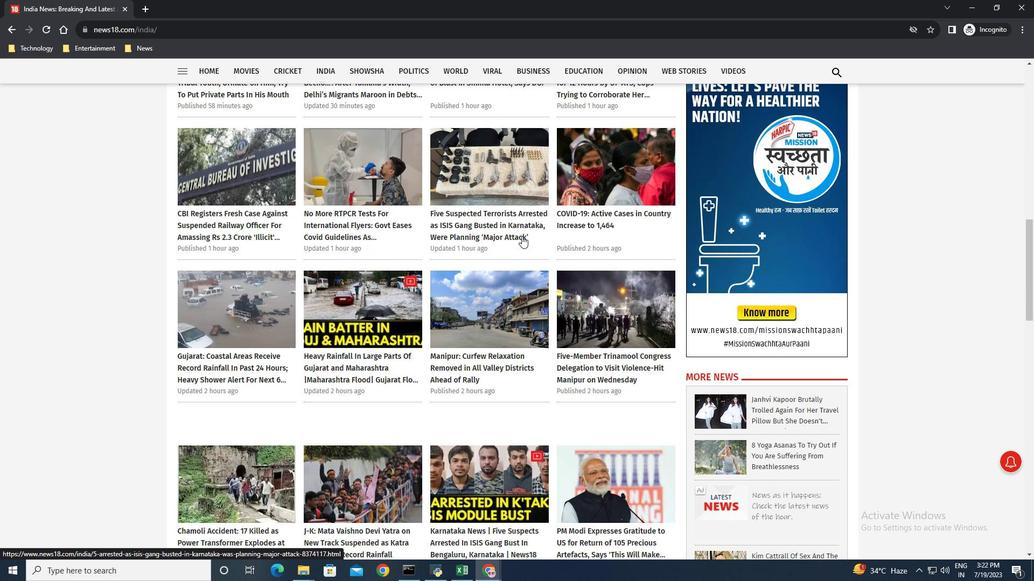 
Action: Mouse scrolled (522, 235) with delta (0, 0)
Screenshot: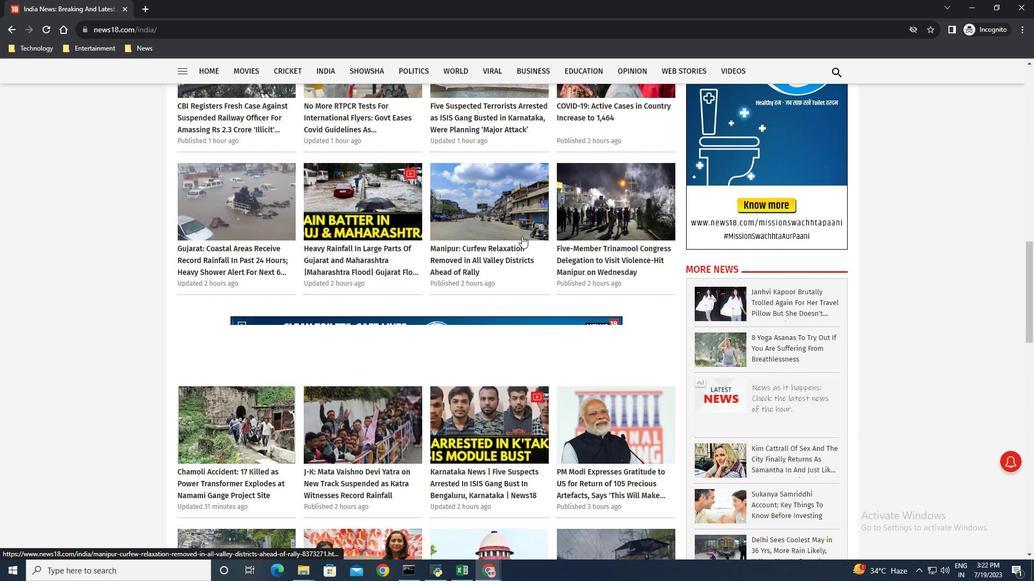 
Action: Mouse moved to (373, 200)
Screenshot: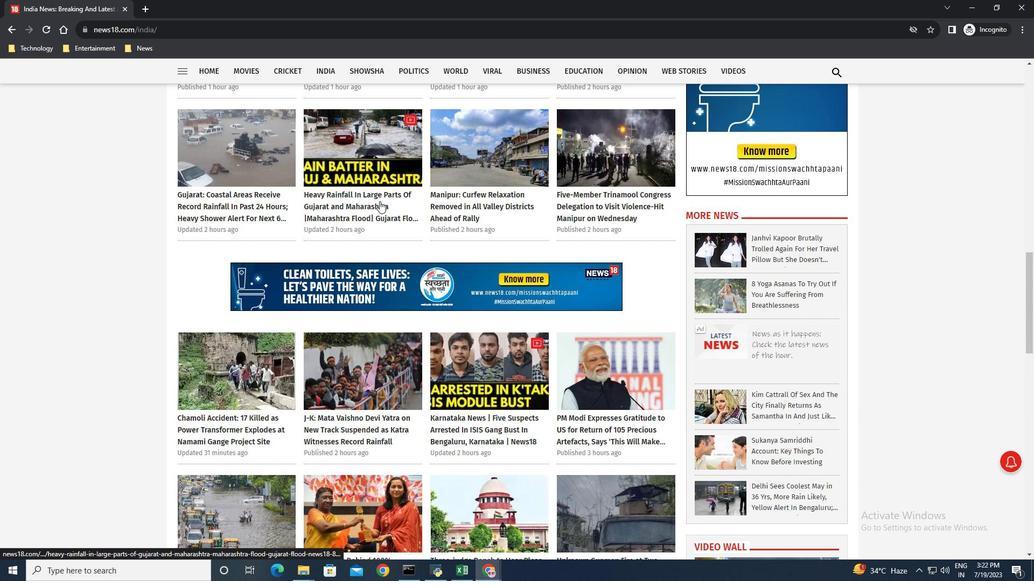 
Action: Mouse pressed left at (373, 200)
Screenshot: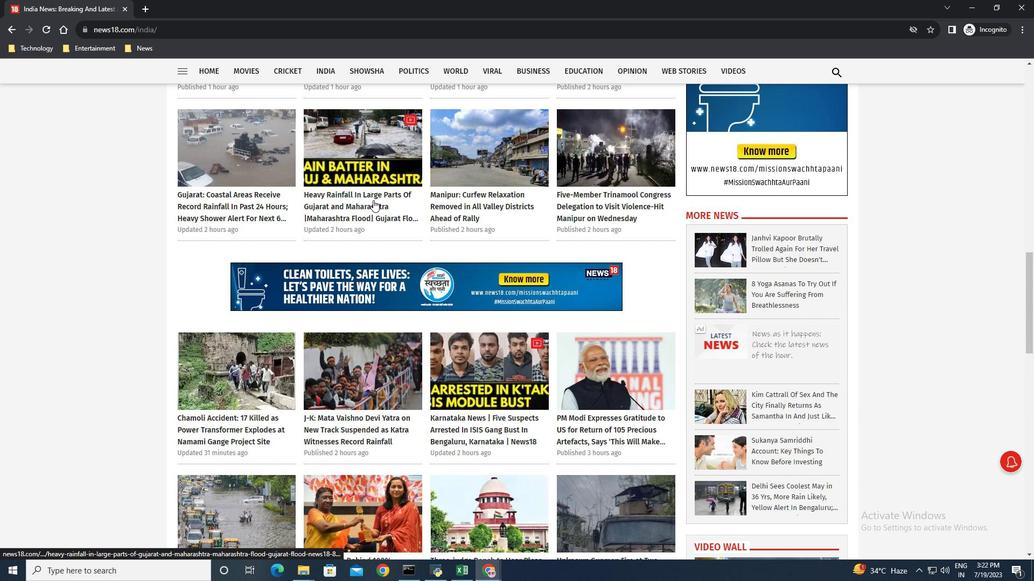 
Action: Mouse moved to (439, 316)
Screenshot: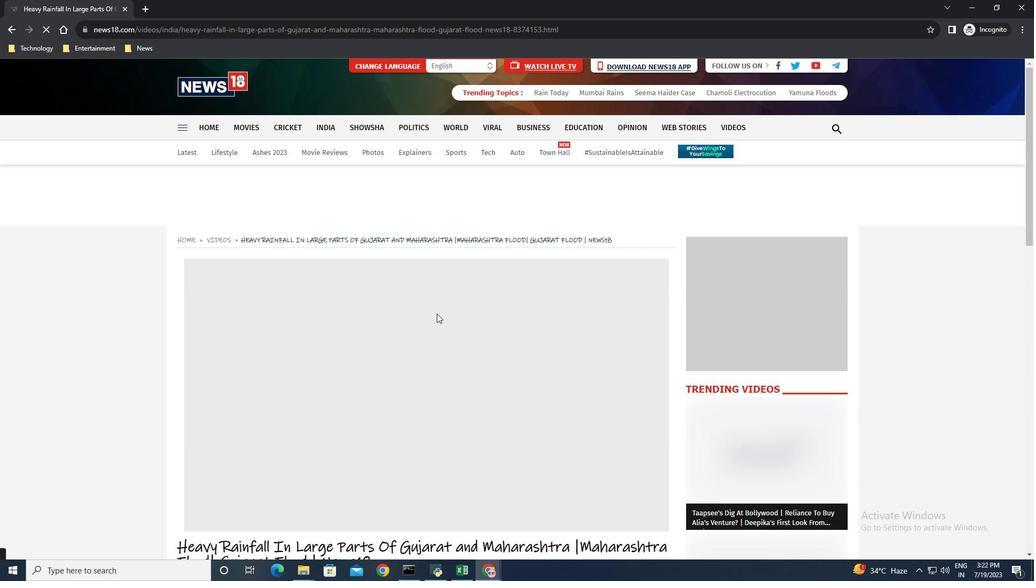 
Action: Mouse scrolled (439, 315) with delta (0, 0)
Screenshot: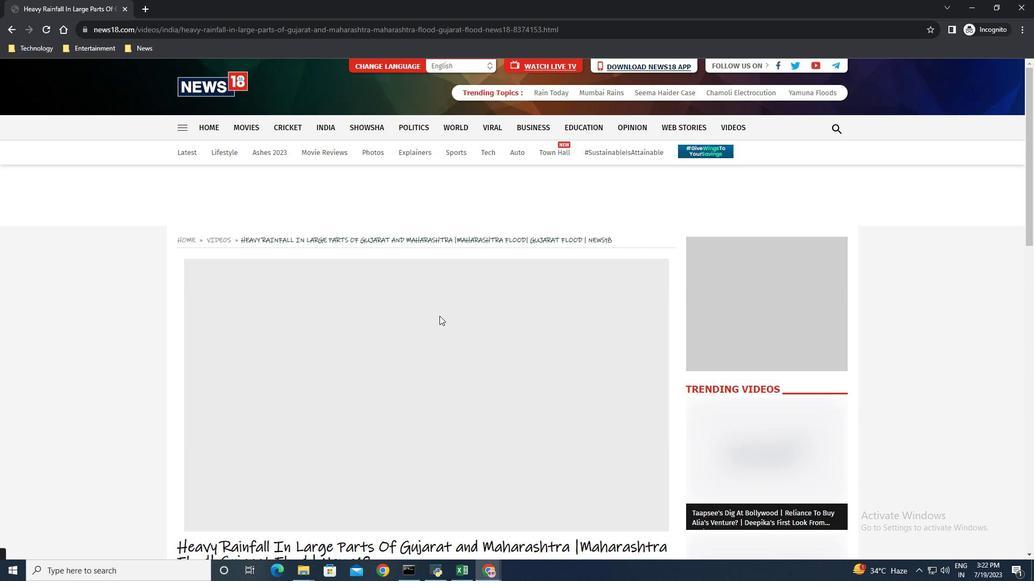 
Action: Mouse scrolled (439, 315) with delta (0, 0)
Screenshot: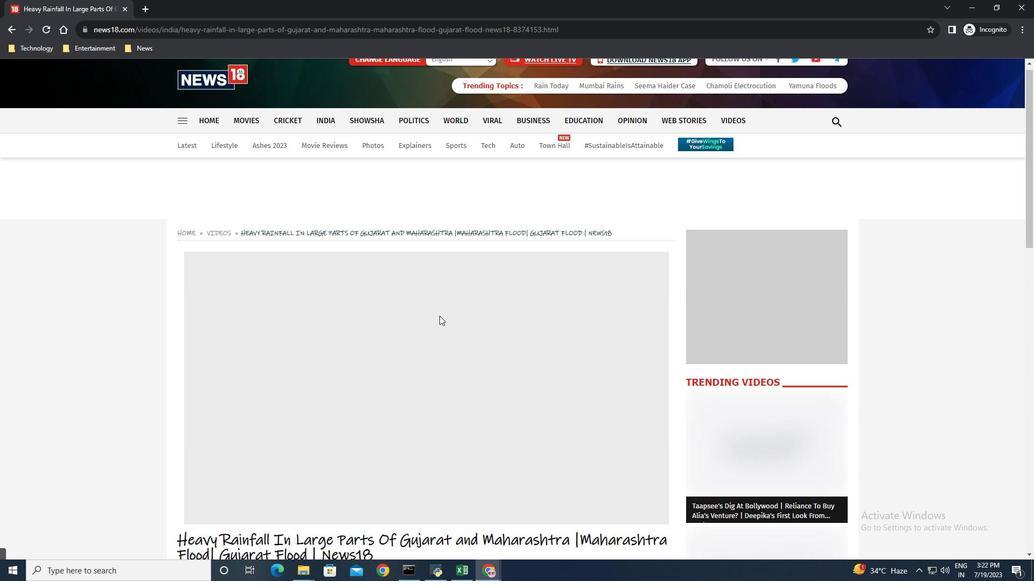 
Action: Mouse scrolled (439, 315) with delta (0, 0)
Screenshot: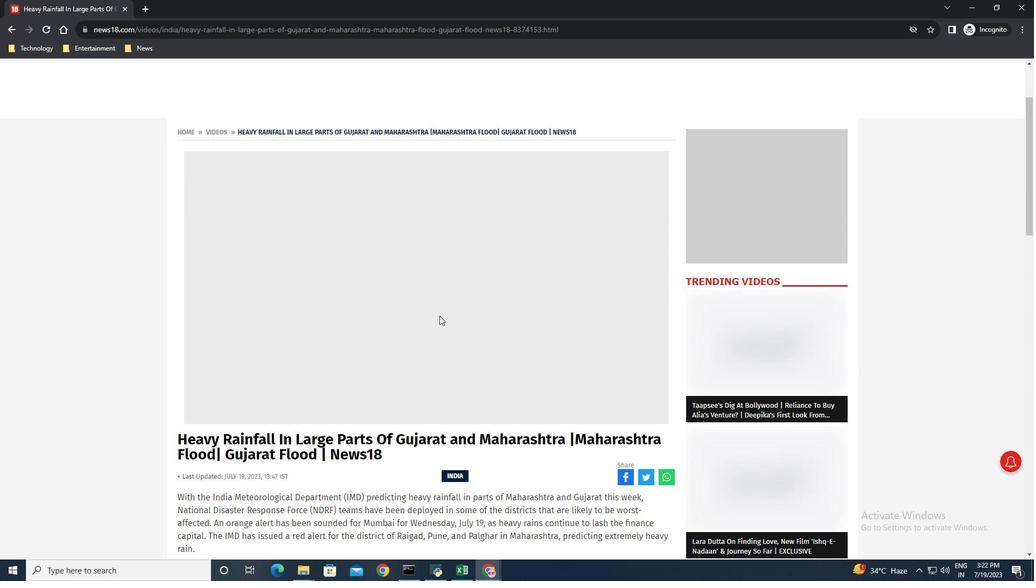 
Action: Mouse scrolled (439, 315) with delta (0, 0)
Screenshot: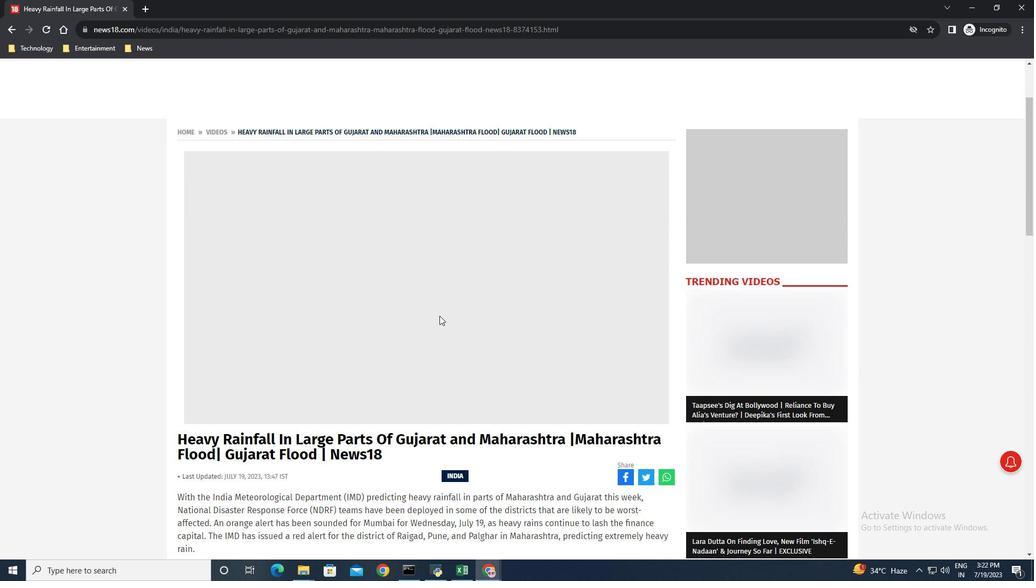 
Action: Mouse moved to (439, 316)
Screenshot: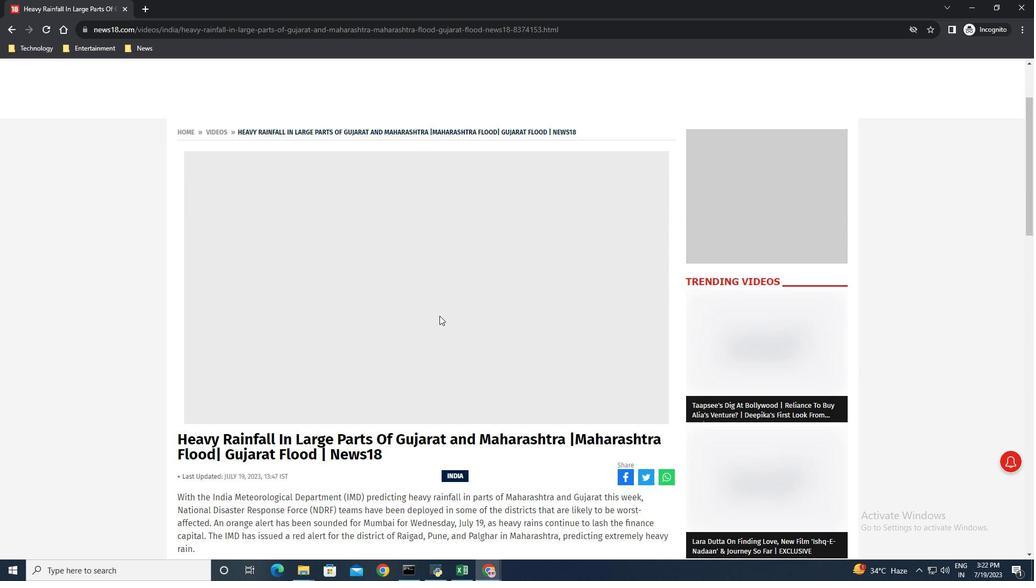 
Action: Mouse scrolled (439, 315) with delta (0, 0)
Screenshot: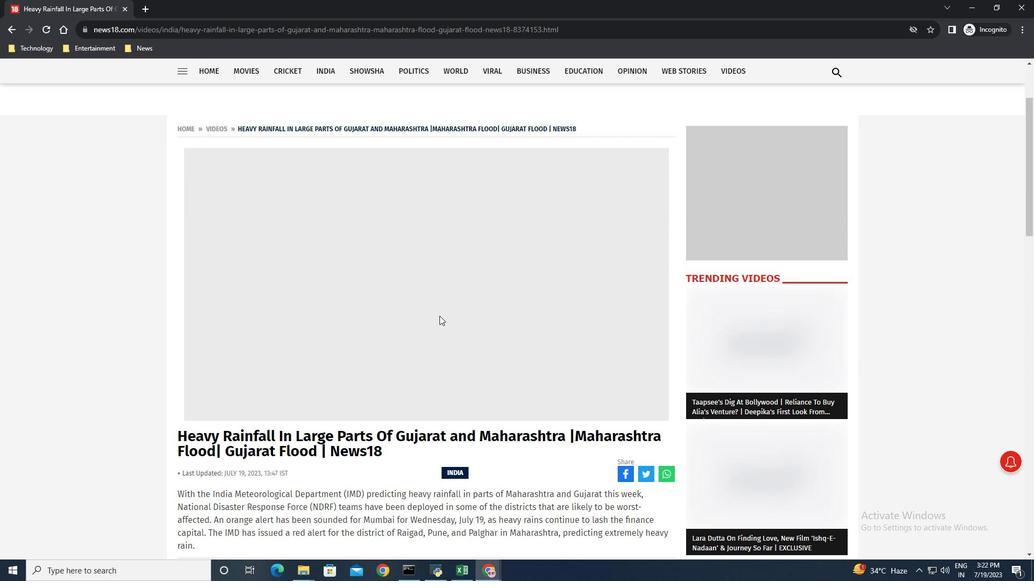 
Action: Mouse scrolled (439, 315) with delta (0, 0)
Screenshot: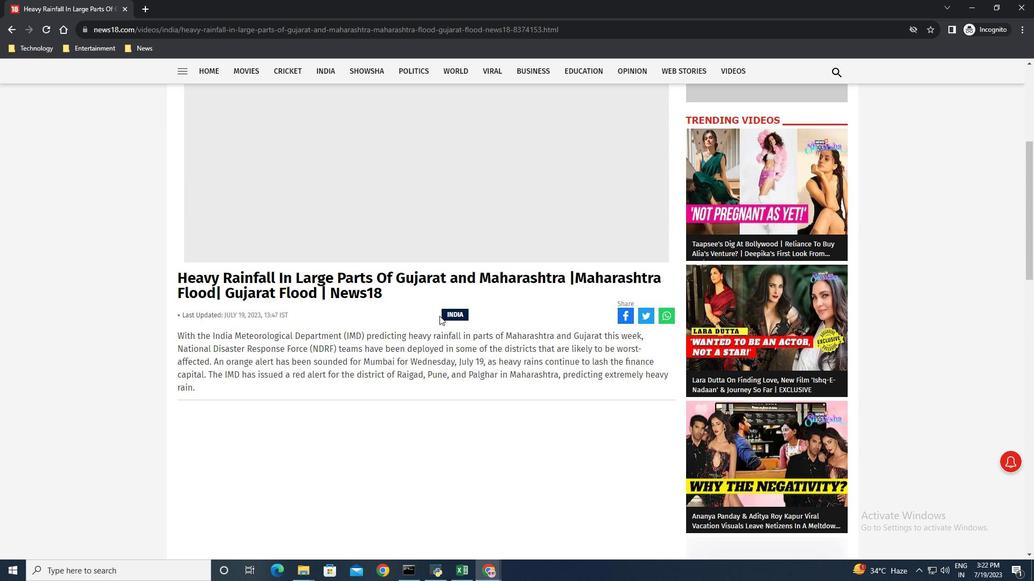 
Action: Mouse scrolled (439, 315) with delta (0, 0)
Screenshot: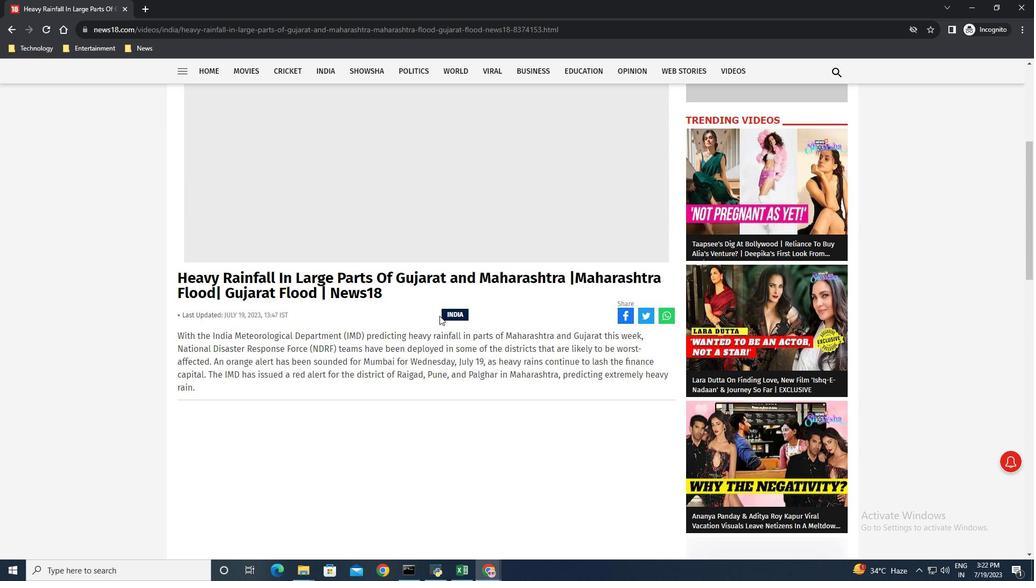 
Action: Mouse scrolled (439, 315) with delta (0, 0)
Screenshot: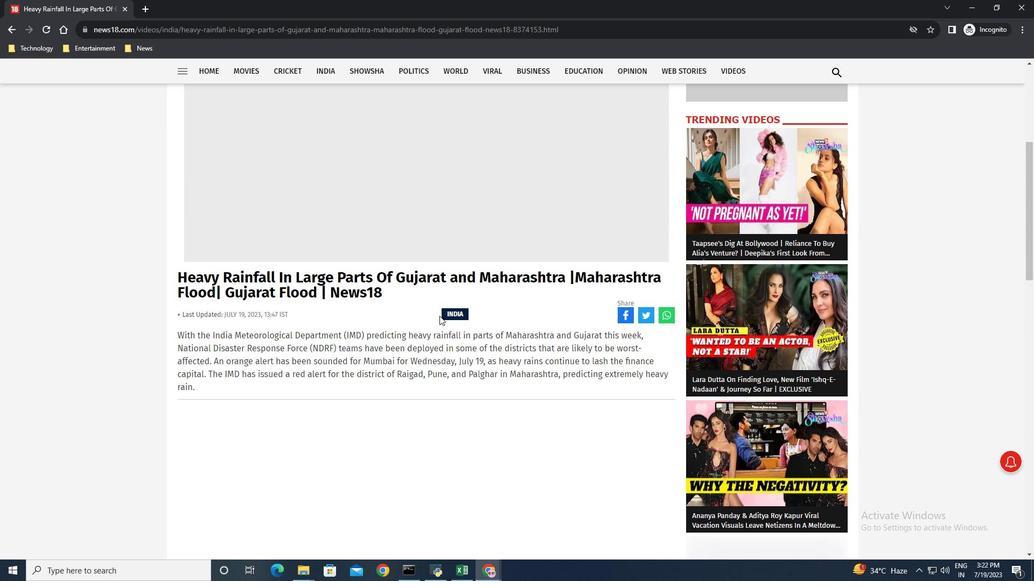 
Action: Mouse scrolled (439, 315) with delta (0, 0)
Screenshot: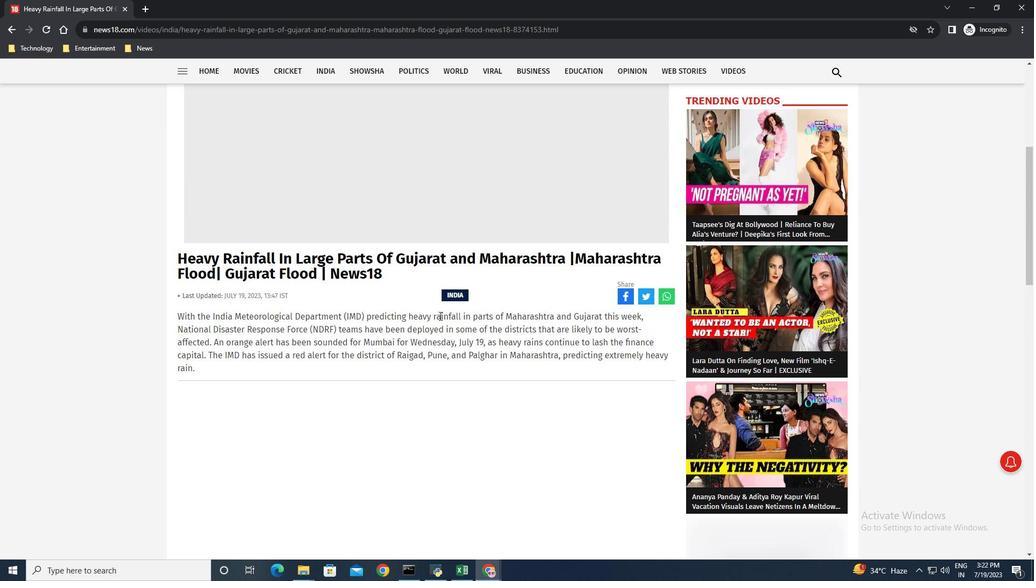 
Action: Mouse scrolled (439, 315) with delta (0, 0)
Screenshot: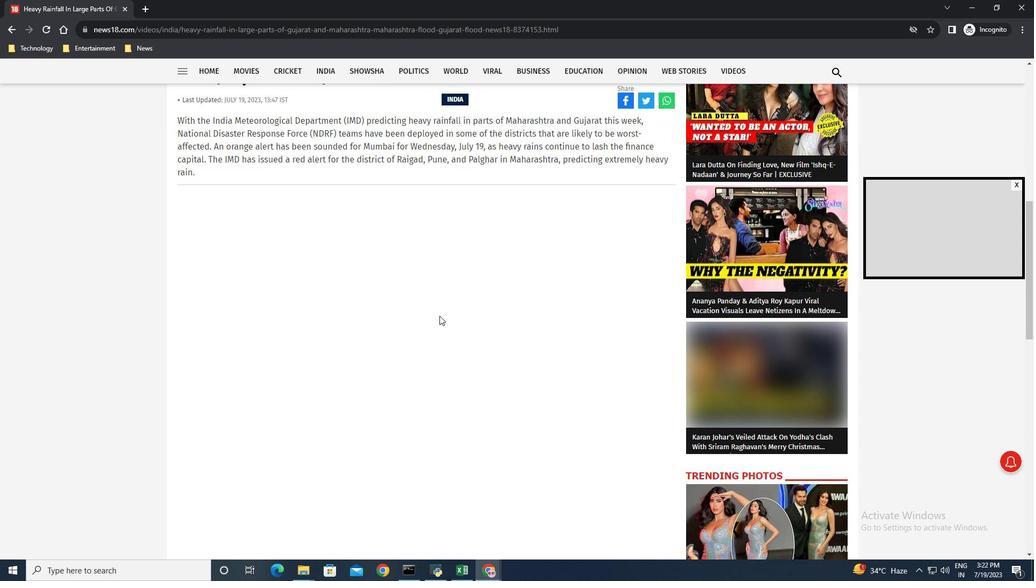 
Action: Mouse scrolled (439, 315) with delta (0, 0)
Screenshot: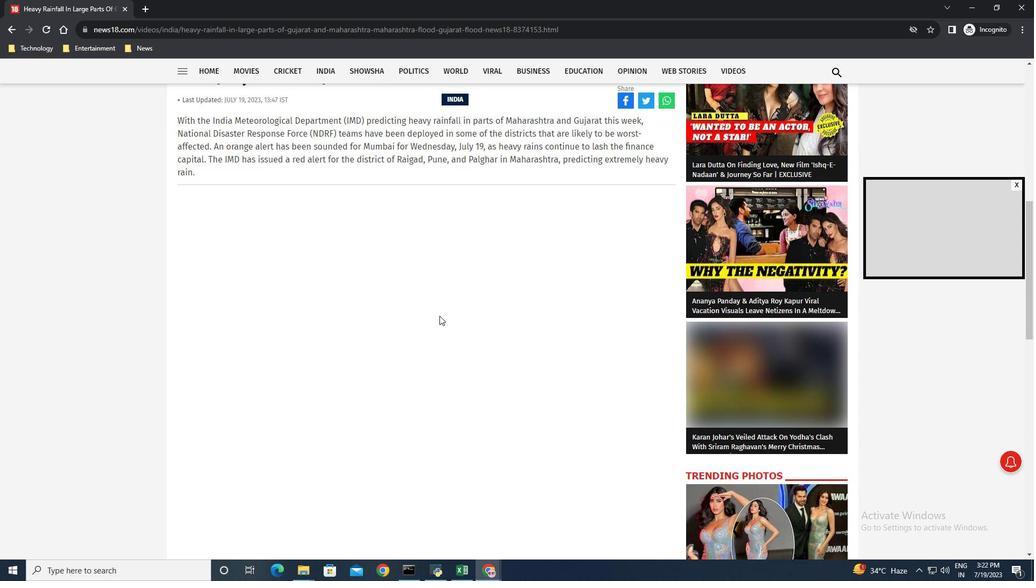 
Action: Mouse scrolled (439, 315) with delta (0, 0)
Screenshot: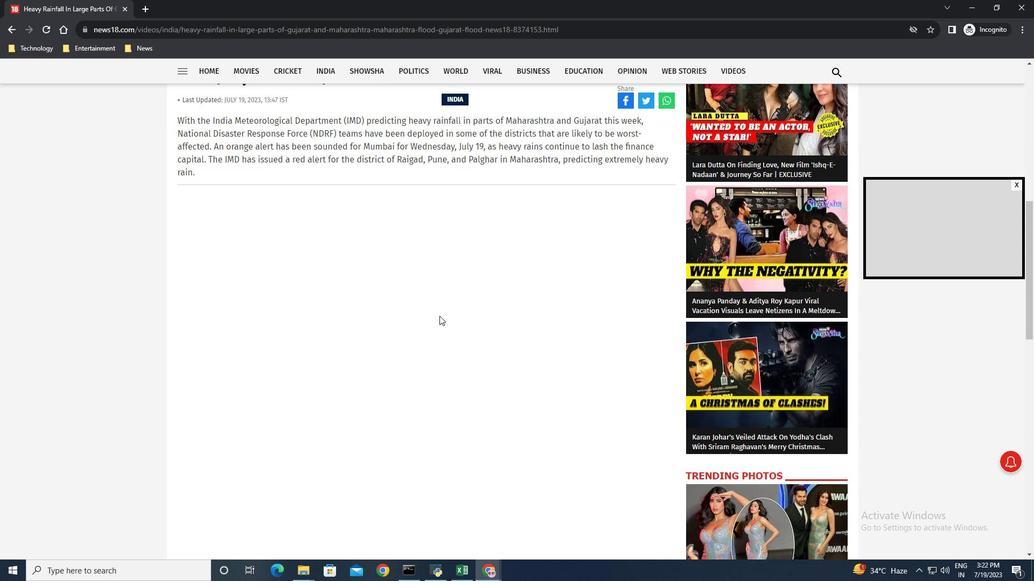 
Action: Mouse scrolled (439, 315) with delta (0, 0)
Screenshot: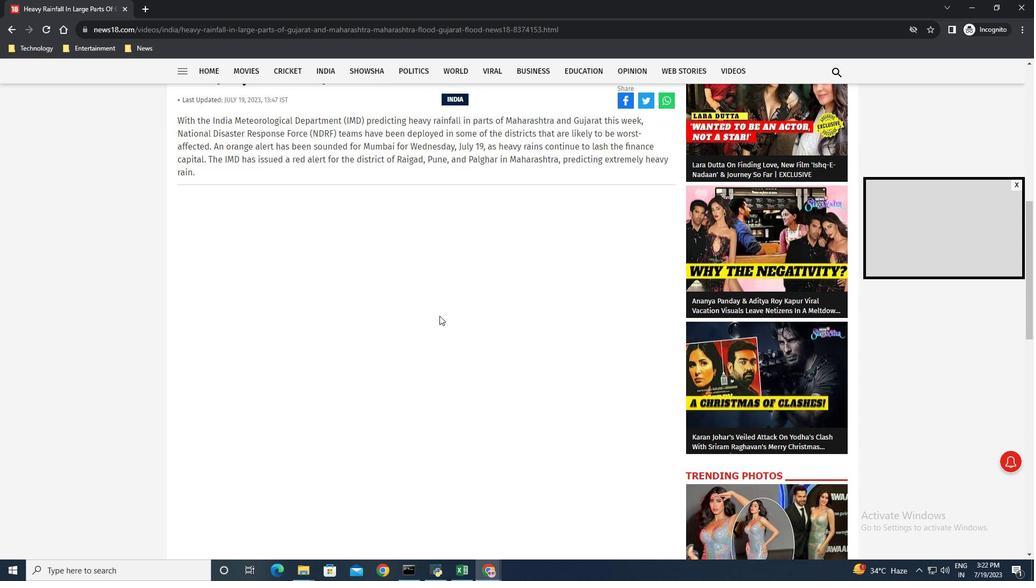 
Action: Mouse scrolled (439, 315) with delta (0, 0)
Screenshot: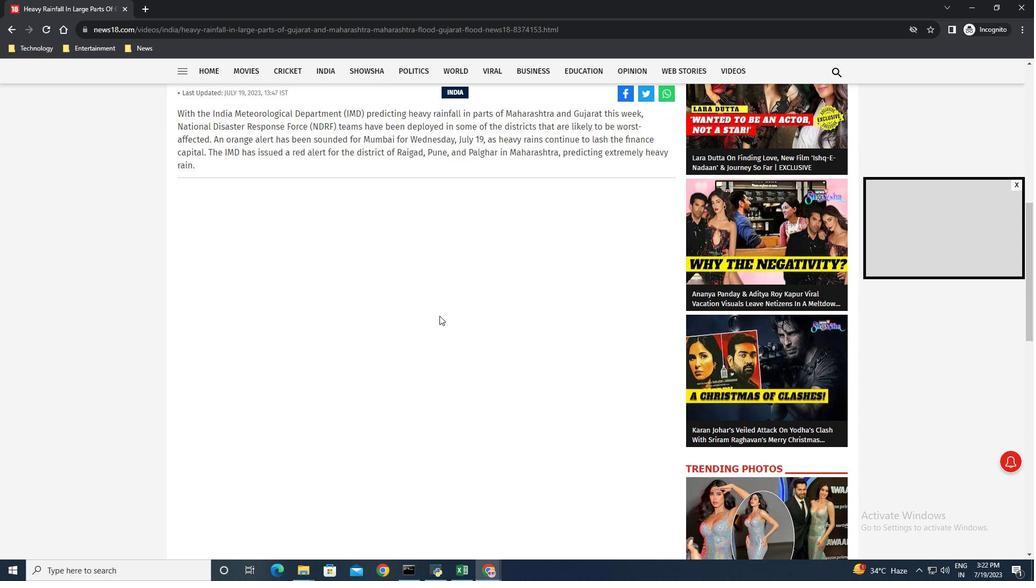 
Action: Mouse scrolled (439, 315) with delta (0, 0)
Screenshot: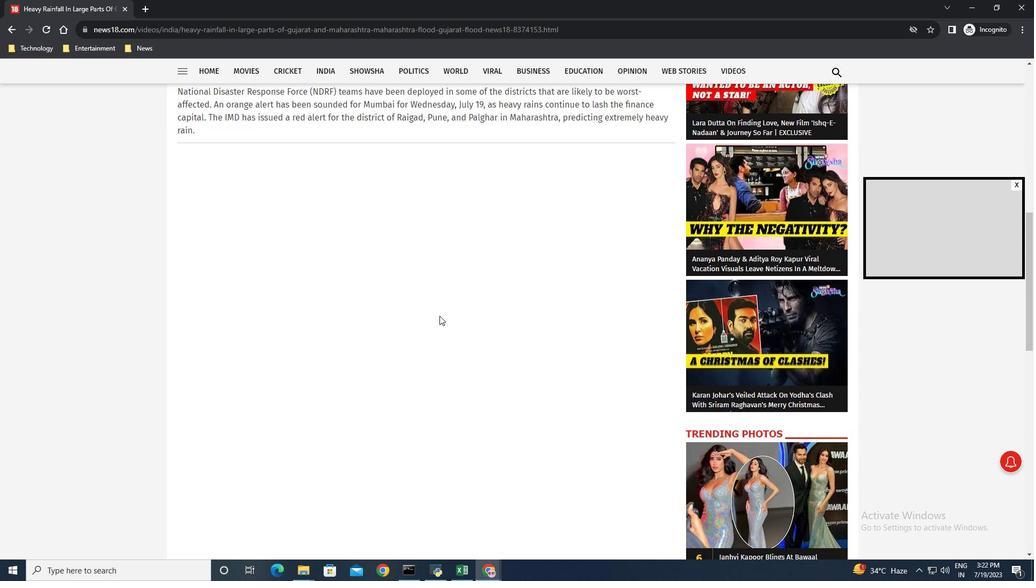 
Action: Mouse moved to (439, 315)
Screenshot: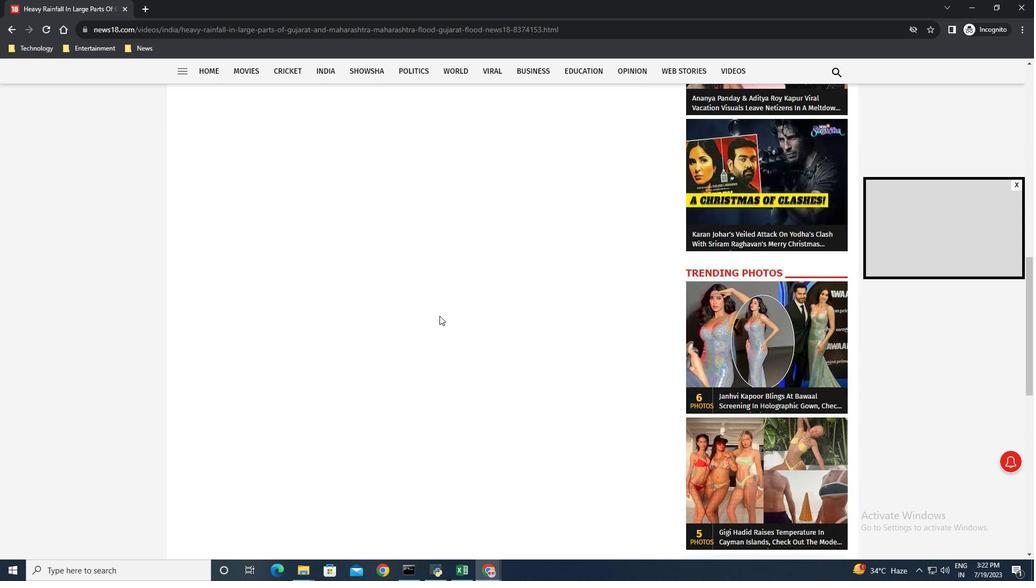
Action: Mouse scrolled (439, 315) with delta (0, 0)
Screenshot: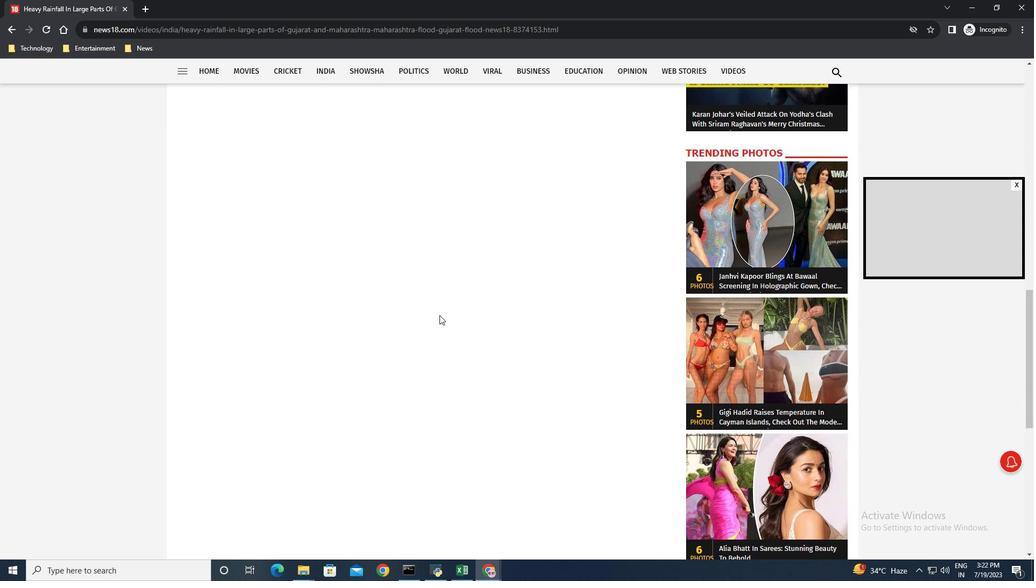 
Action: Mouse scrolled (439, 315) with delta (0, 0)
Screenshot: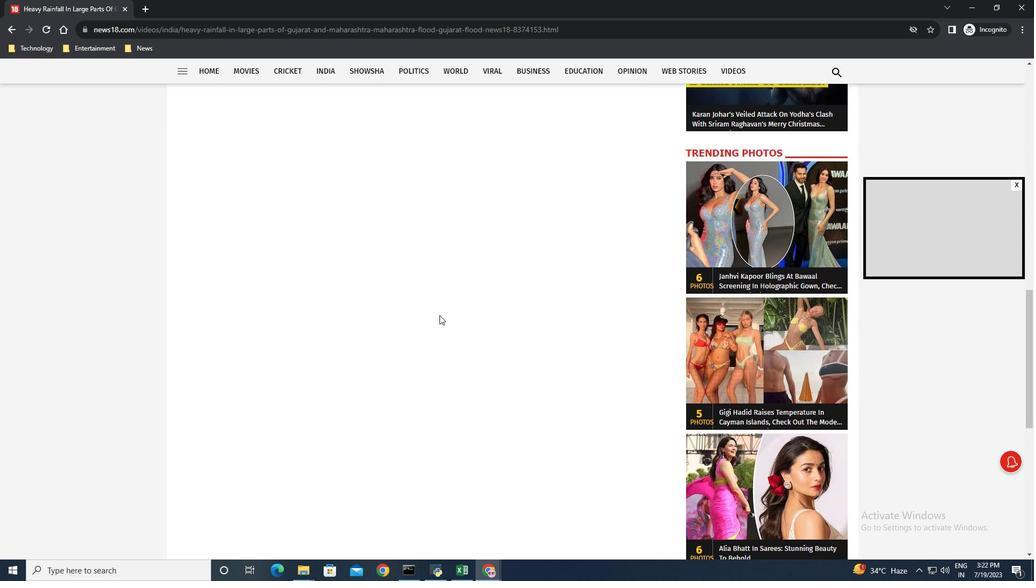 
Action: Mouse scrolled (439, 315) with delta (0, 0)
Screenshot: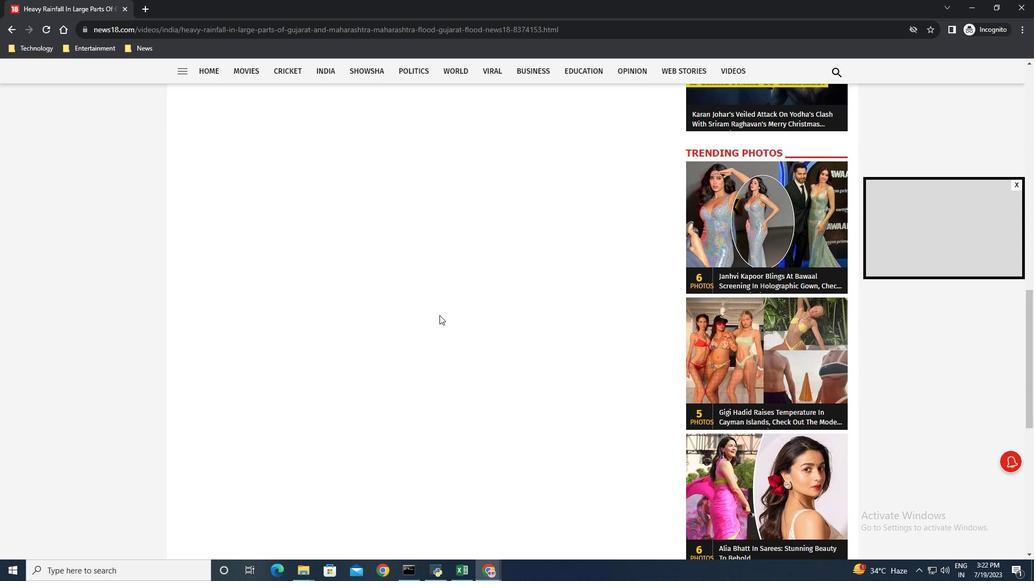 
Action: Mouse scrolled (439, 315) with delta (0, 0)
Screenshot: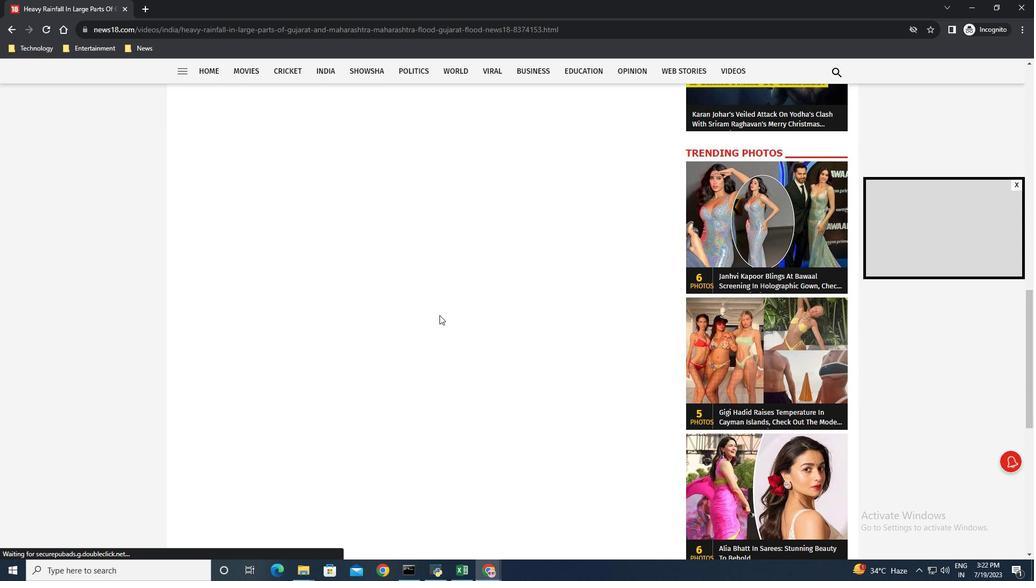 
Action: Mouse scrolled (439, 315) with delta (0, 0)
Screenshot: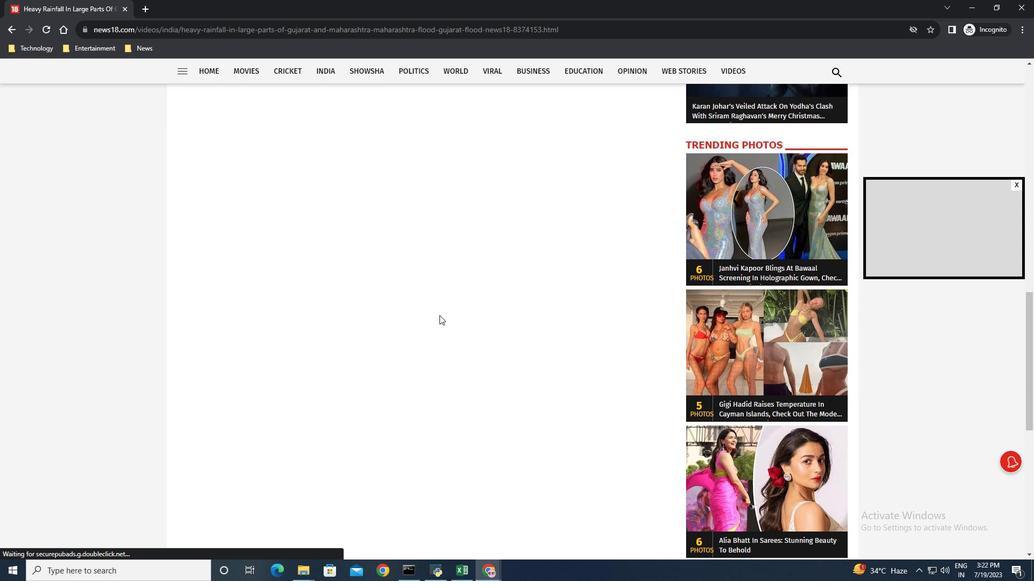 
Action: Mouse scrolled (439, 315) with delta (0, 0)
Screenshot: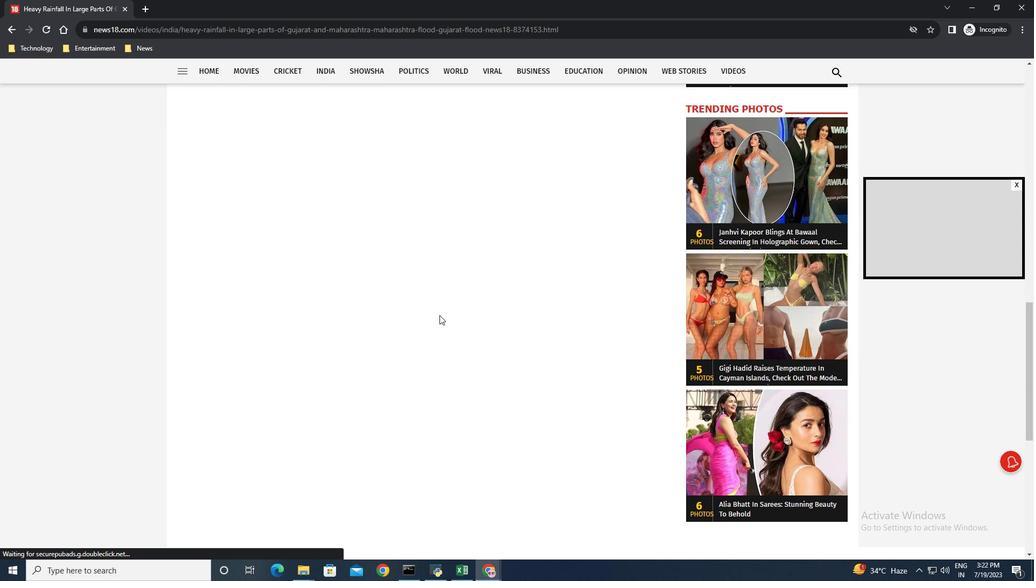 
Action: Mouse moved to (439, 314)
Screenshot: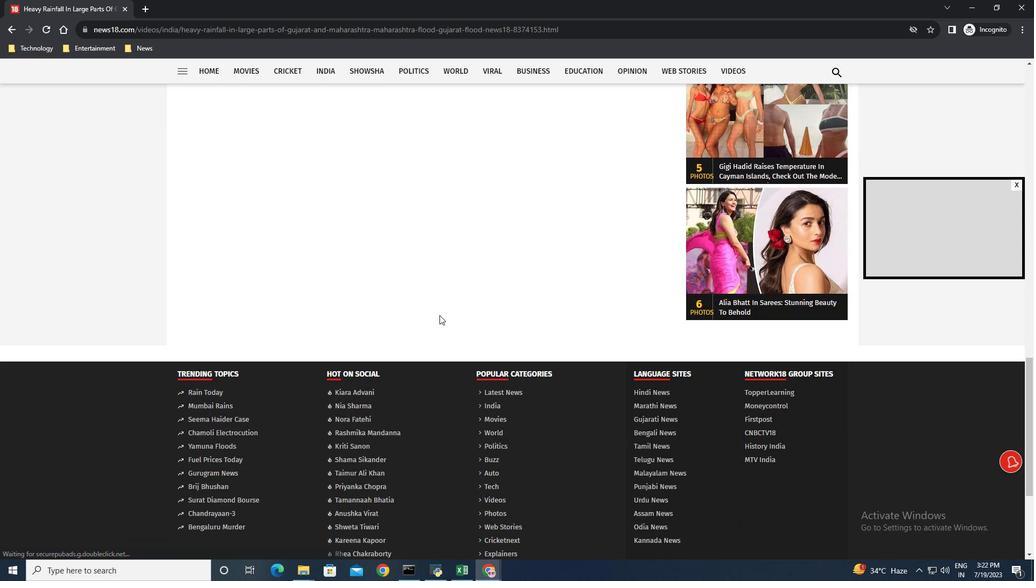 
Action: Mouse scrolled (439, 314) with delta (0, 0)
Screenshot: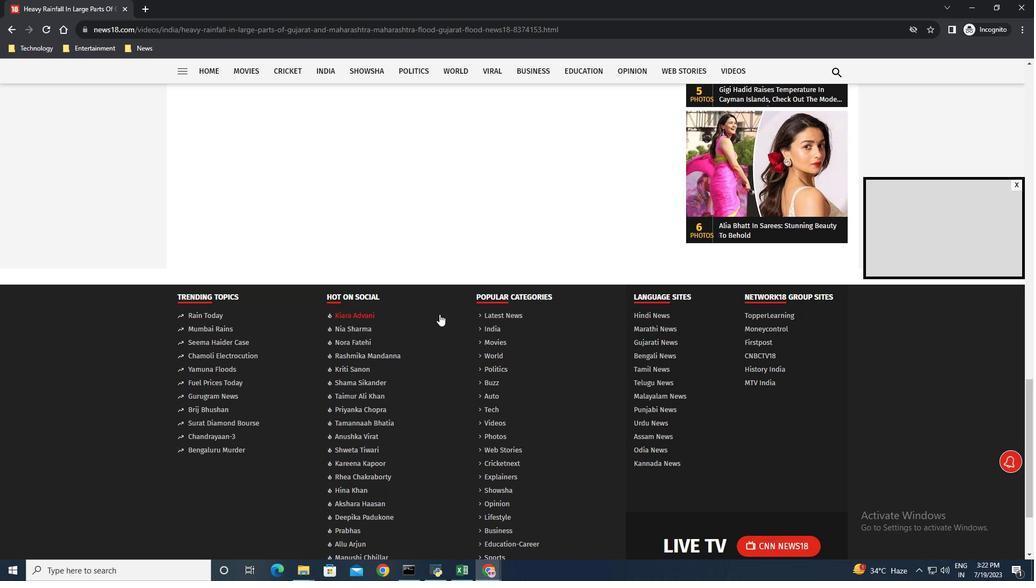 
Action: Mouse scrolled (439, 314) with delta (0, 0)
Screenshot: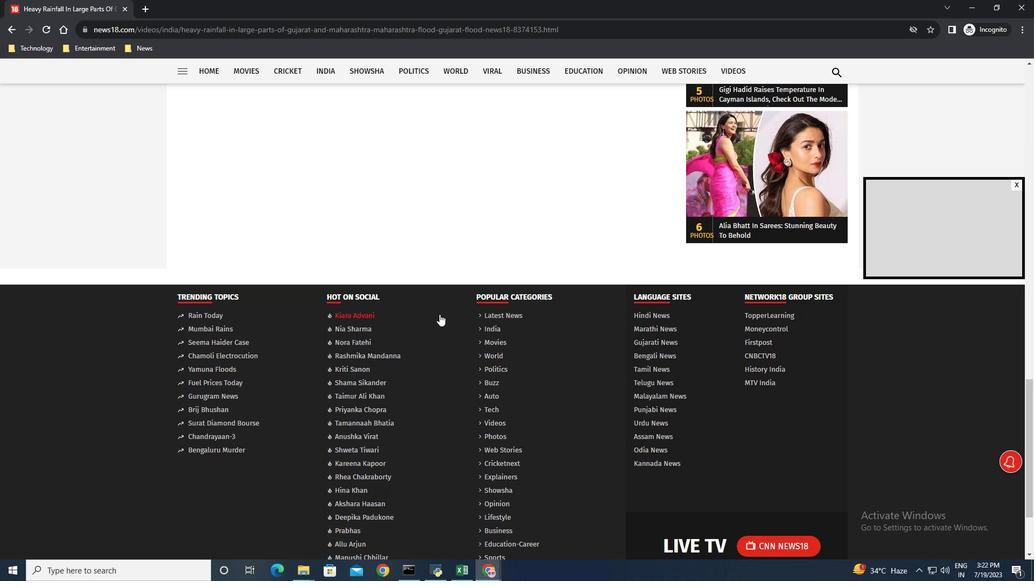 
Action: Mouse scrolled (439, 314) with delta (0, 0)
Screenshot: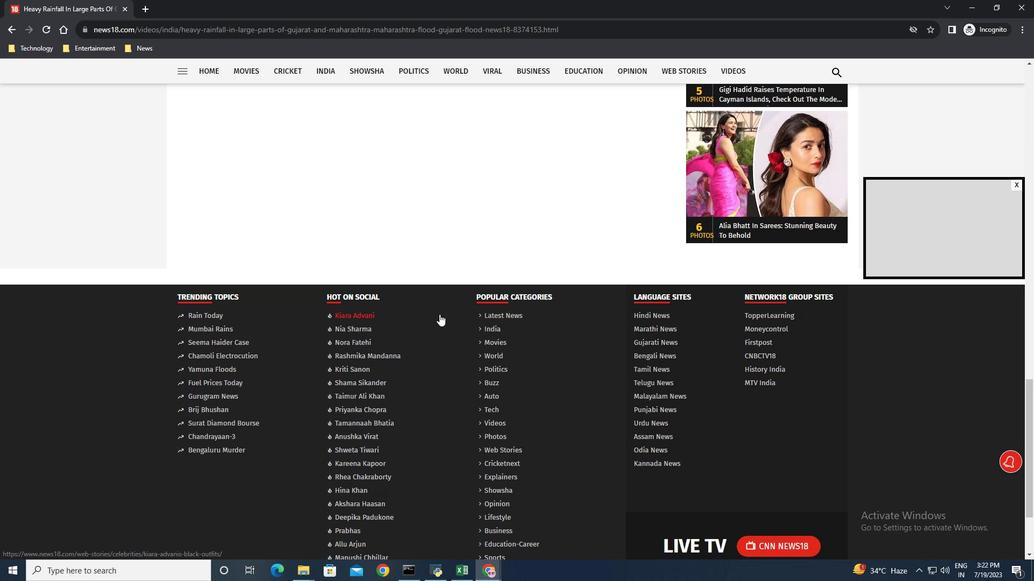 
Action: Mouse scrolled (439, 314) with delta (0, 0)
Screenshot: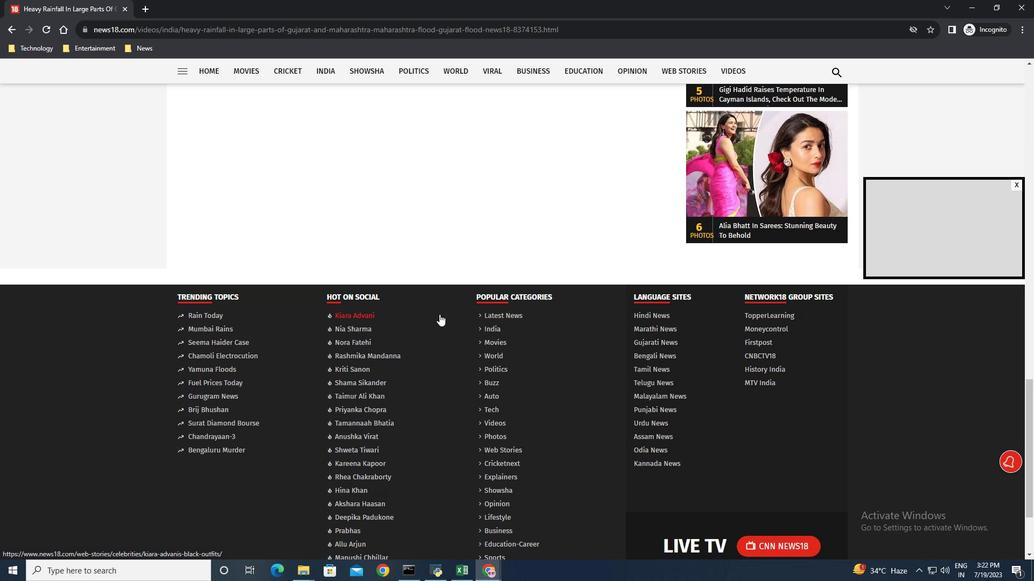 
Action: Mouse scrolled (439, 314) with delta (0, 0)
Screenshot: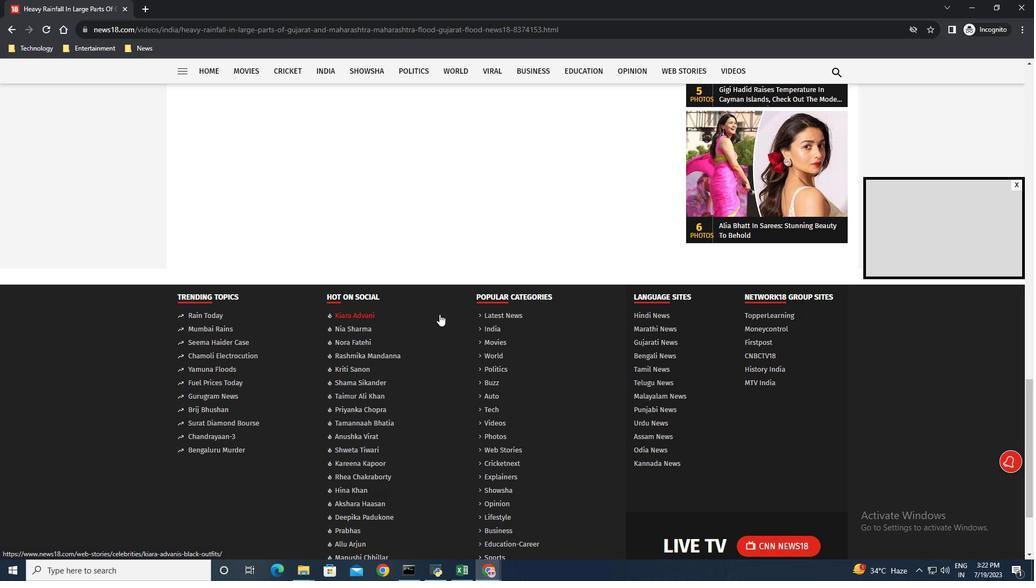 
Action: Mouse scrolled (439, 314) with delta (0, 0)
Screenshot: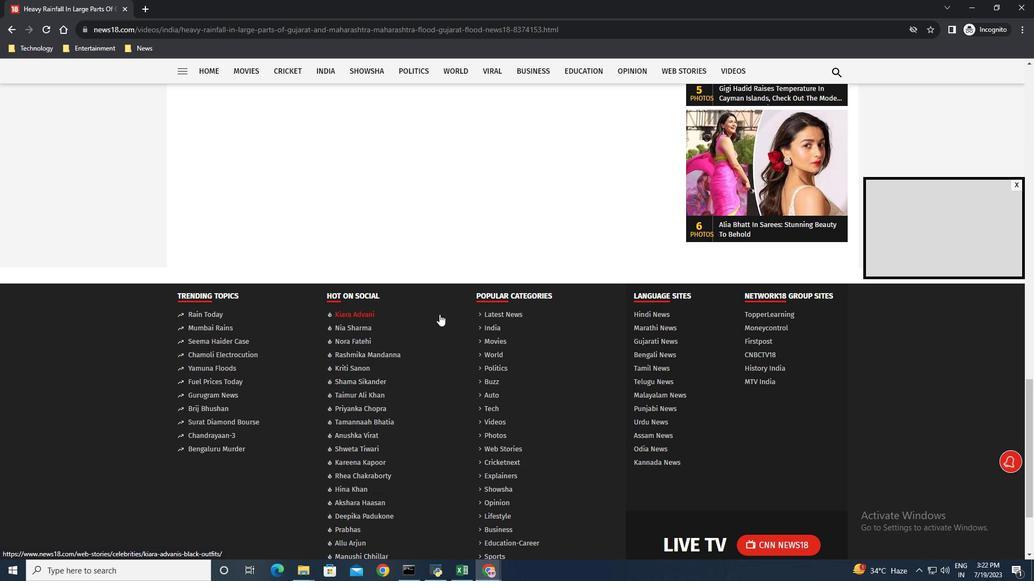 
Action: Mouse moved to (439, 313)
Screenshot: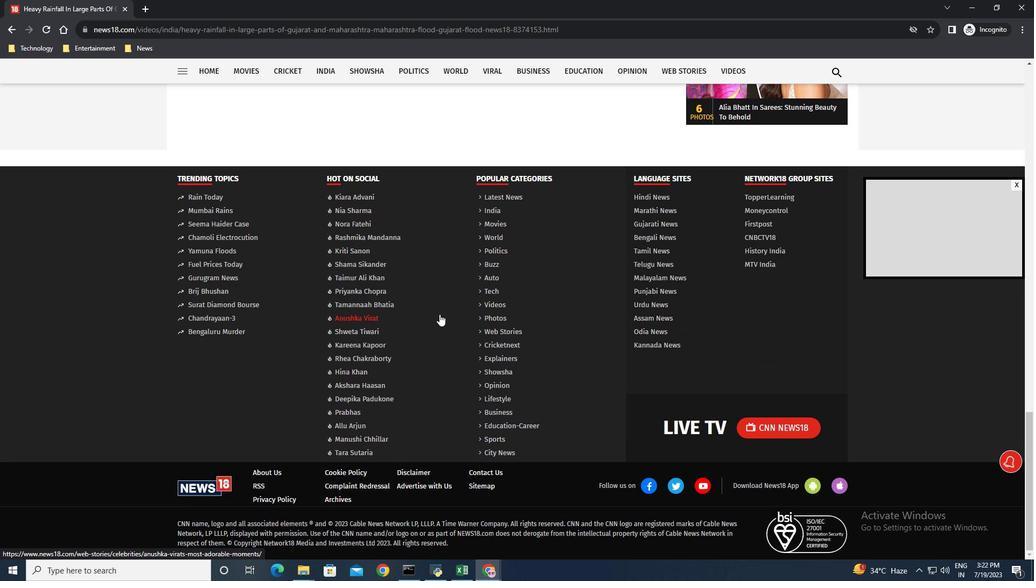 
Action: Mouse scrolled (439, 314) with delta (0, 0)
Screenshot: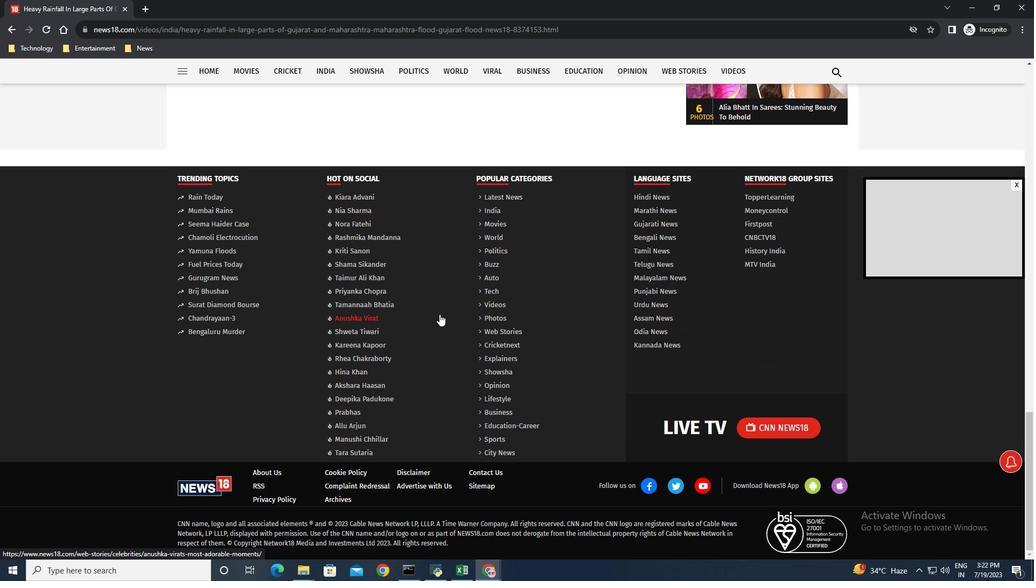 
Action: Mouse scrolled (439, 314) with delta (0, 0)
Screenshot: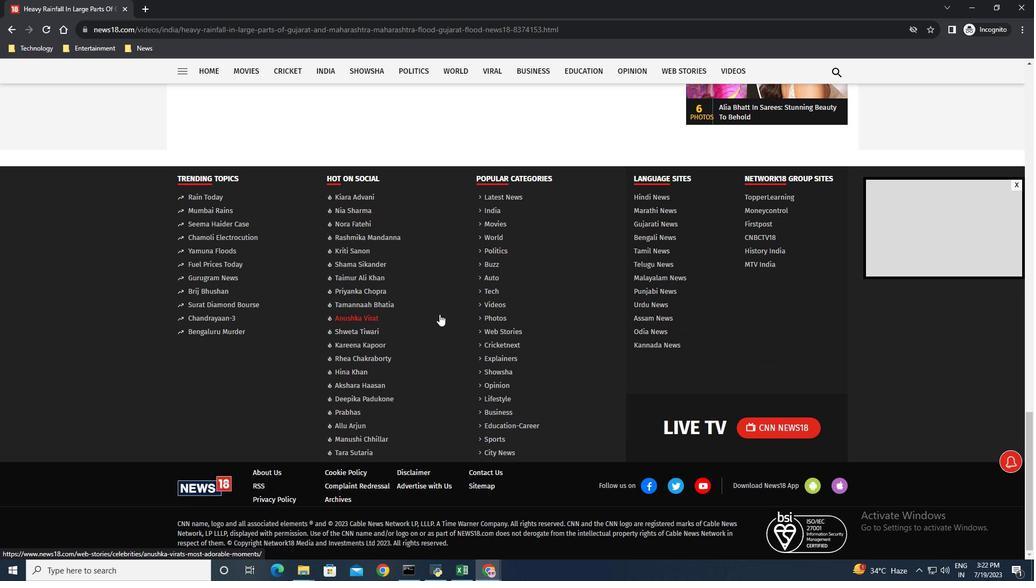 
Action: Mouse scrolled (439, 314) with delta (0, 0)
Screenshot: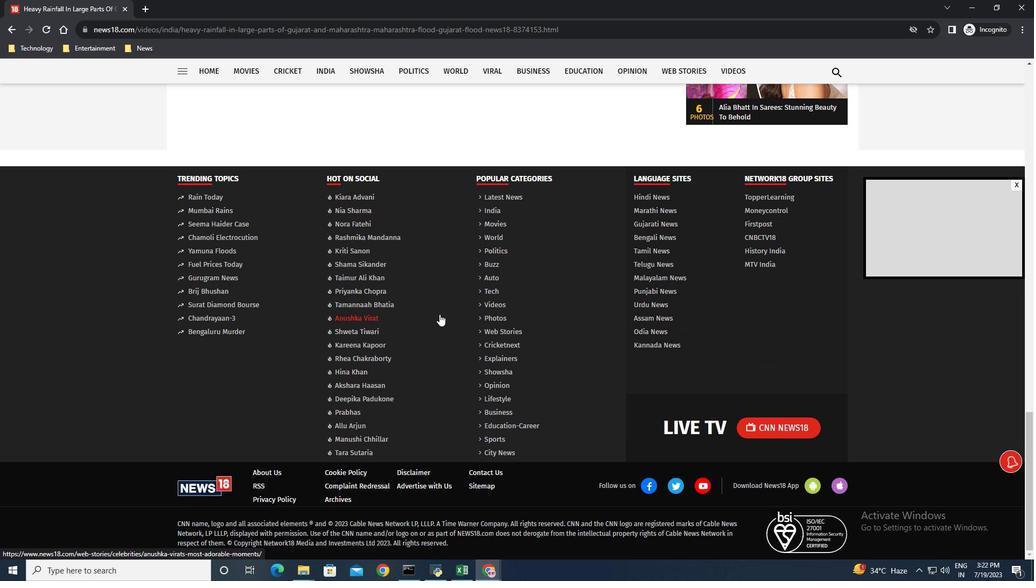 
Action: Mouse scrolled (439, 314) with delta (0, 0)
Screenshot: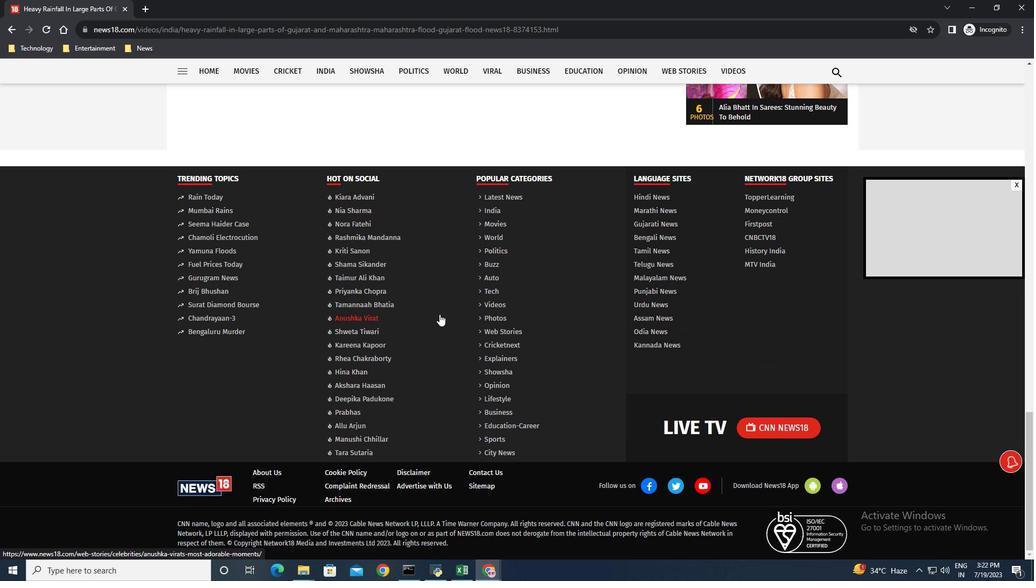 
Action: Mouse scrolled (439, 314) with delta (0, 0)
Screenshot: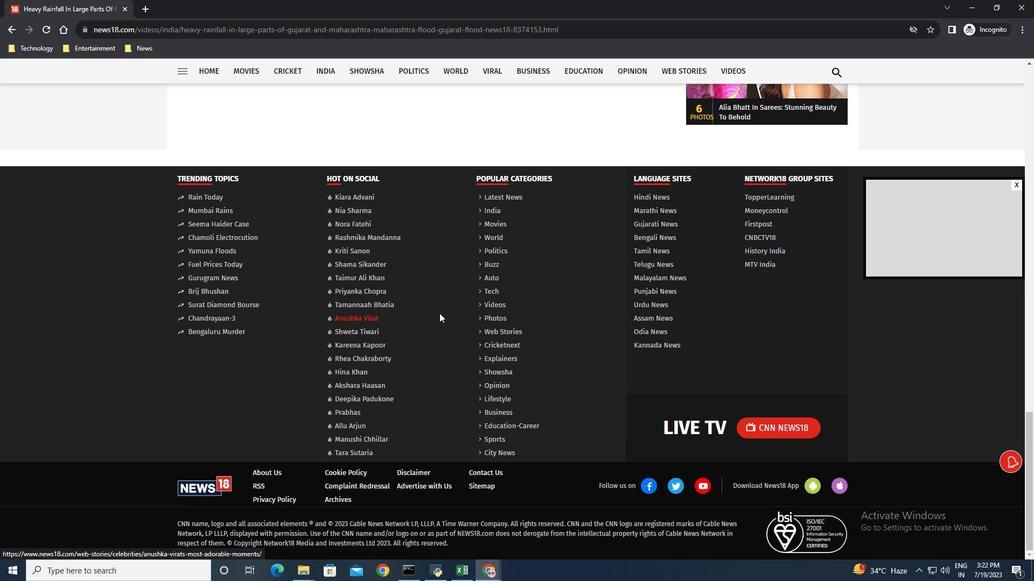 
Action: Mouse scrolled (439, 314) with delta (0, 0)
Screenshot: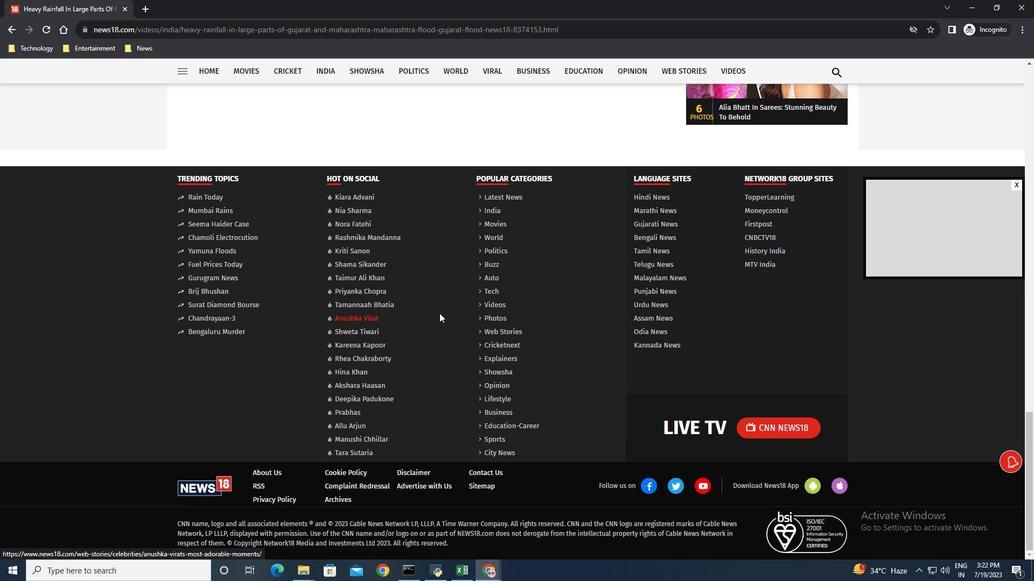 
Action: Mouse moved to (439, 314)
Screenshot: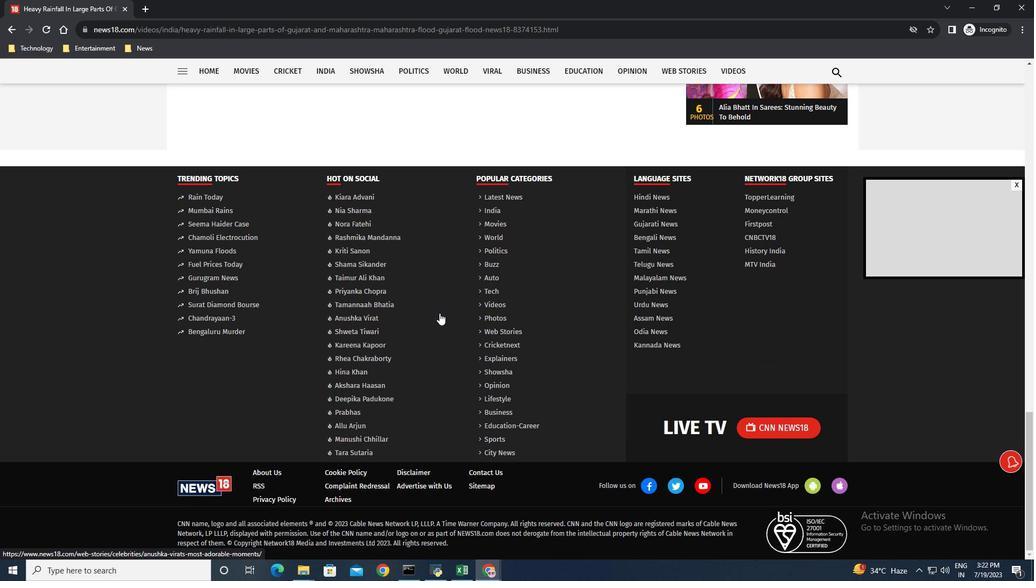 
Action: Mouse scrolled (439, 314) with delta (0, 0)
Screenshot: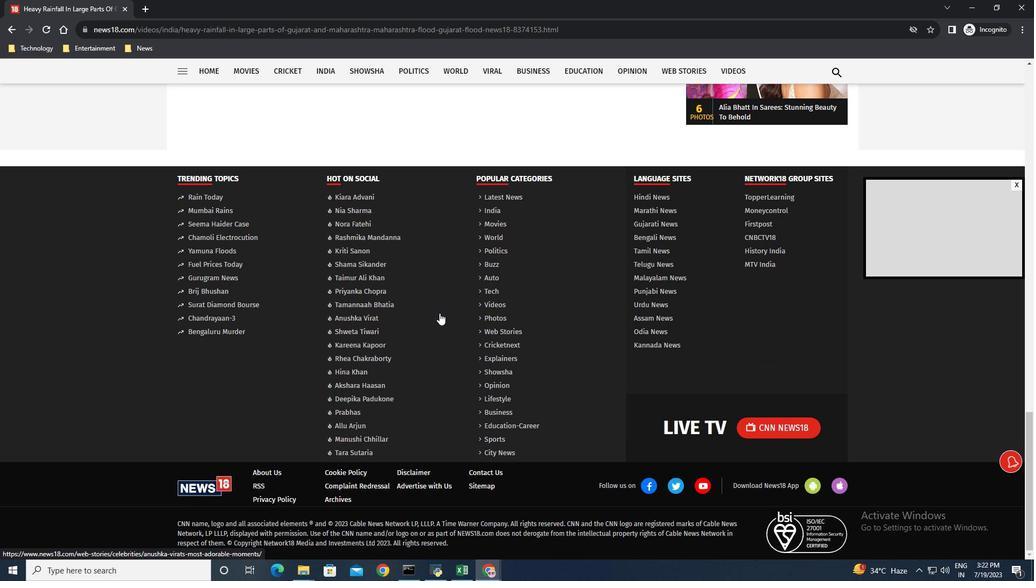 
Action: Mouse scrolled (439, 315) with delta (0, 0)
Screenshot: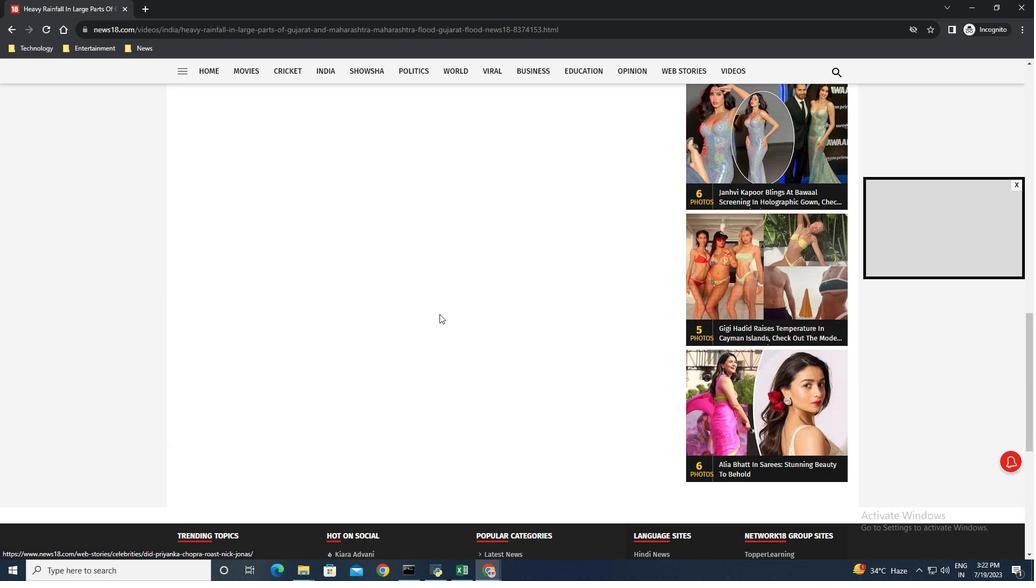 
Action: Mouse scrolled (439, 315) with delta (0, 0)
Screenshot: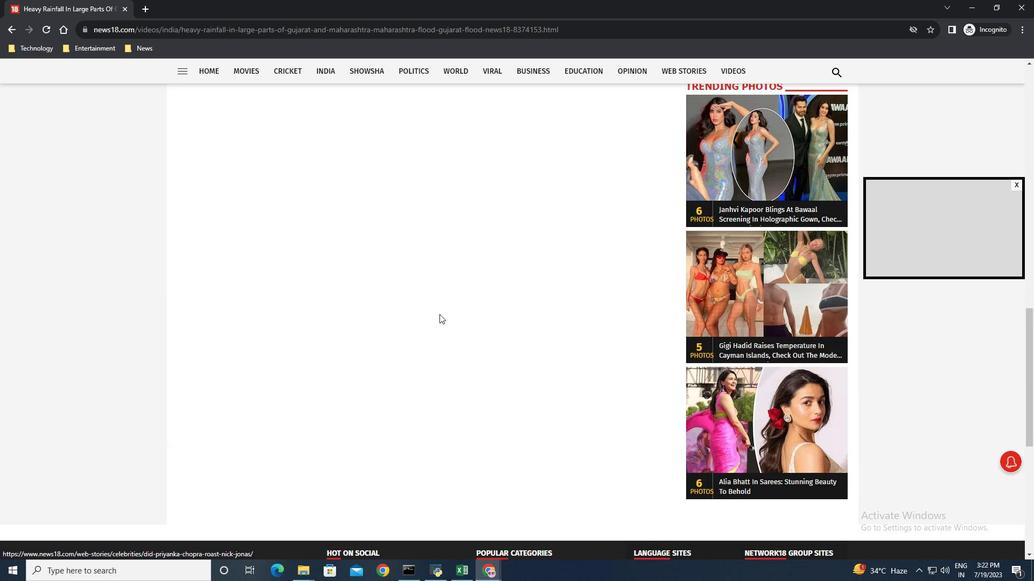 
Action: Mouse scrolled (439, 315) with delta (0, 0)
Screenshot: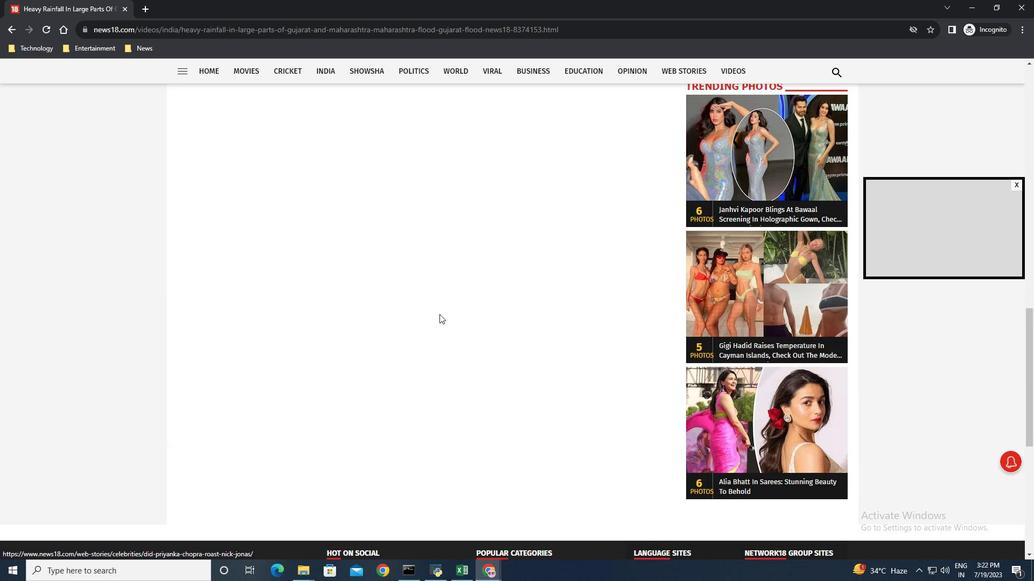 
Action: Mouse scrolled (439, 315) with delta (0, 0)
Screenshot: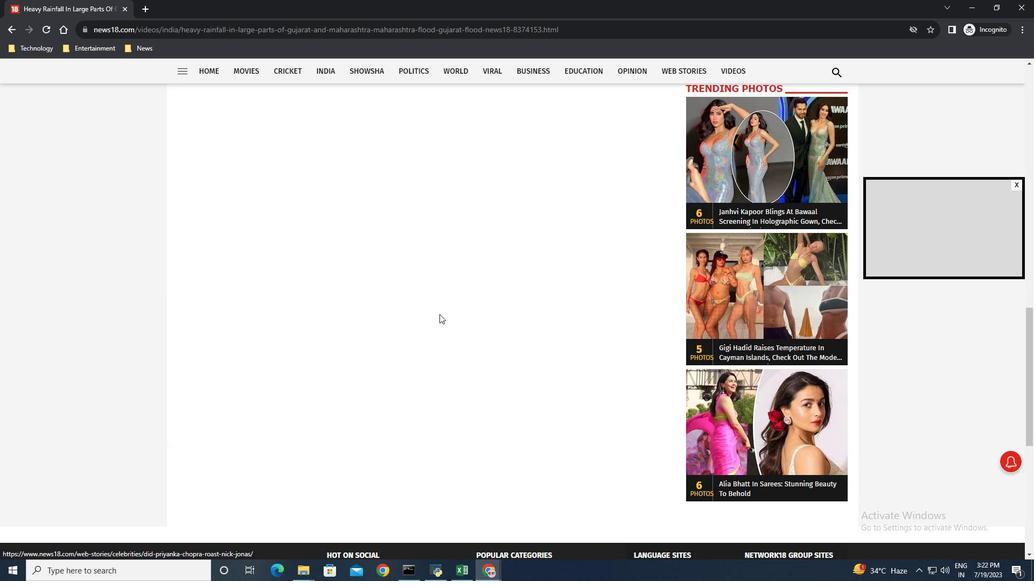 
Action: Mouse scrolled (439, 315) with delta (0, 0)
Screenshot: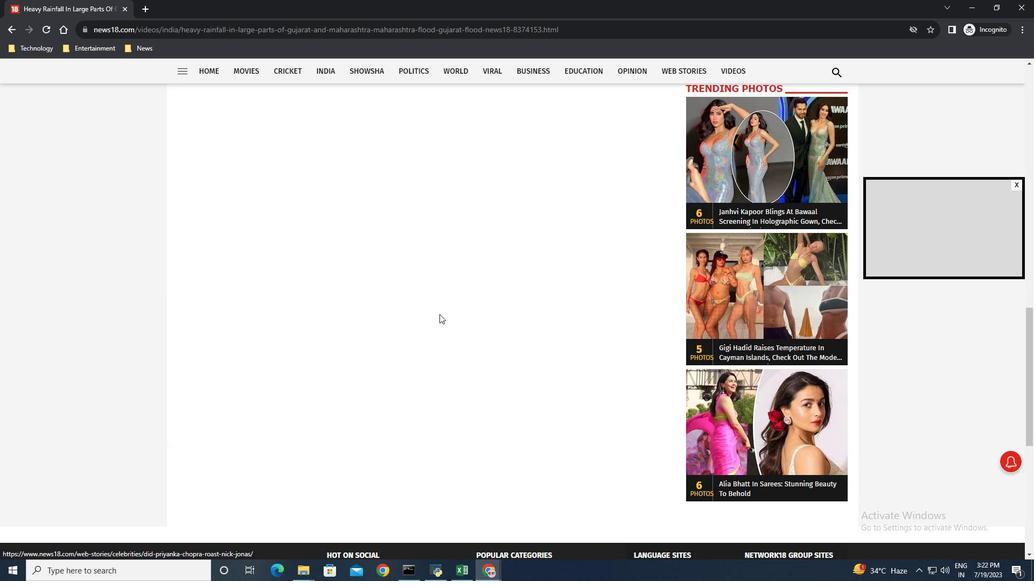 
Action: Mouse scrolled (439, 315) with delta (0, 0)
Screenshot: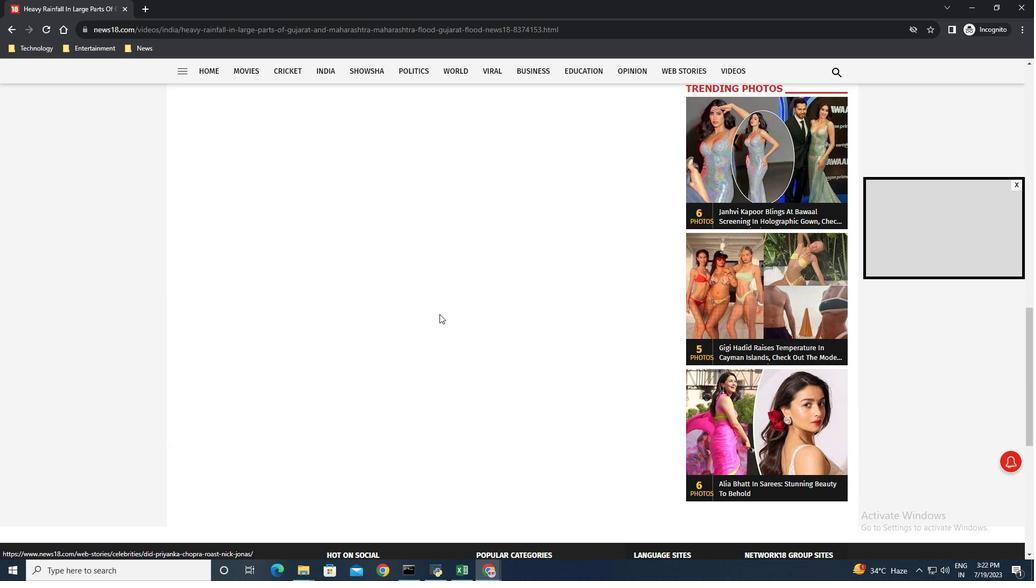 
Action: Mouse scrolled (439, 315) with delta (0, 0)
Screenshot: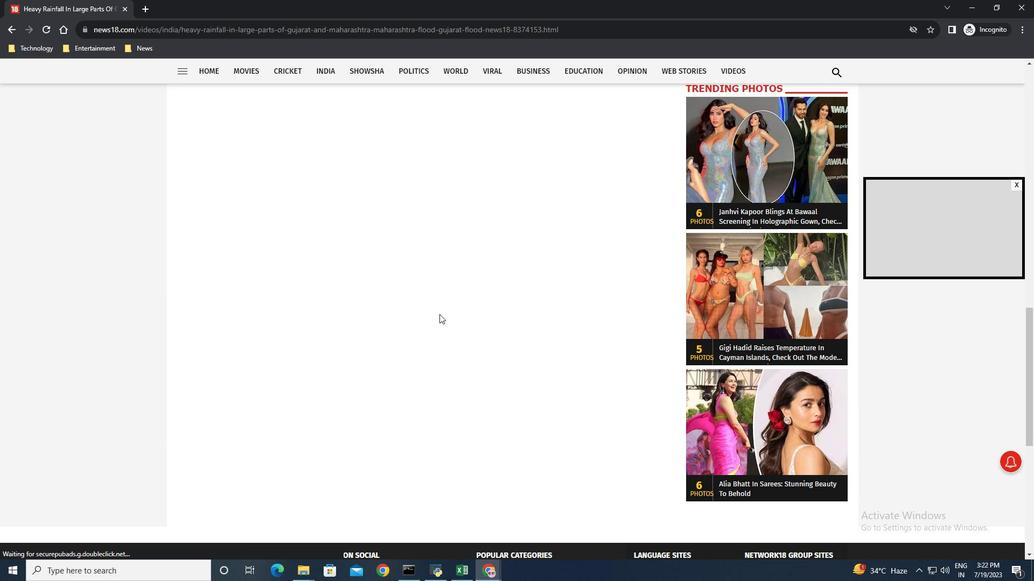 
Action: Mouse scrolled (439, 315) with delta (0, 0)
Screenshot: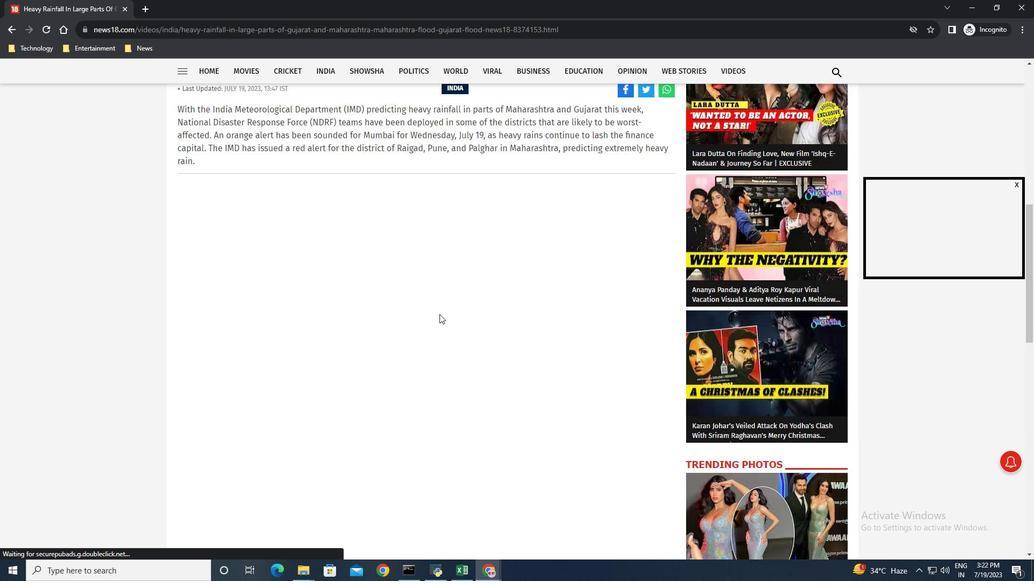 
Action: Mouse scrolled (439, 315) with delta (0, 0)
Screenshot: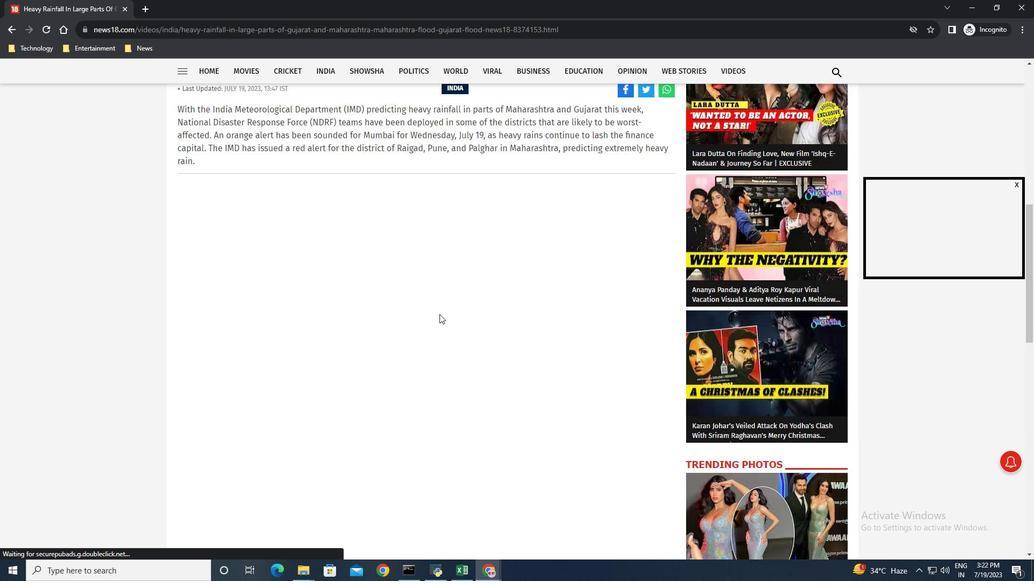 
Action: Mouse scrolled (439, 315) with delta (0, 0)
Screenshot: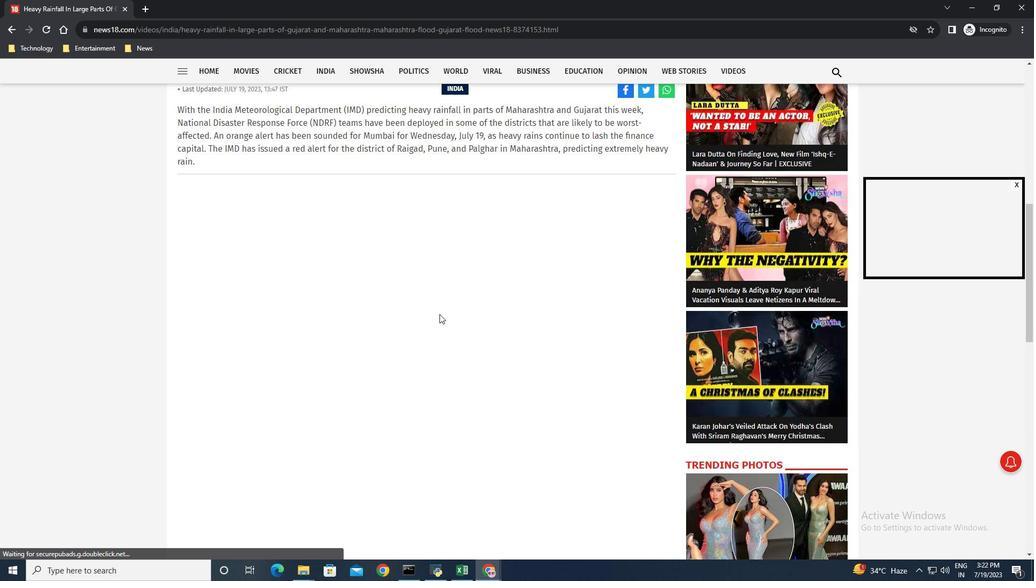 
Action: Mouse scrolled (439, 315) with delta (0, 0)
Screenshot: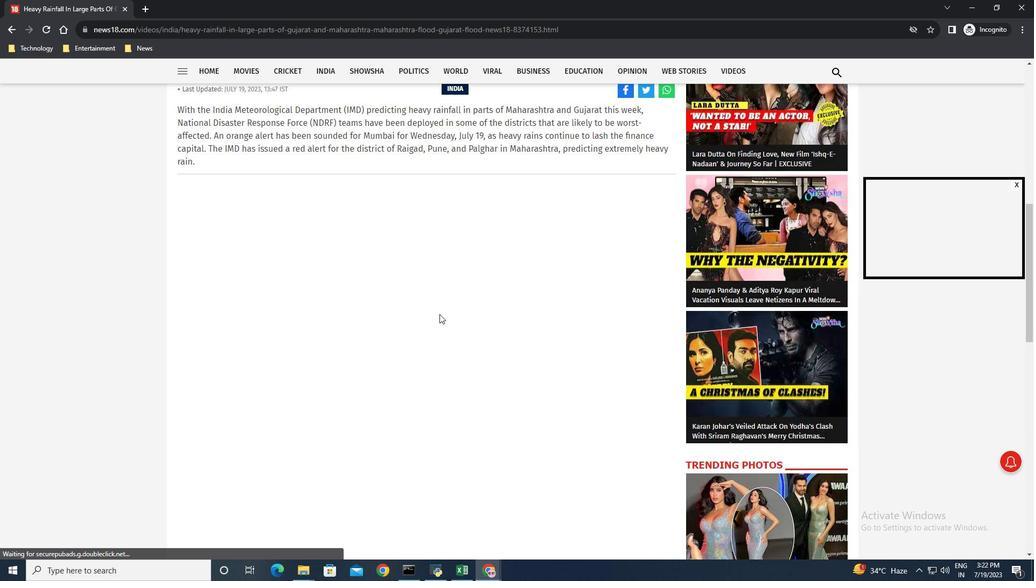 
Action: Mouse scrolled (439, 315) with delta (0, 0)
Screenshot: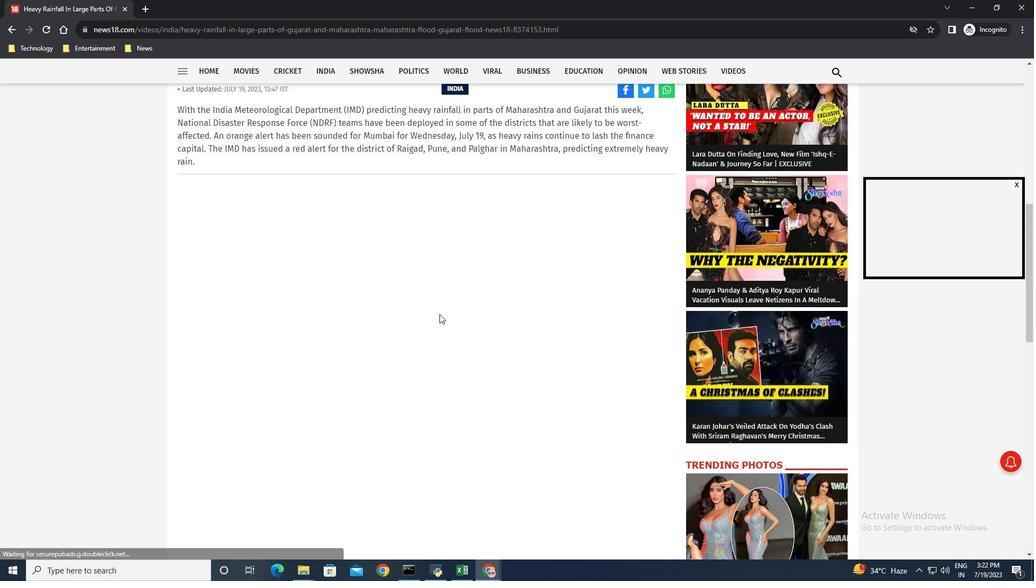 
Action: Mouse scrolled (439, 315) with delta (0, 0)
Screenshot: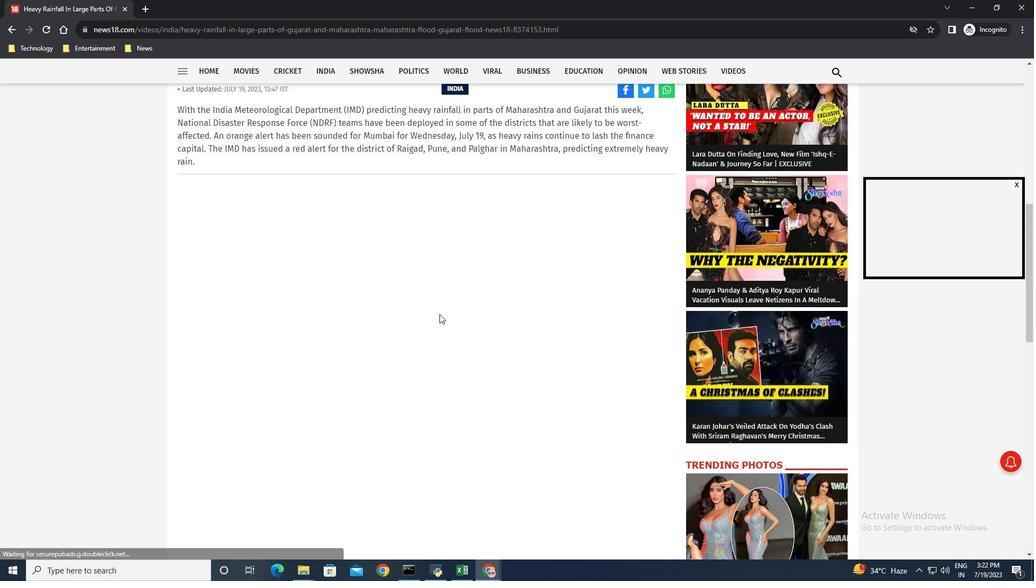 
Action: Mouse scrolled (439, 315) with delta (0, 0)
Screenshot: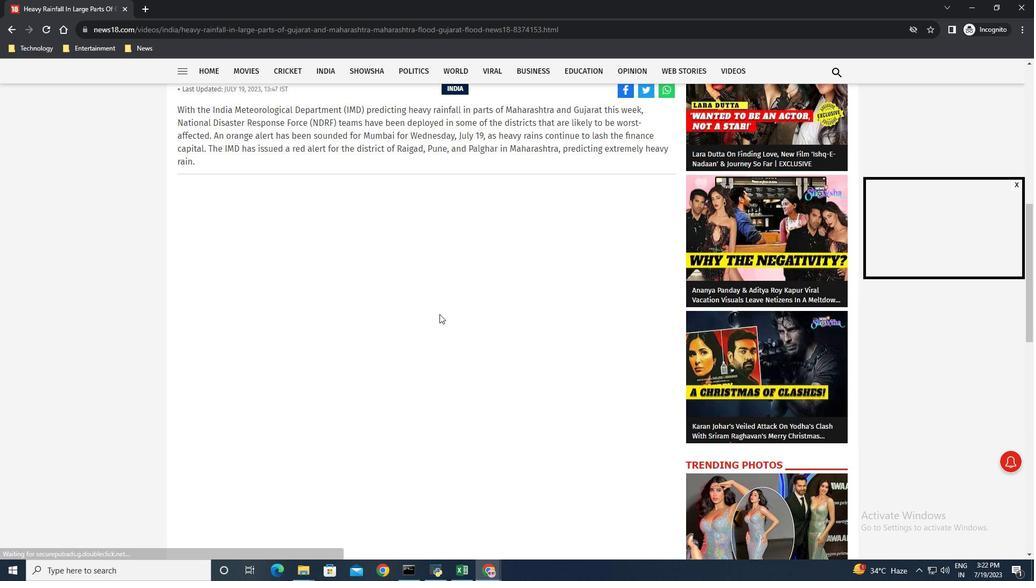 
Action: Mouse scrolled (439, 315) with delta (0, 0)
Screenshot: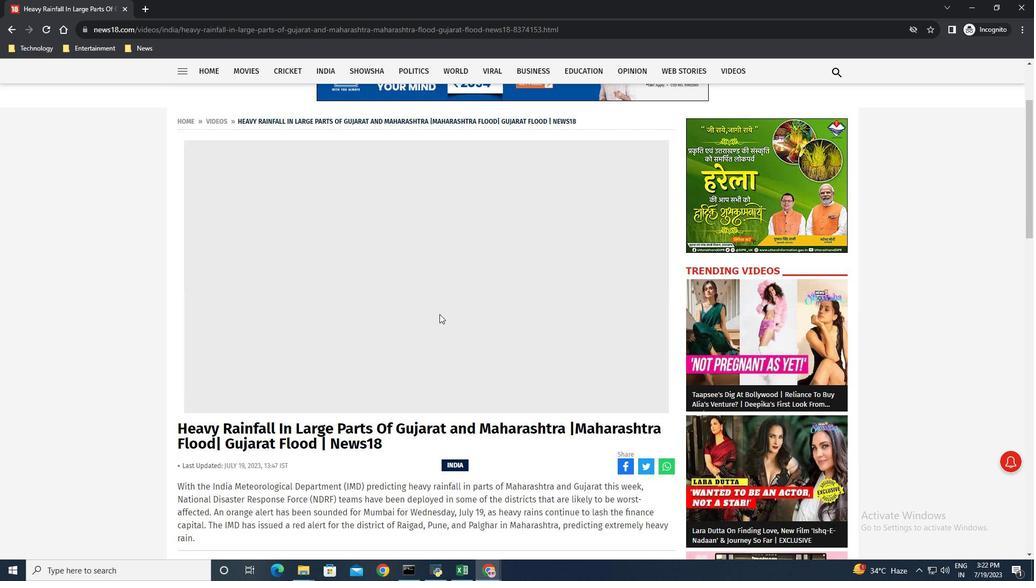 
Action: Mouse scrolled (439, 315) with delta (0, 0)
Screenshot: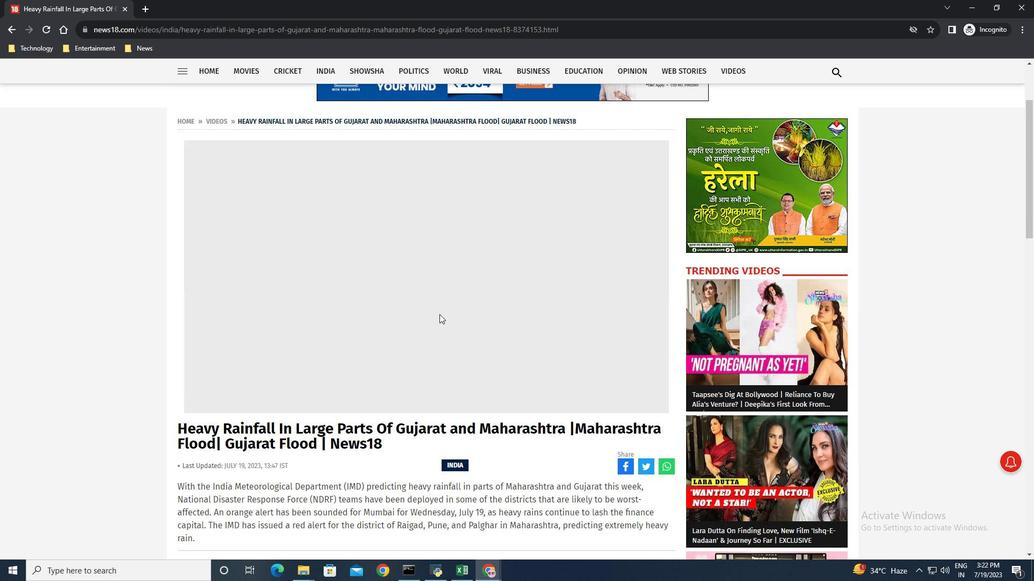 
Action: Mouse scrolled (439, 315) with delta (0, 0)
Screenshot: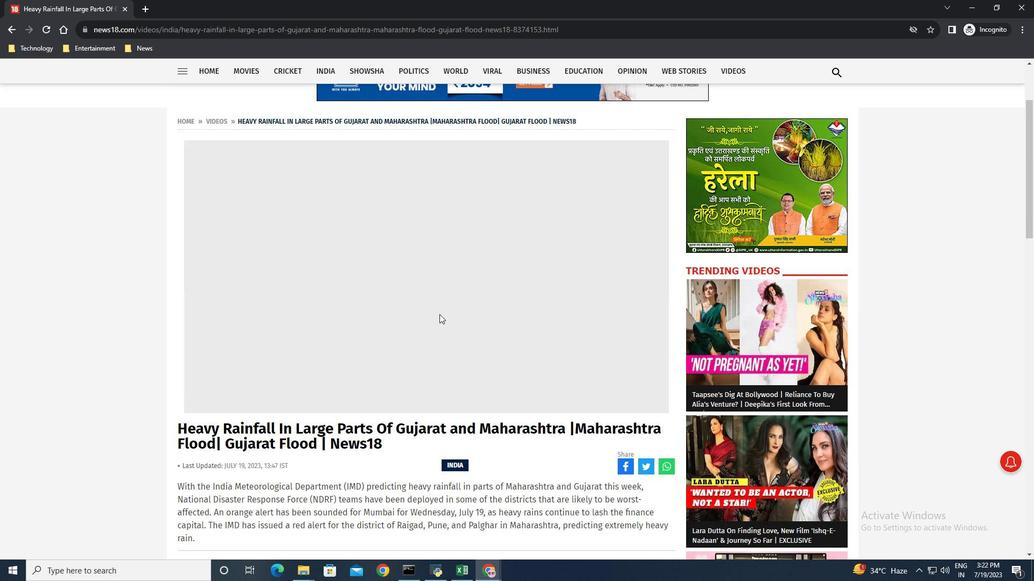 
Action: Mouse scrolled (439, 315) with delta (0, 0)
Screenshot: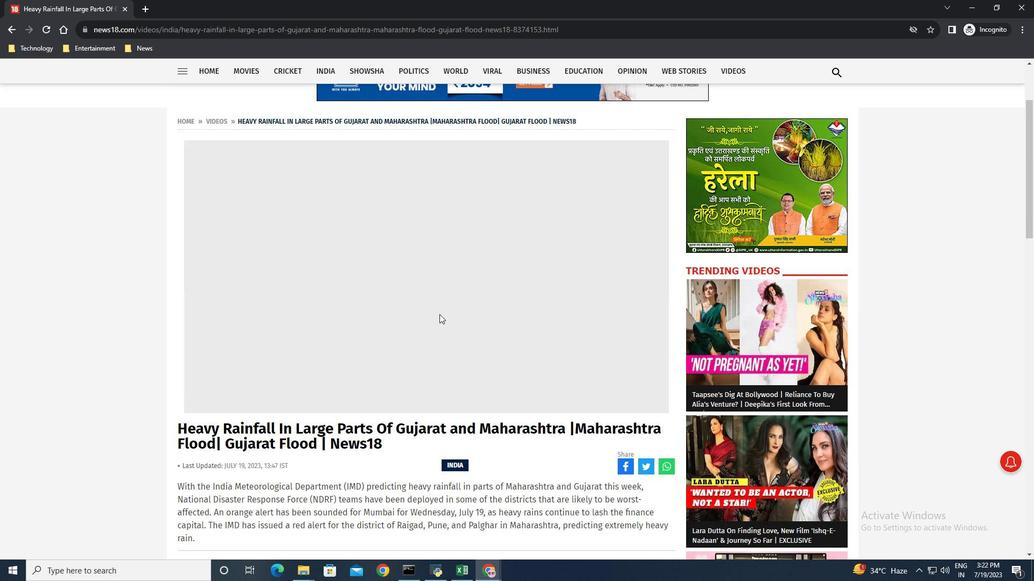 
Action: Mouse scrolled (439, 315) with delta (0, 0)
Screenshot: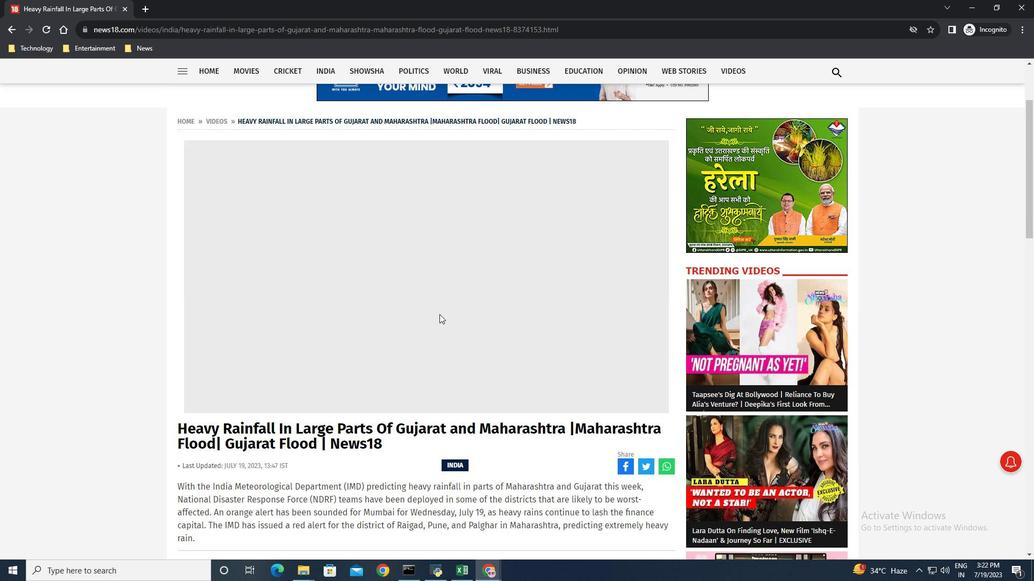 
Action: Mouse scrolled (439, 315) with delta (0, 0)
Screenshot: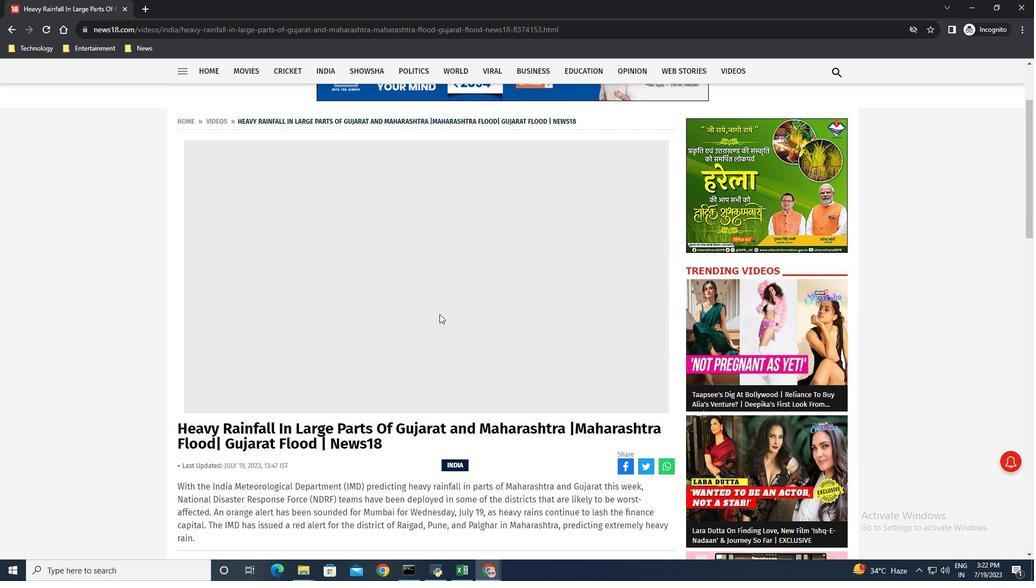 
Action: Mouse scrolled (439, 315) with delta (0, 0)
Screenshot: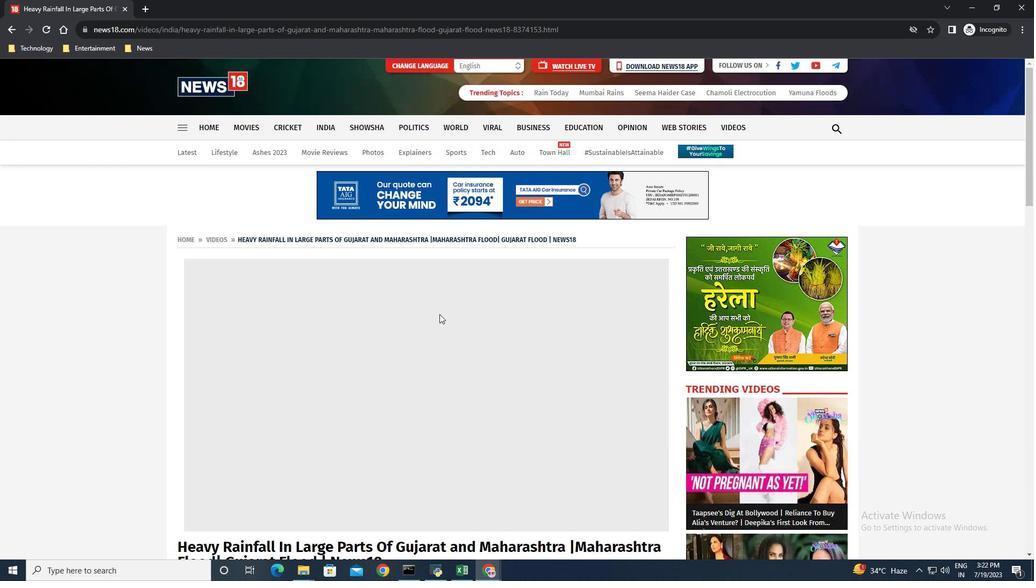 
Action: Mouse scrolled (439, 315) with delta (0, 0)
Screenshot: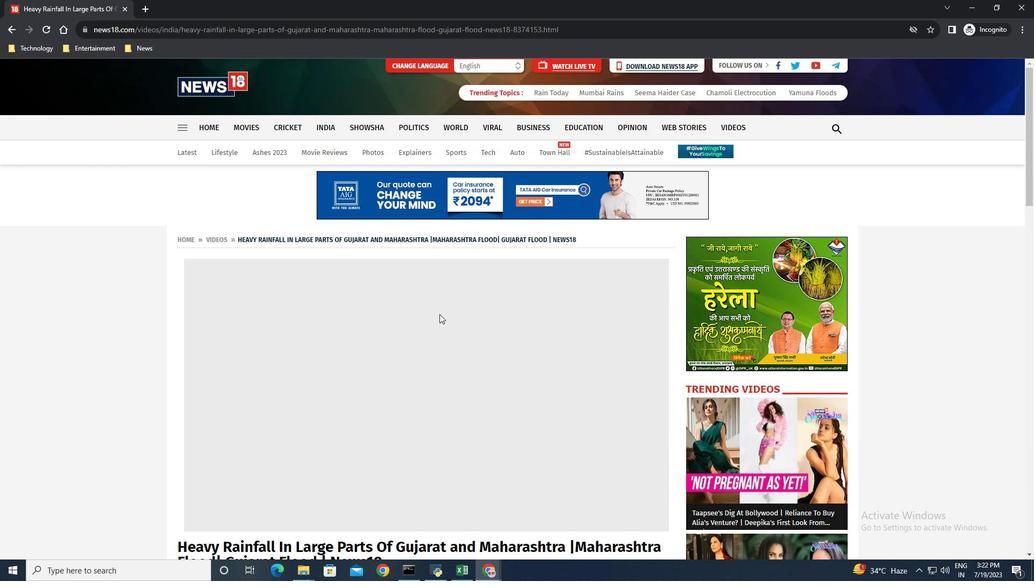 
Action: Mouse scrolled (439, 315) with delta (0, 0)
Screenshot: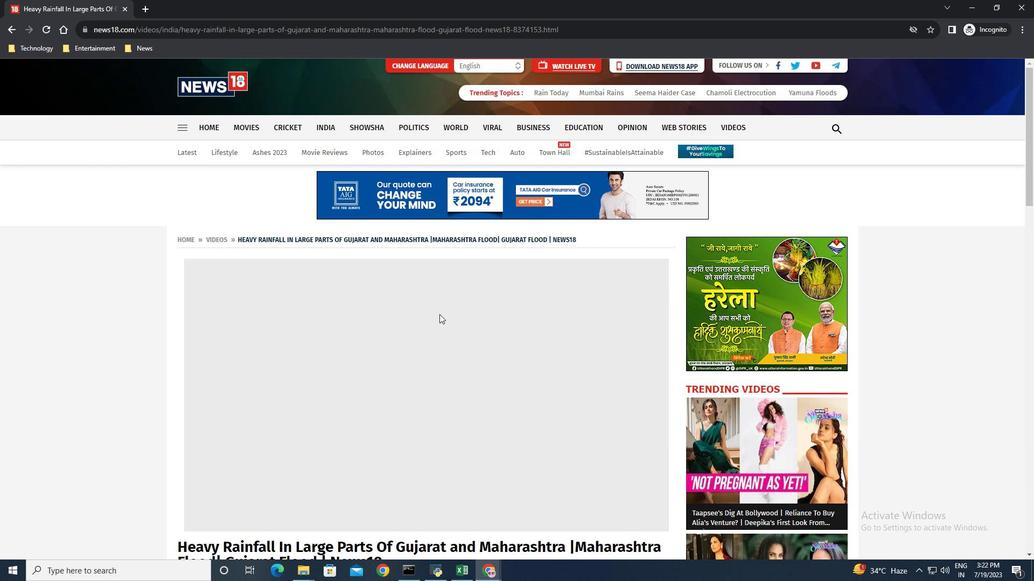 
Action: Mouse scrolled (439, 315) with delta (0, 0)
Screenshot: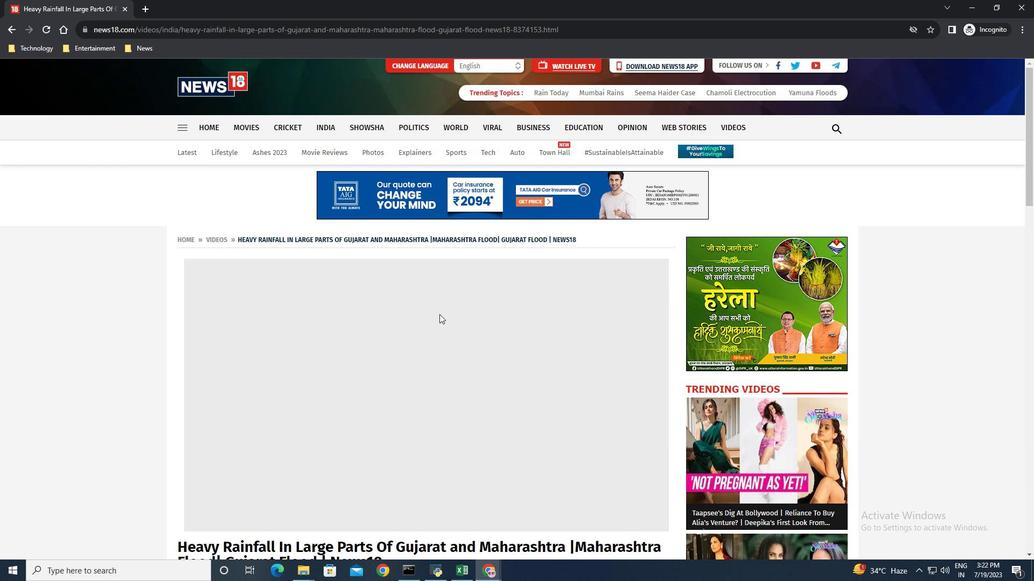 
Action: Mouse scrolled (439, 315) with delta (0, 0)
Screenshot: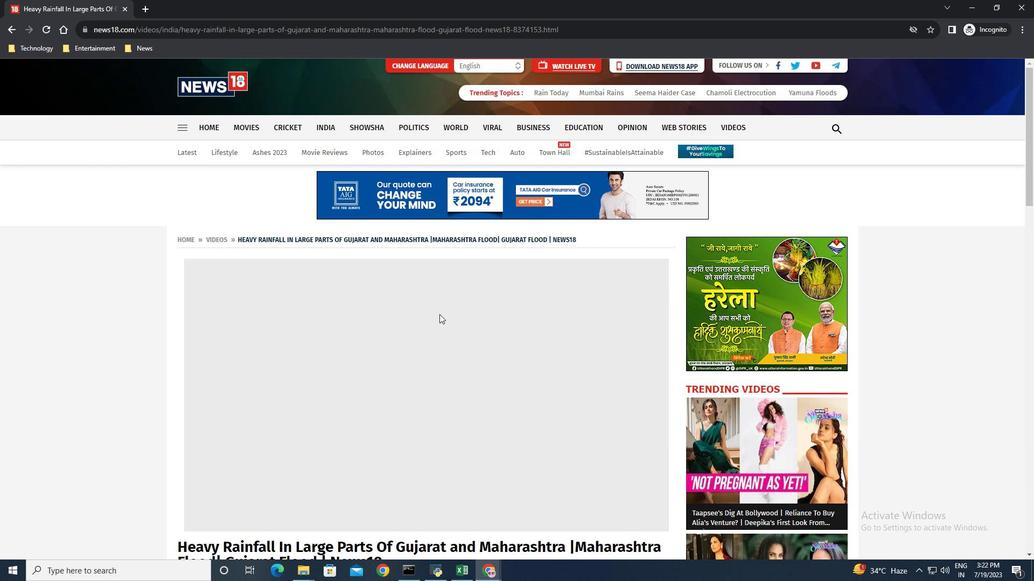 
Action: Mouse scrolled (439, 315) with delta (0, 0)
Screenshot: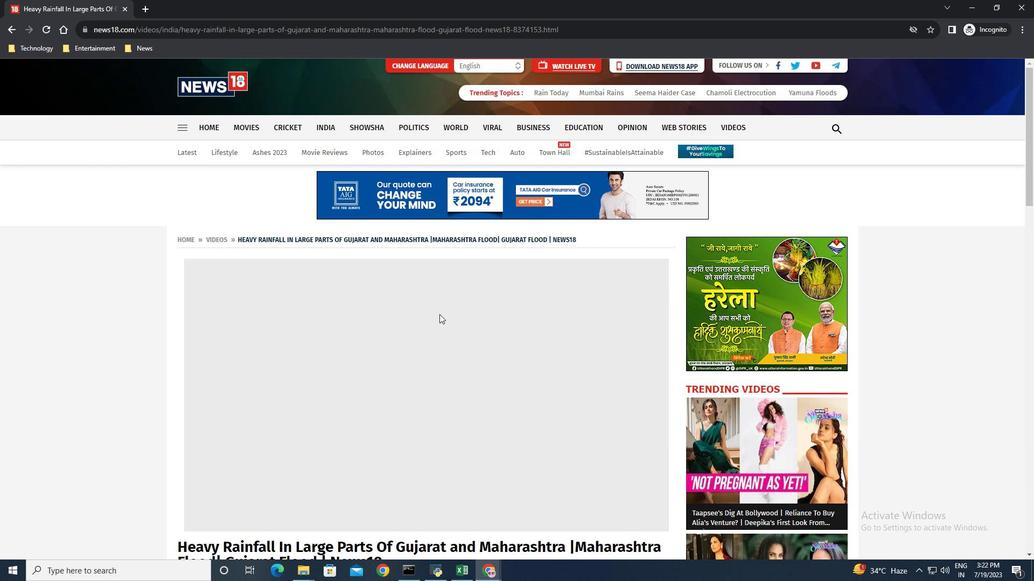 
Action: Mouse moved to (1025, 26)
Screenshot: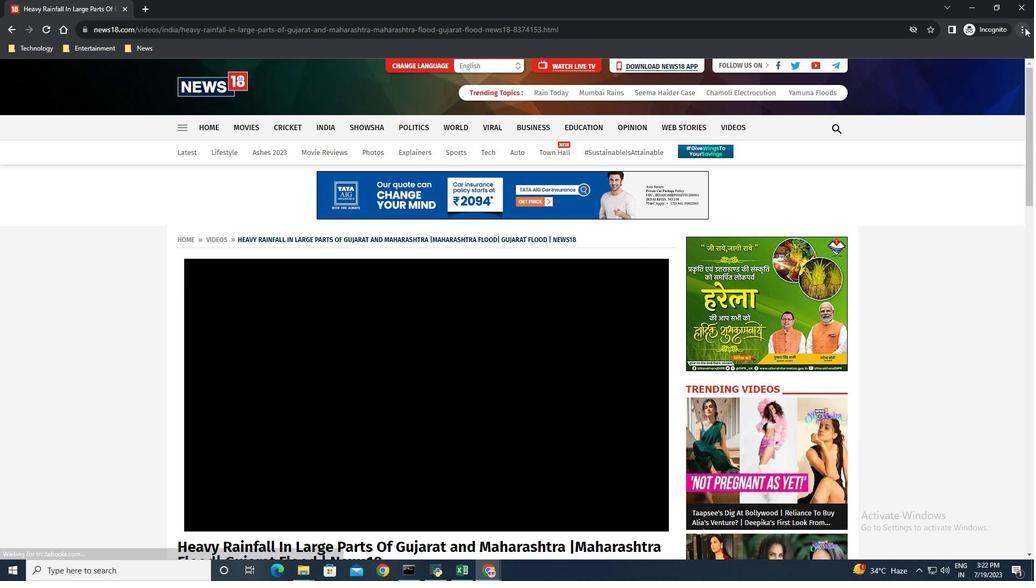 
Action: Mouse pressed left at (1025, 26)
Screenshot: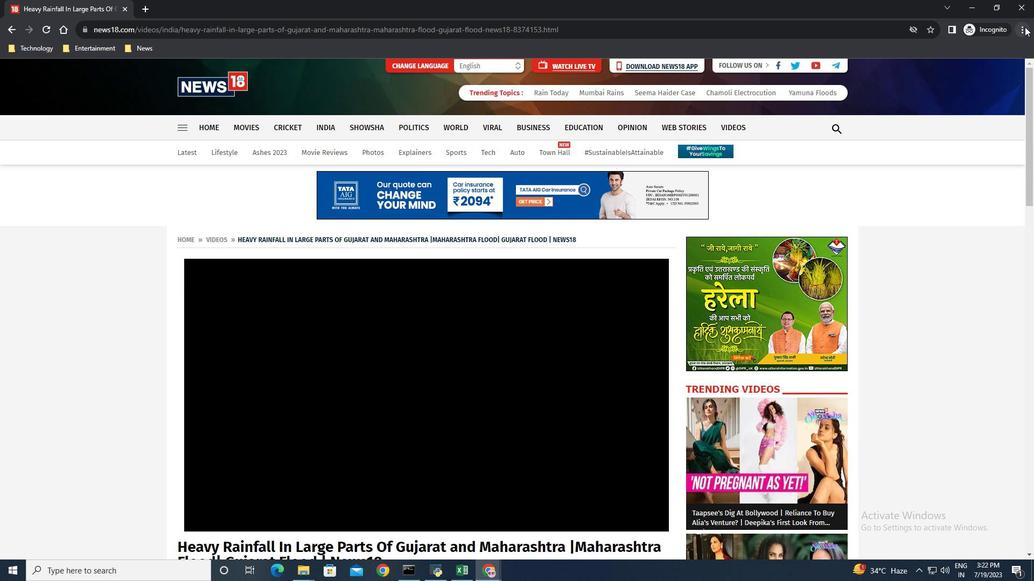 
Action: Mouse moved to (934, 221)
Screenshot: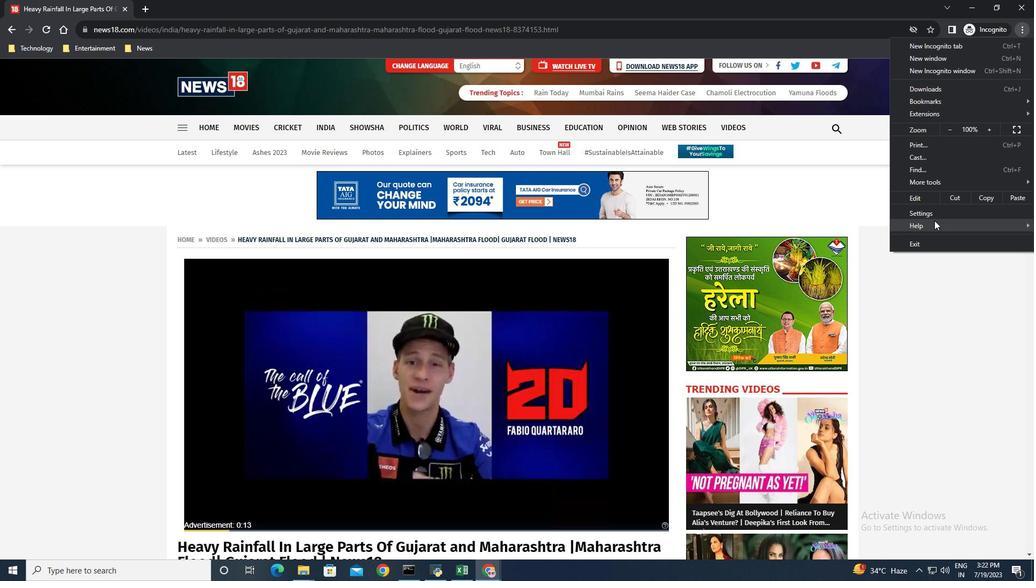 
Action: Mouse scrolled (934, 221) with delta (0, 0)
Screenshot: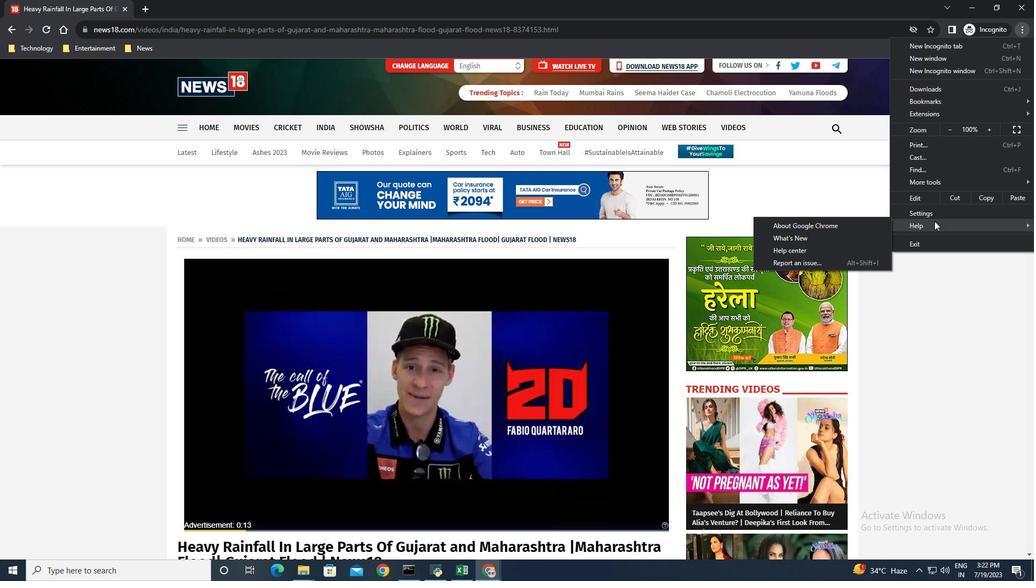 
Action: Mouse scrolled (934, 221) with delta (0, 0)
Screenshot: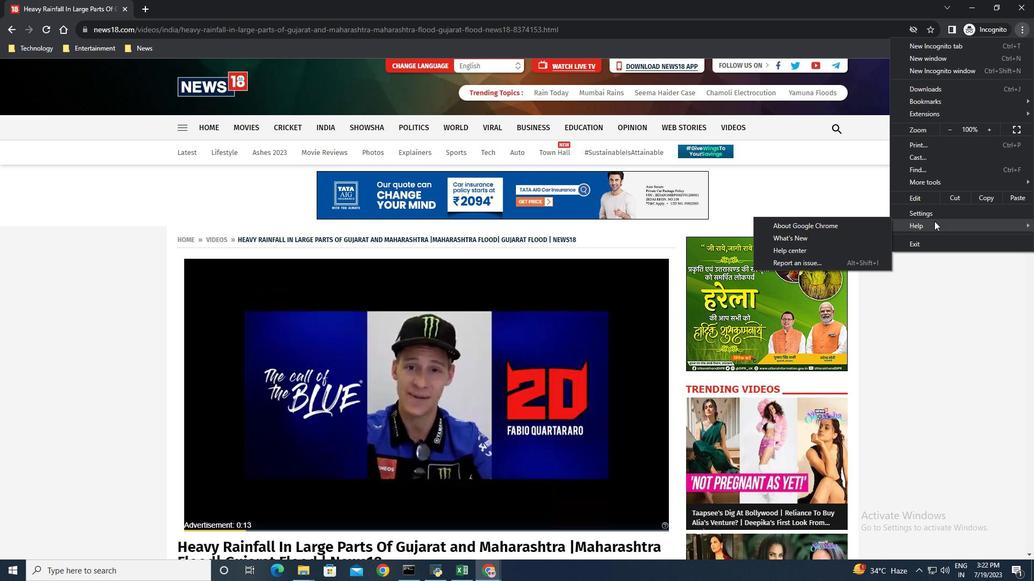 
Action: Mouse scrolled (934, 221) with delta (0, 0)
Screenshot: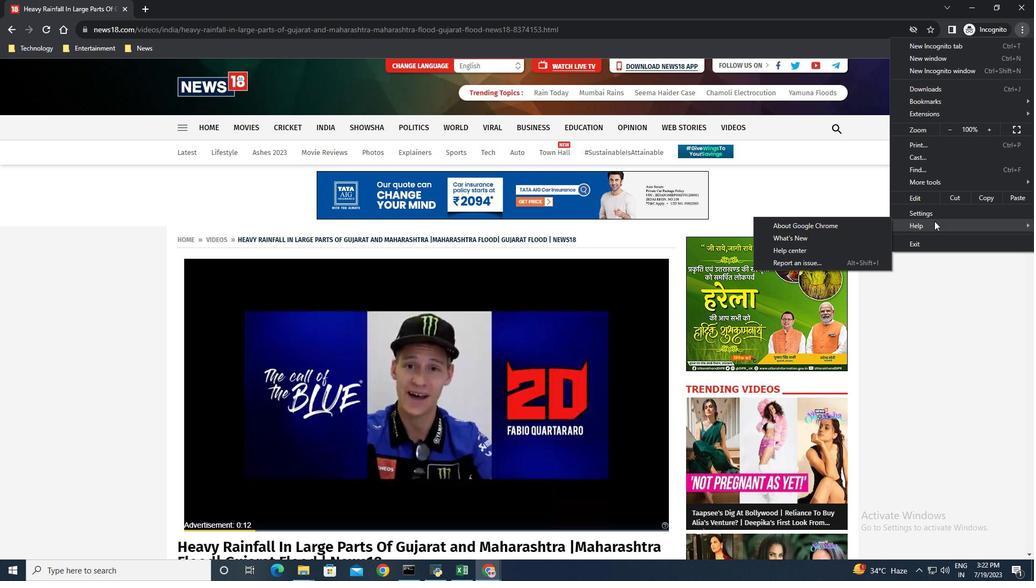 
Action: Mouse moved to (927, 175)
Screenshot: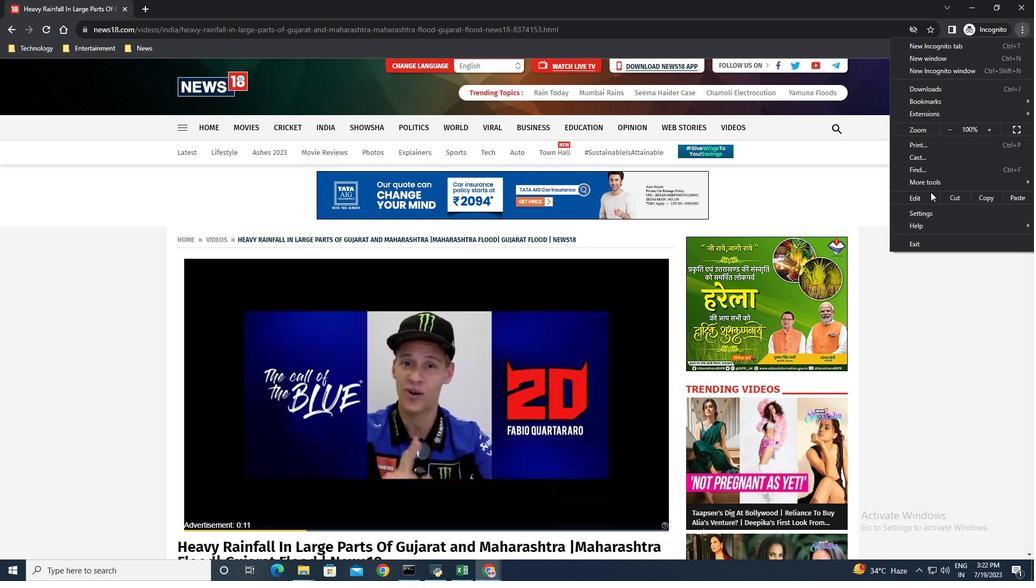 
Action: Mouse scrolled (927, 175) with delta (0, 0)
Screenshot: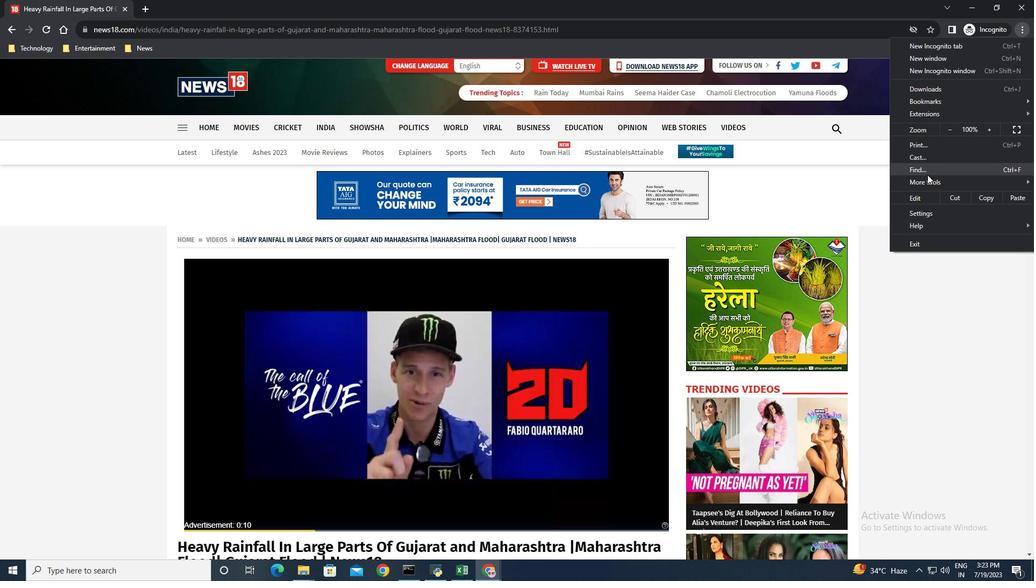 
Action: Mouse scrolled (927, 175) with delta (0, 0)
Screenshot: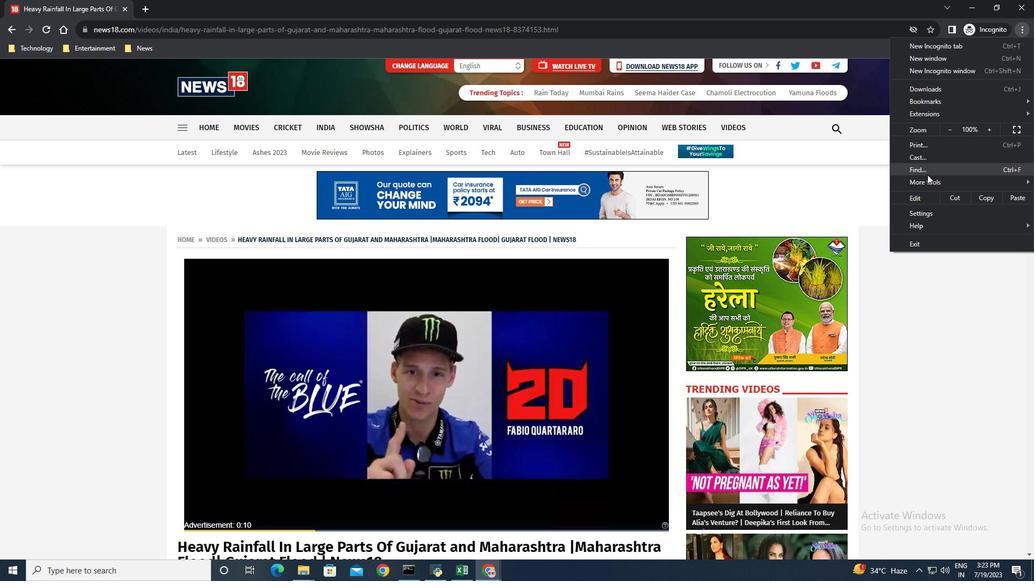
Action: Mouse scrolled (927, 175) with delta (0, 0)
Screenshot: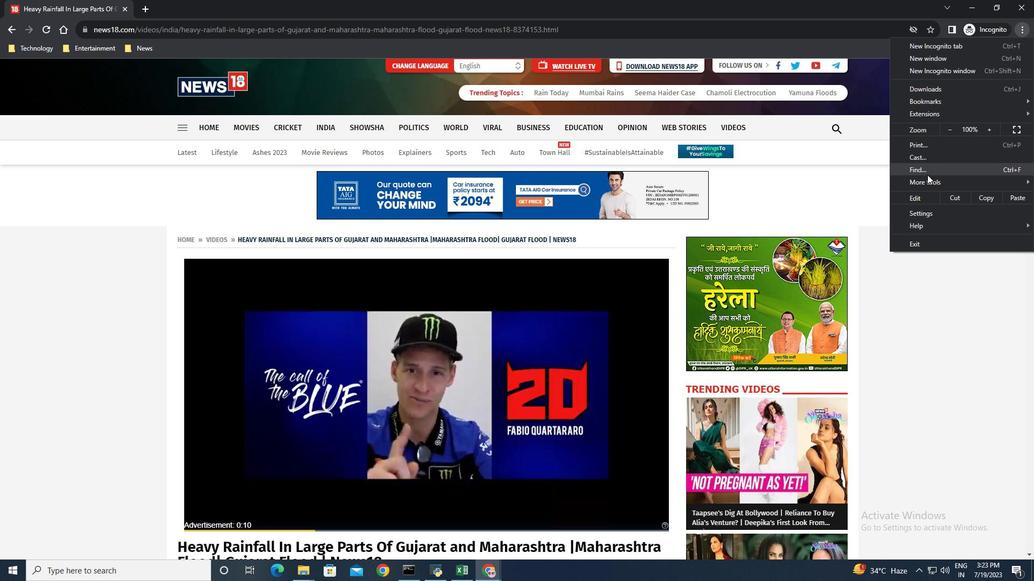 
Action: Mouse scrolled (927, 175) with delta (0, 0)
Screenshot: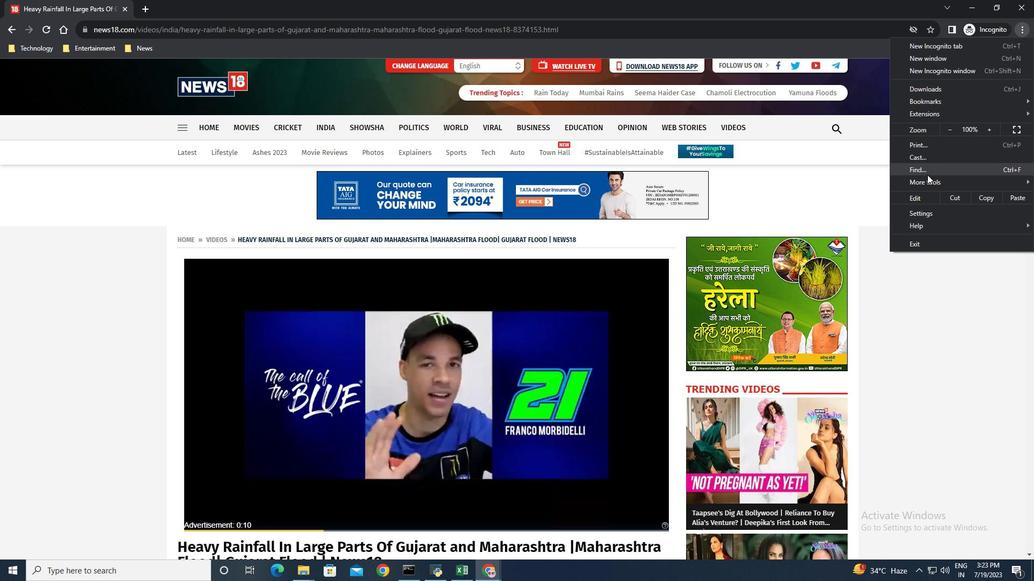
Action: Mouse moved to (925, 180)
Screenshot: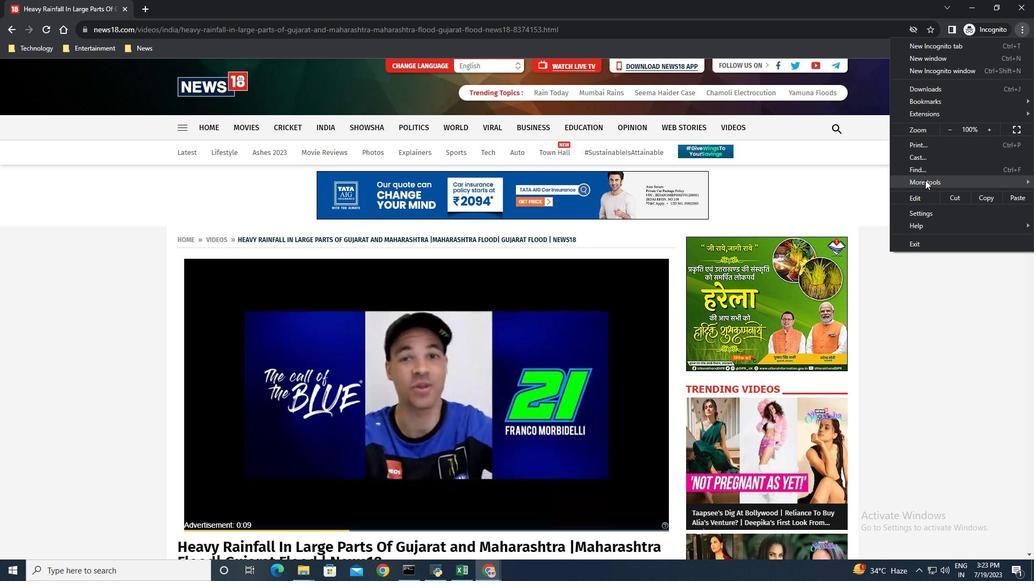 
Action: Mouse scrolled (925, 181) with delta (0, 0)
Screenshot: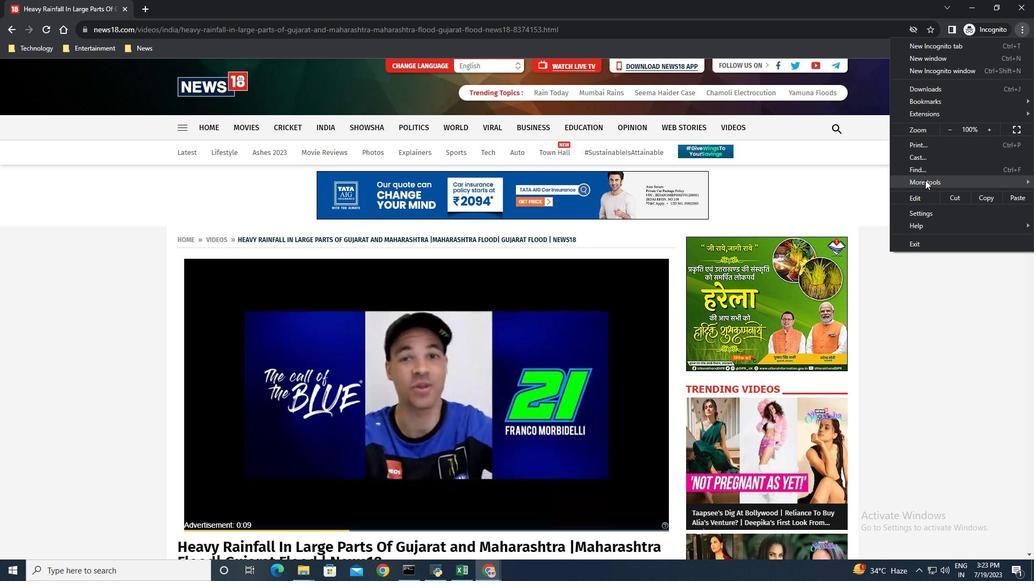 
Action: Mouse moved to (925, 179)
Screenshot: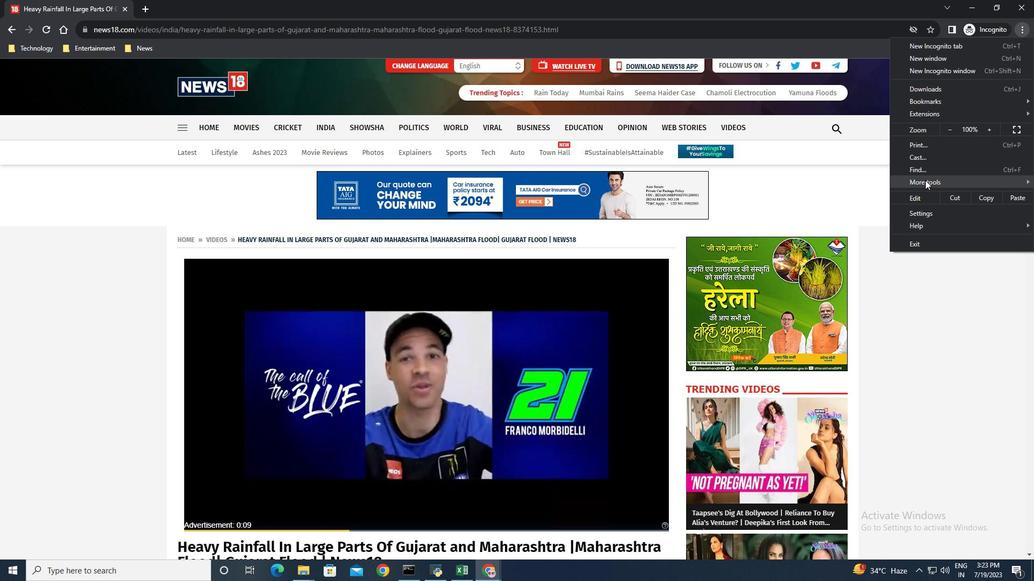 
Action: Mouse scrolled (925, 180) with delta (0, 0)
Screenshot: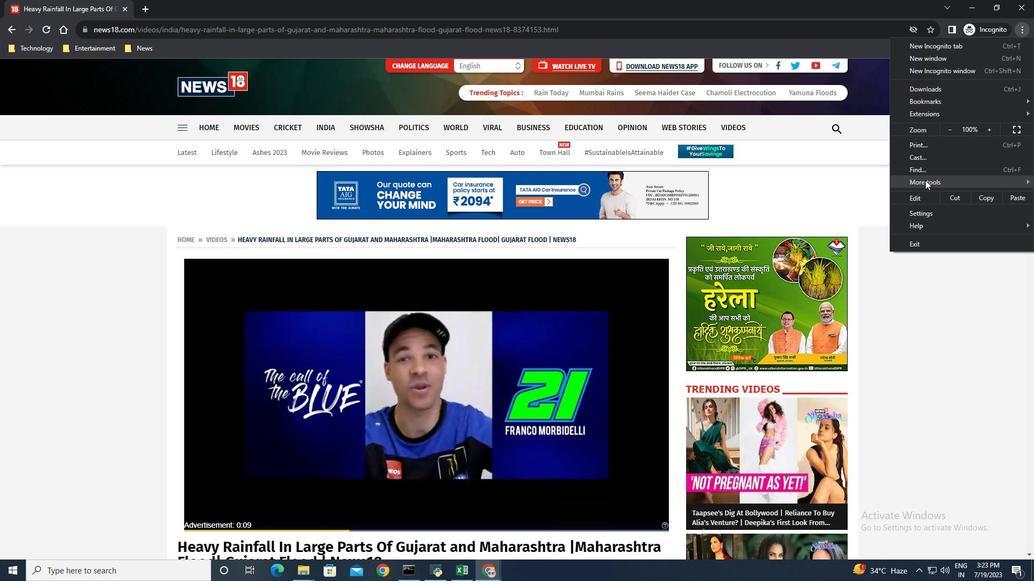 
Action: Mouse moved to (948, 99)
Screenshot: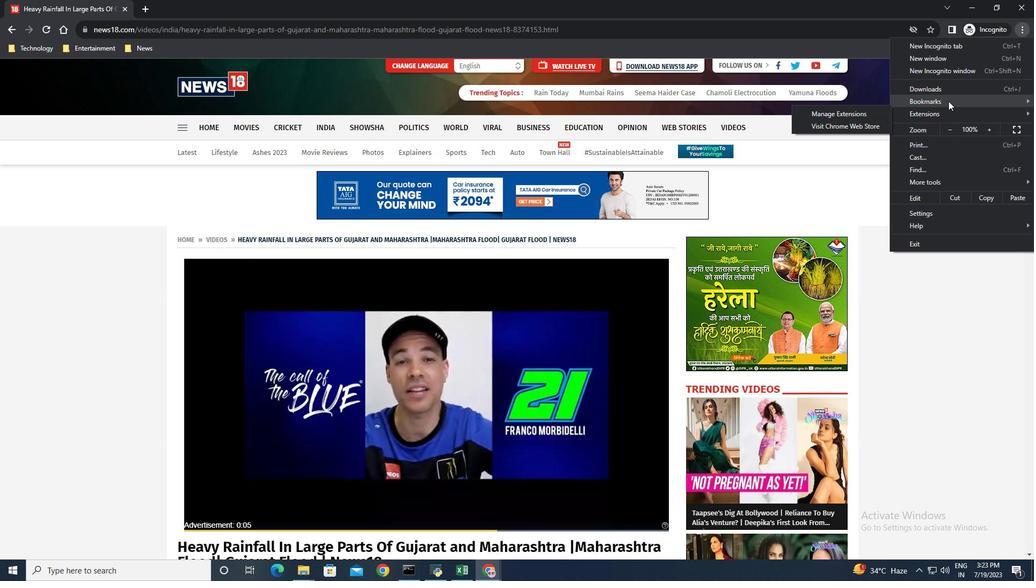 
Action: Mouse pressed left at (948, 99)
Screenshot: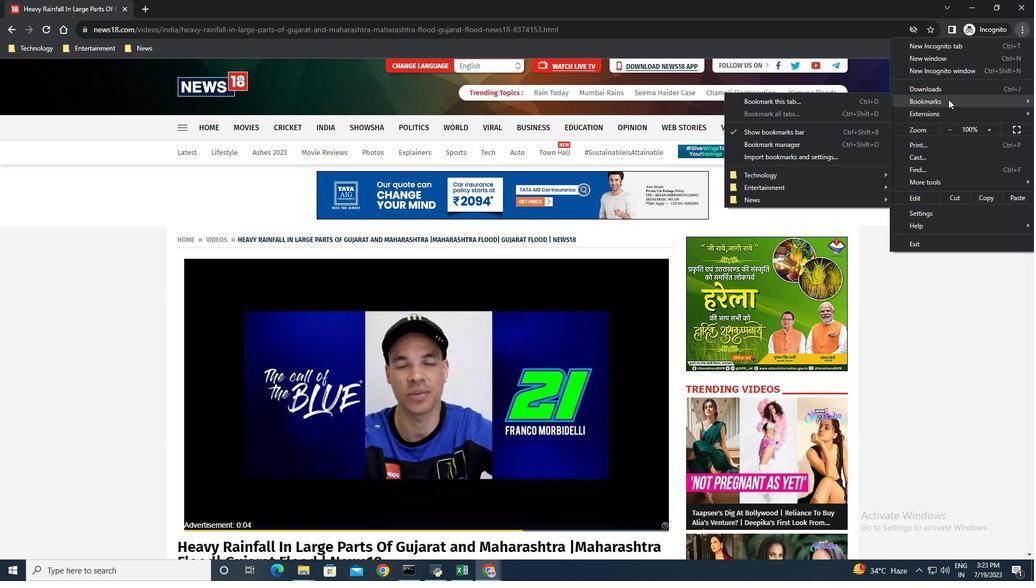 
Action: Mouse moved to (921, 327)
Screenshot: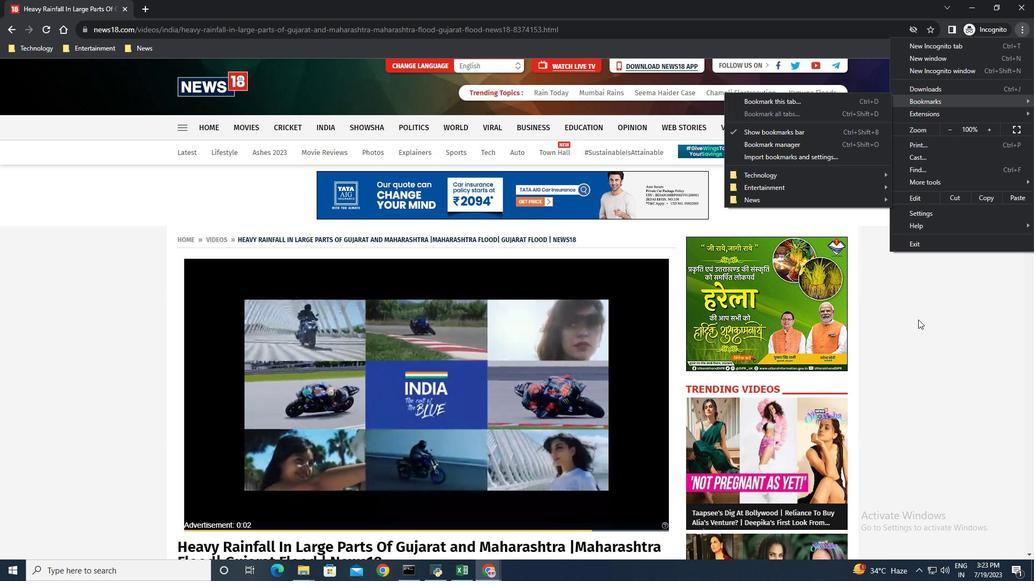 
Action: Mouse pressed left at (921, 327)
Screenshot: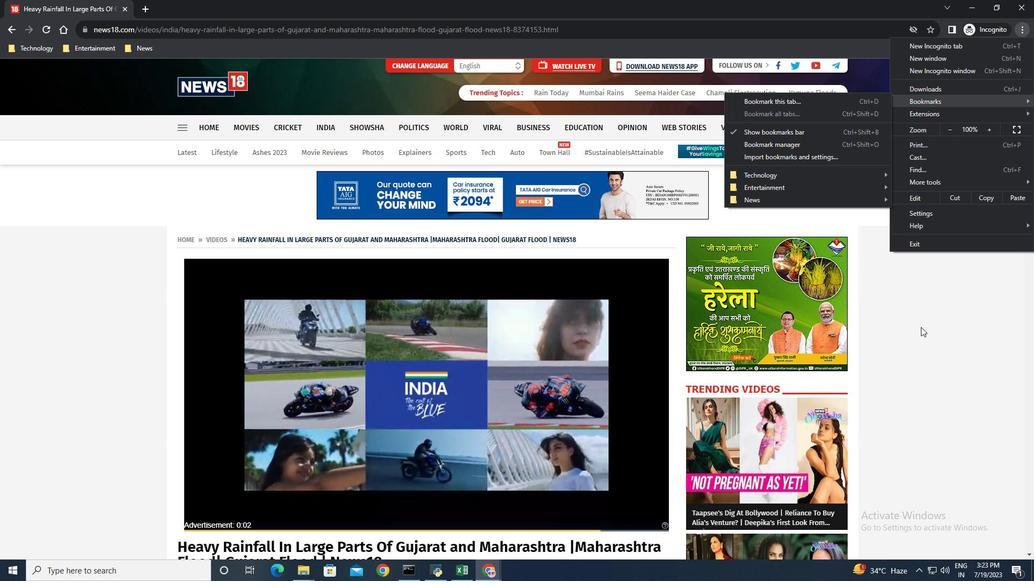 
Action: Mouse moved to (398, 198)
Screenshot: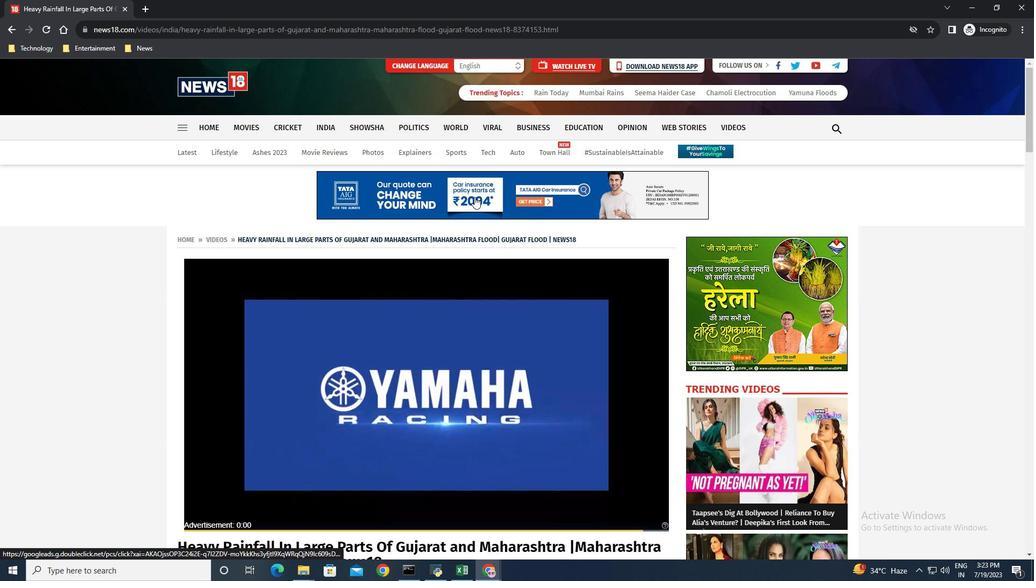
Action: Mouse scrolled (398, 198) with delta (0, 0)
Screenshot: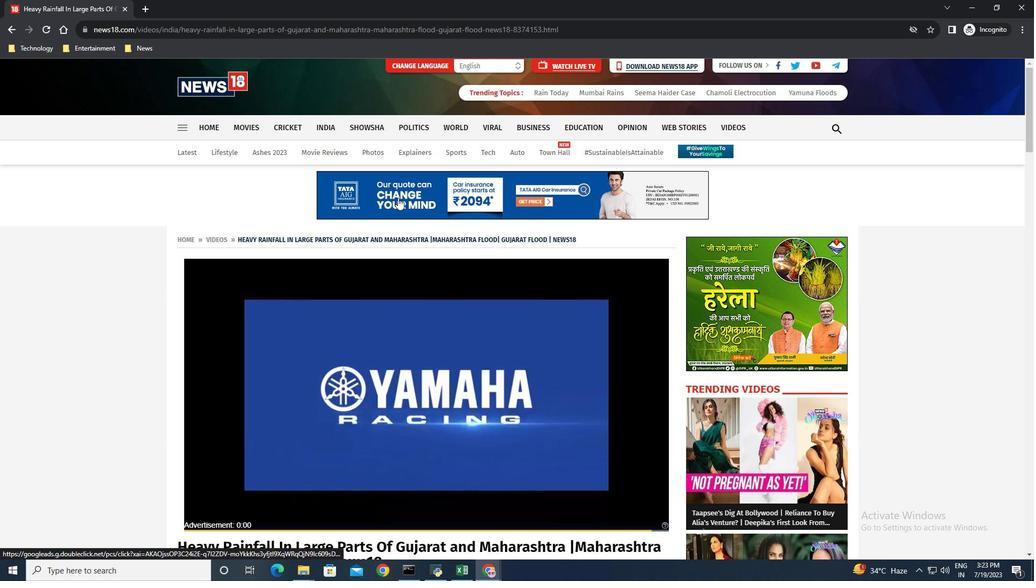 
Action: Mouse moved to (398, 198)
Screenshot: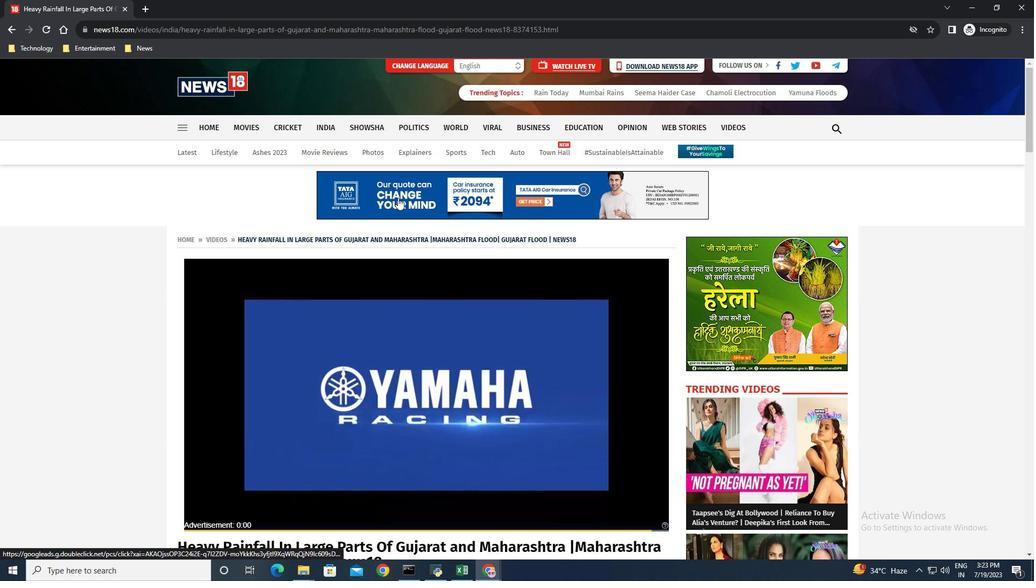 
Action: Mouse scrolled (398, 199) with delta (0, 0)
Screenshot: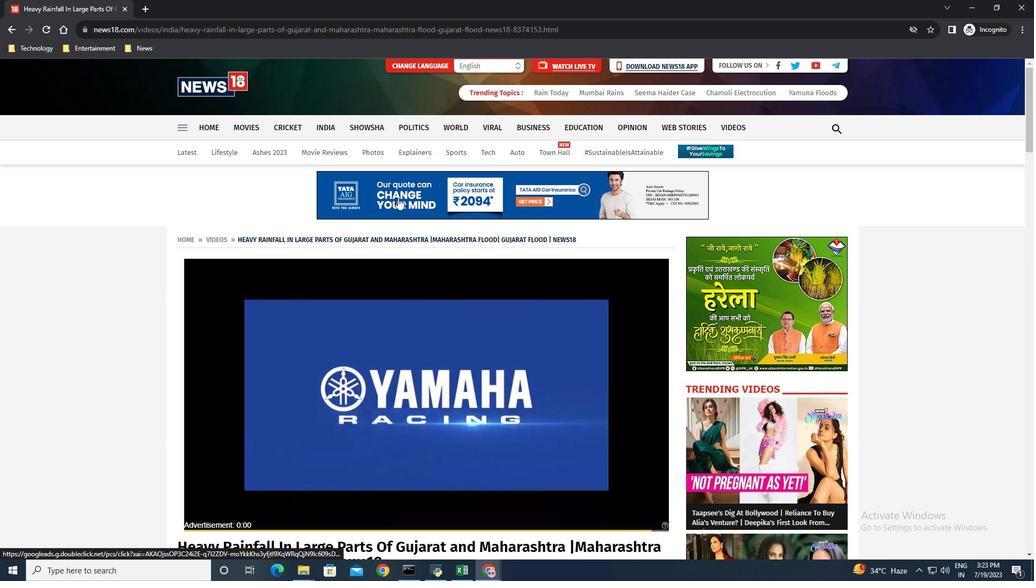 
Action: Mouse scrolled (398, 199) with delta (0, 0)
Screenshot: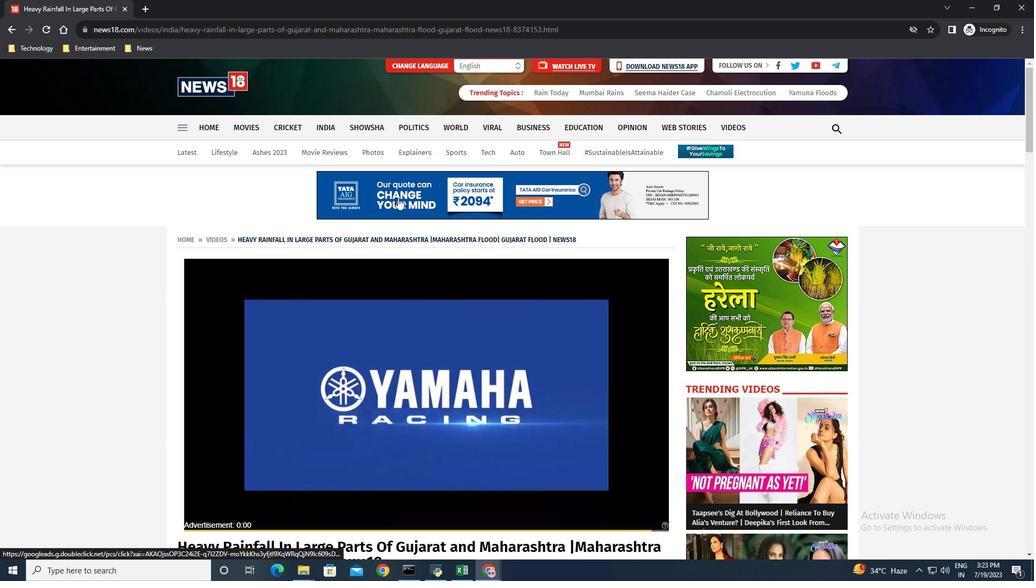 
Action: Mouse scrolled (398, 199) with delta (0, 0)
Screenshot: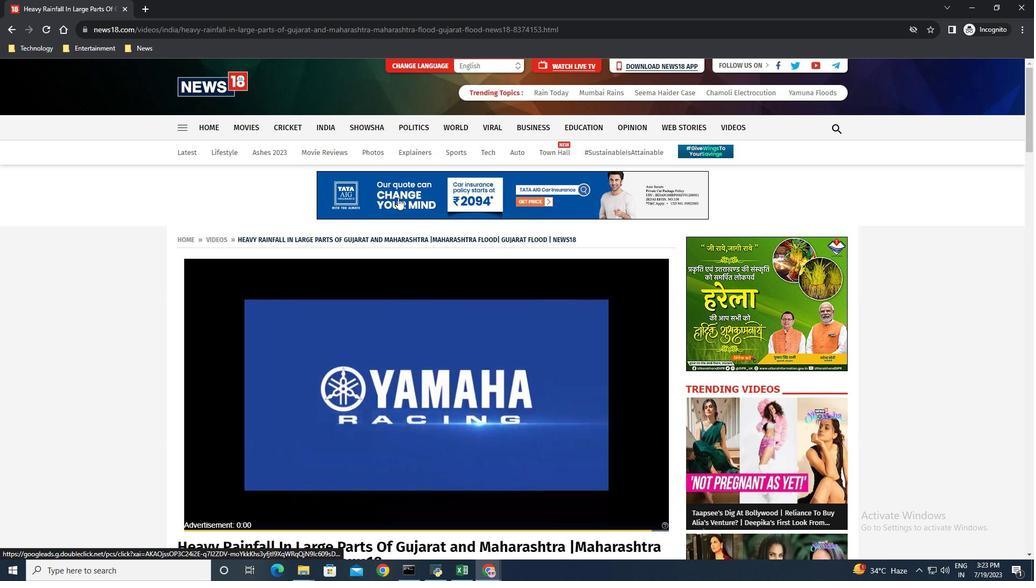 
Action: Mouse scrolled (398, 199) with delta (0, 0)
Screenshot: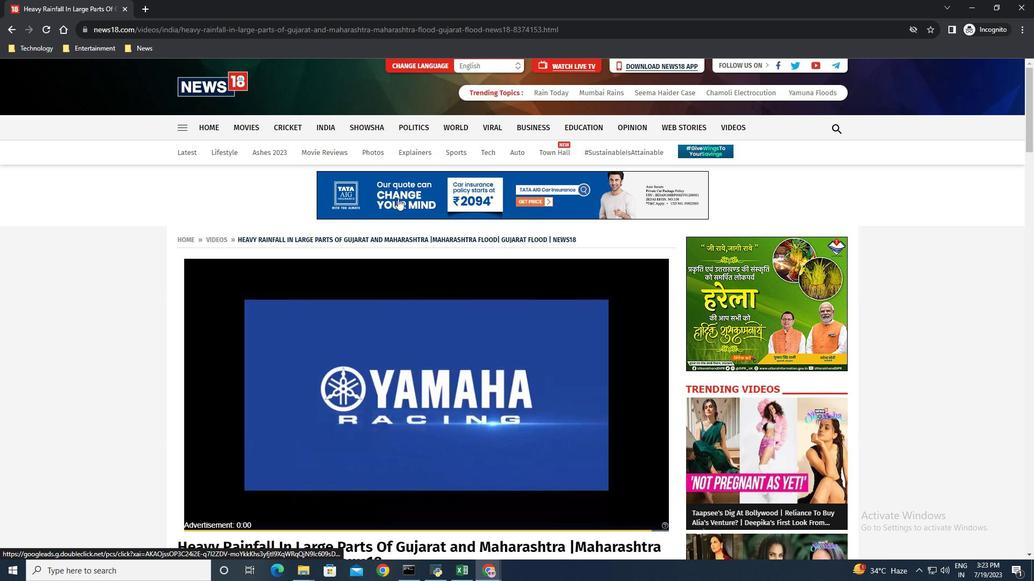 
